 Task: Find connections with filter location Murici with filter topic #technologywith filter profile language English with filter current company Analytics India Magazine with filter school Maharshi Dayanand University Rohtak with filter industry Business Content with filter service category Copywriting with filter keywords title Sociologist
Action: Mouse moved to (615, 122)
Screenshot: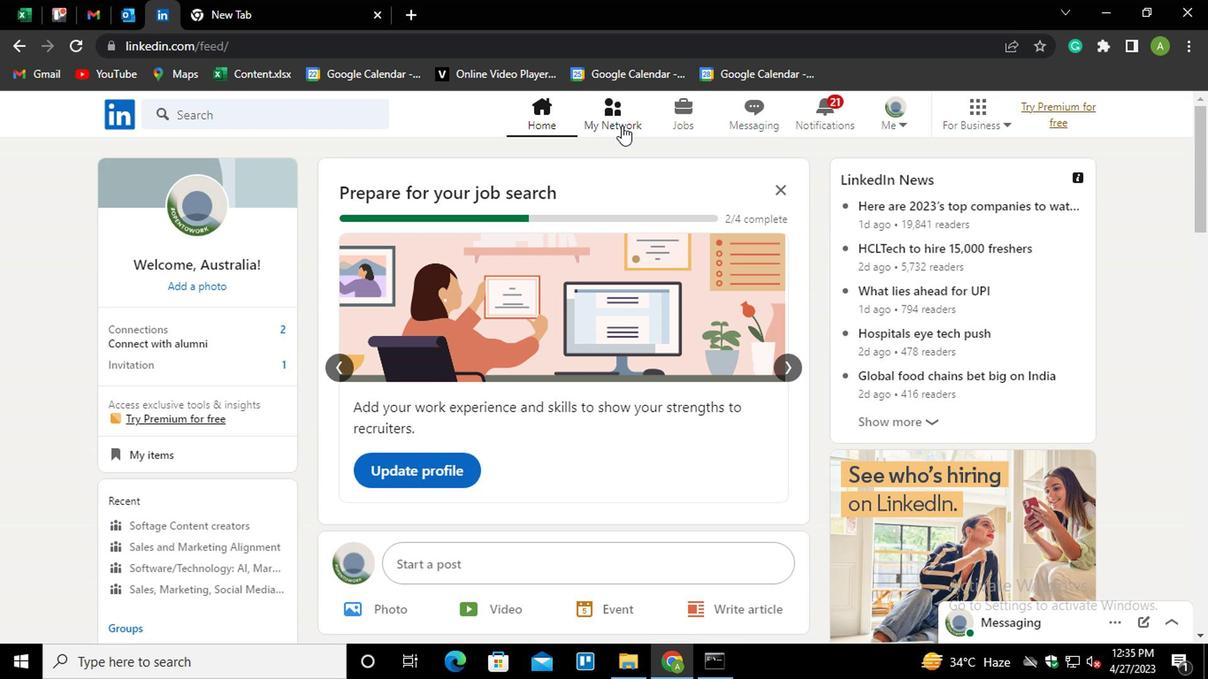 
Action: Mouse pressed left at (615, 122)
Screenshot: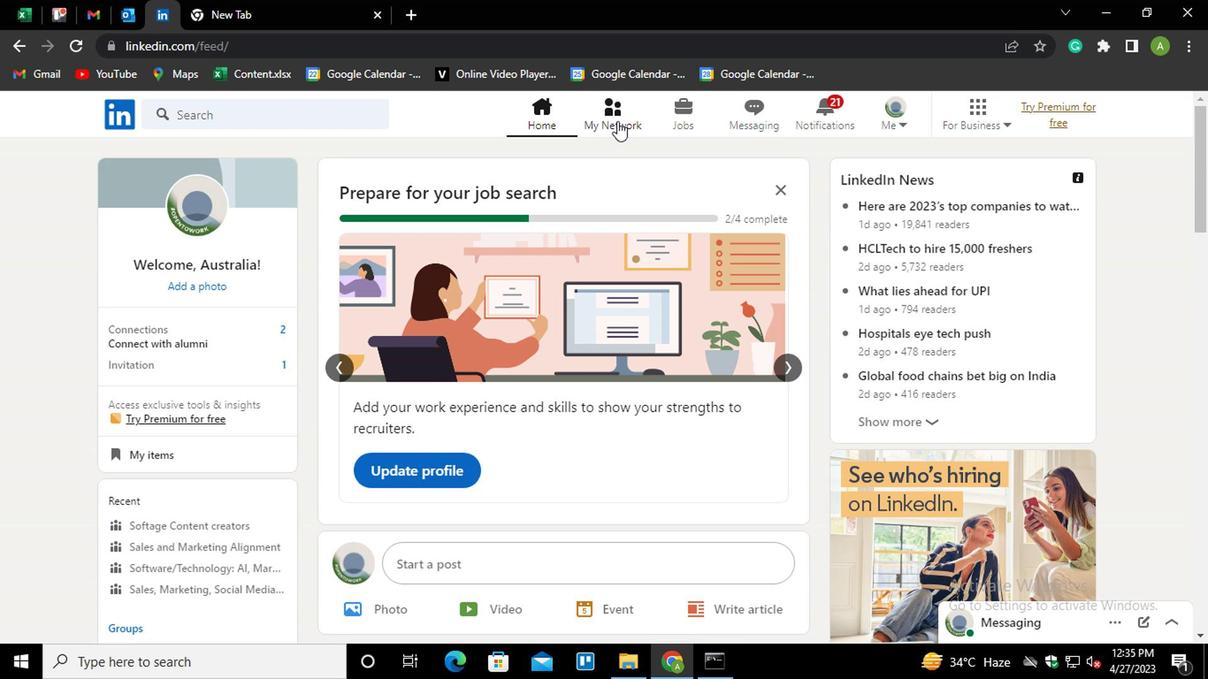 
Action: Mouse moved to (197, 208)
Screenshot: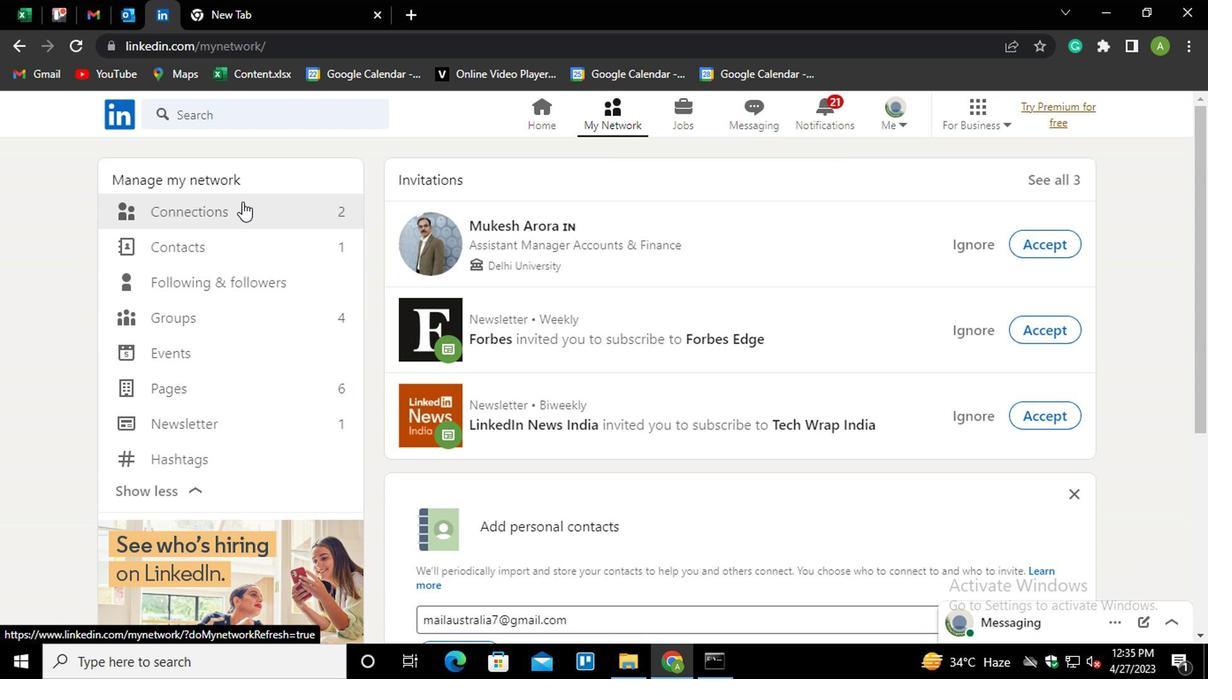 
Action: Mouse pressed left at (197, 208)
Screenshot: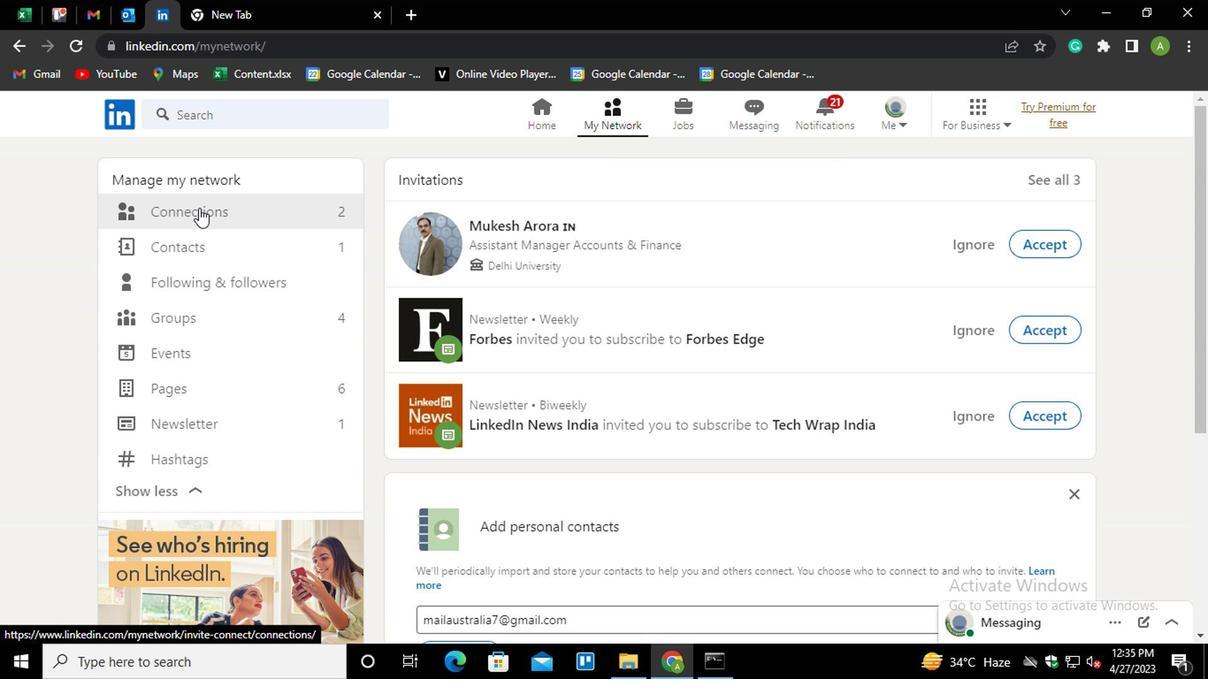
Action: Mouse moved to (701, 214)
Screenshot: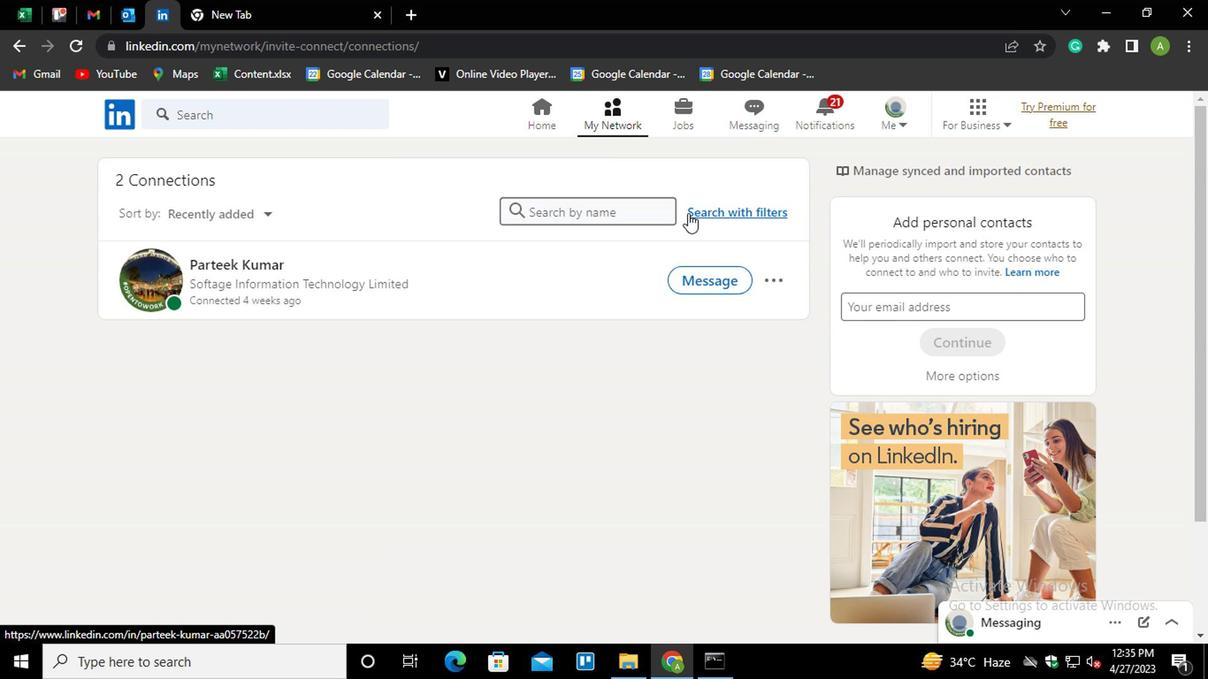 
Action: Mouse pressed left at (701, 214)
Screenshot: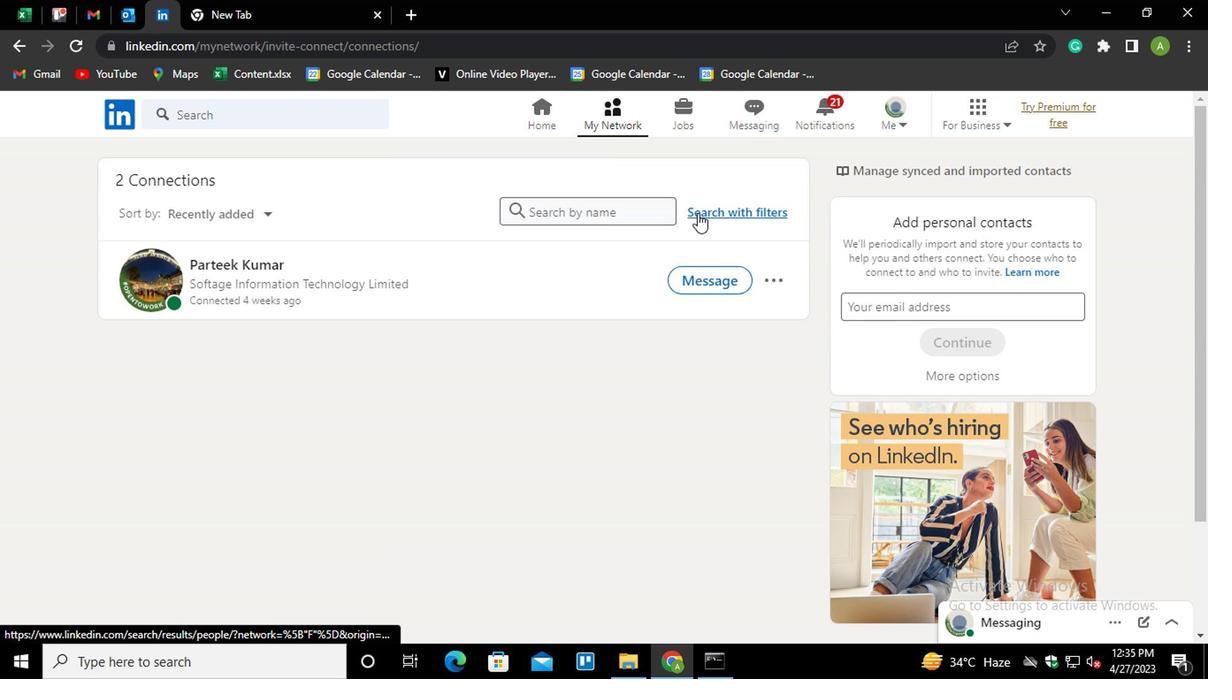 
Action: Mouse moved to (652, 171)
Screenshot: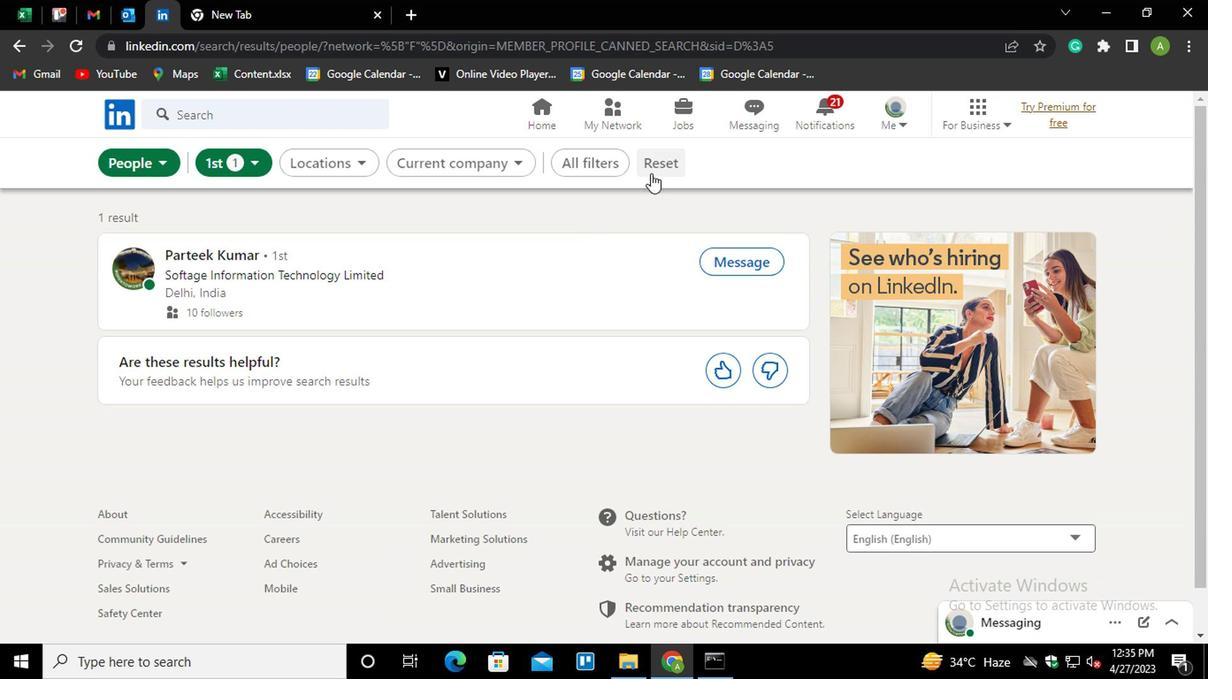 
Action: Mouse pressed left at (652, 171)
Screenshot: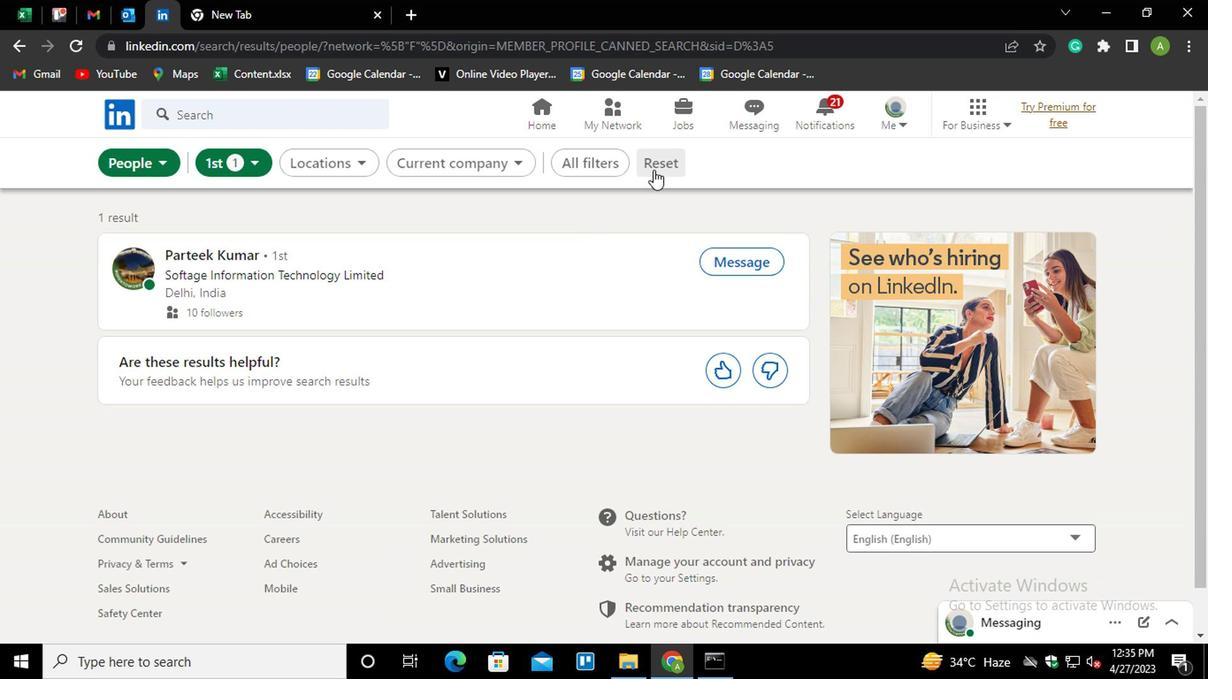 
Action: Mouse moved to (630, 165)
Screenshot: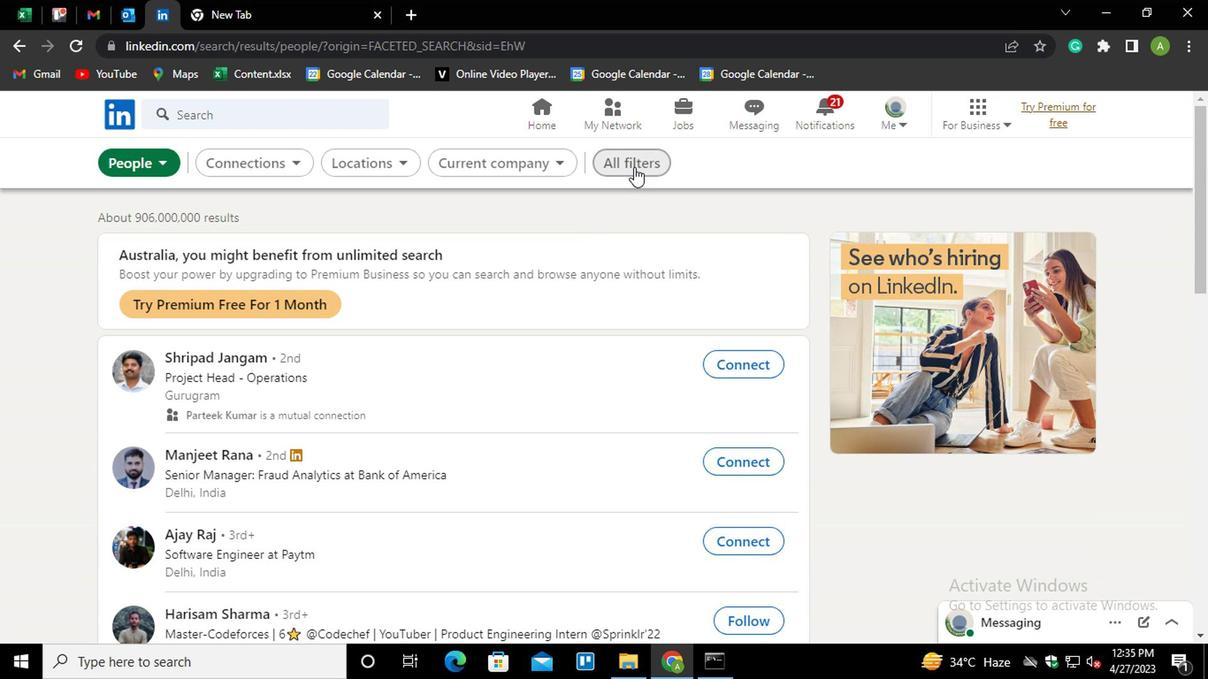 
Action: Mouse pressed left at (630, 165)
Screenshot: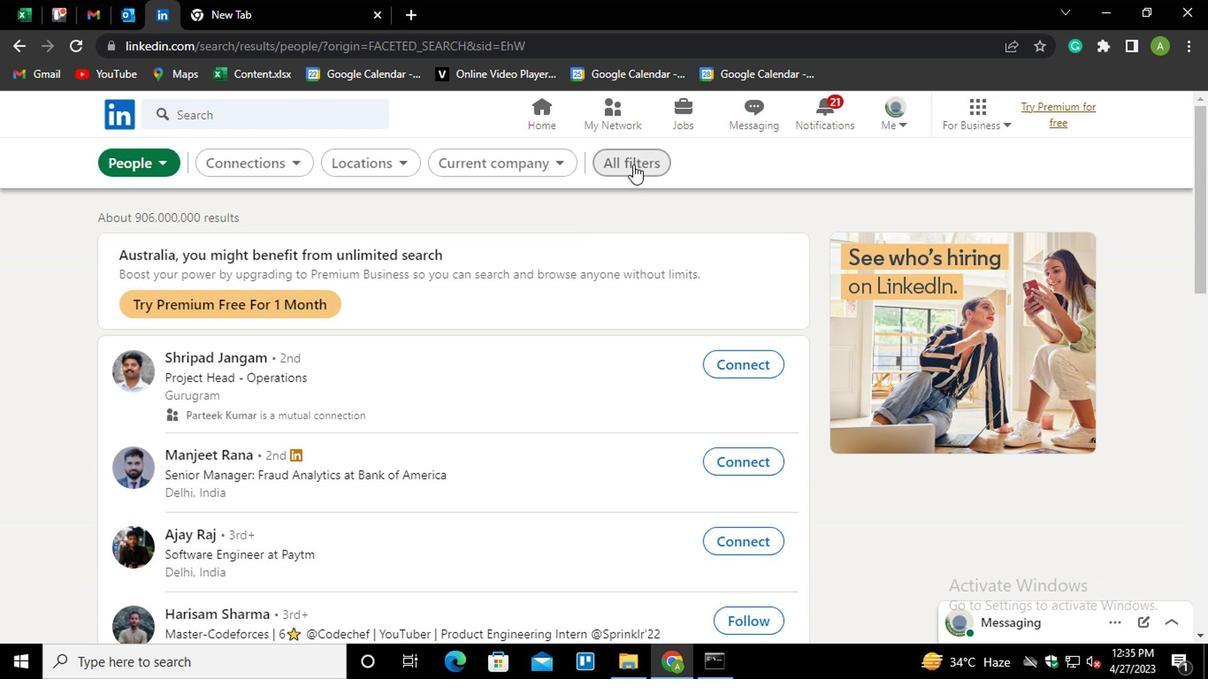 
Action: Mouse moved to (837, 363)
Screenshot: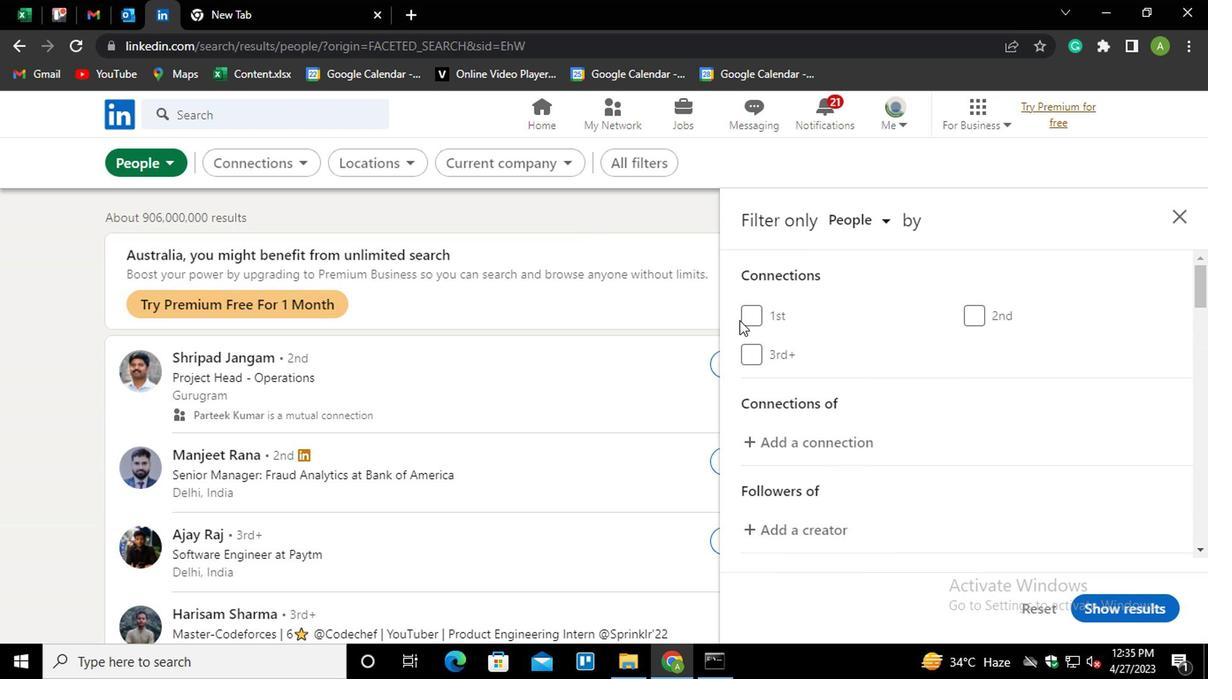 
Action: Mouse scrolled (837, 363) with delta (0, 0)
Screenshot: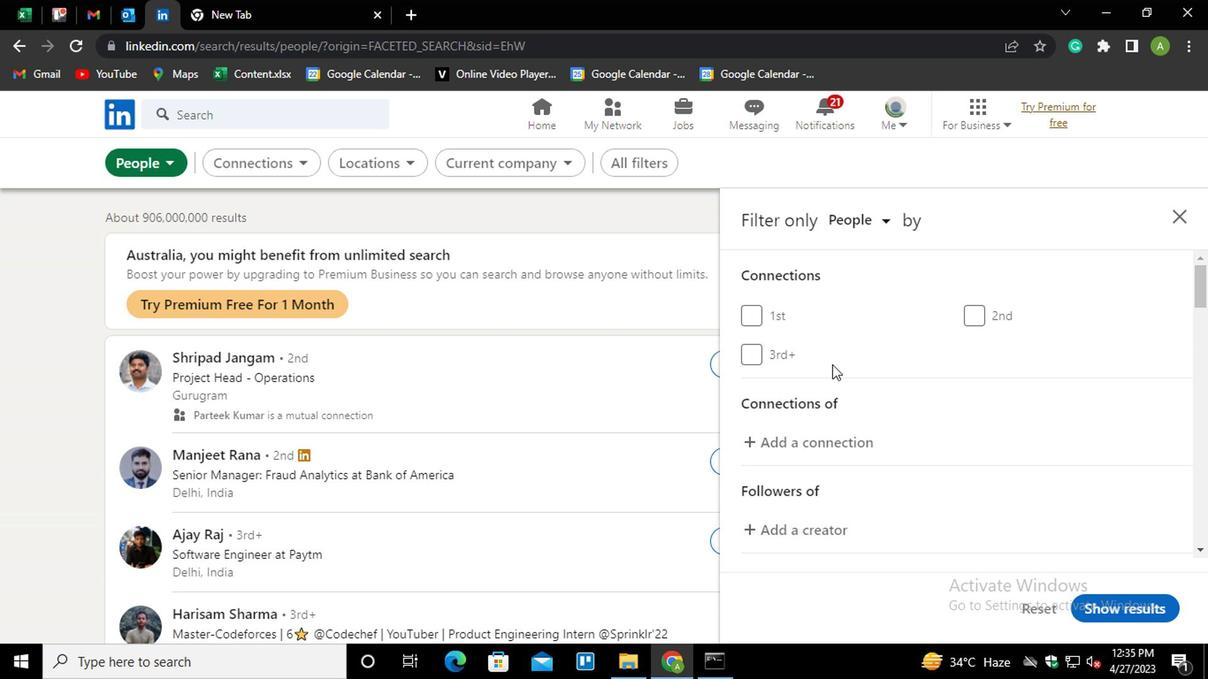 
Action: Mouse scrolled (837, 363) with delta (0, 0)
Screenshot: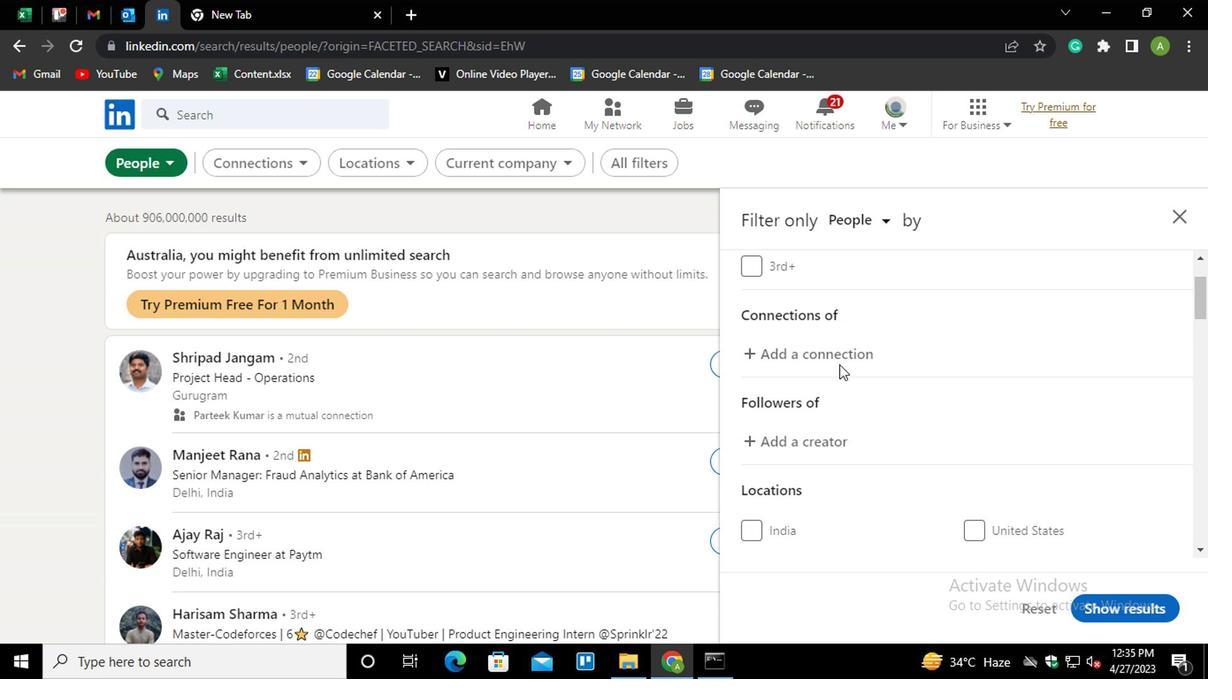 
Action: Mouse scrolled (837, 363) with delta (0, 0)
Screenshot: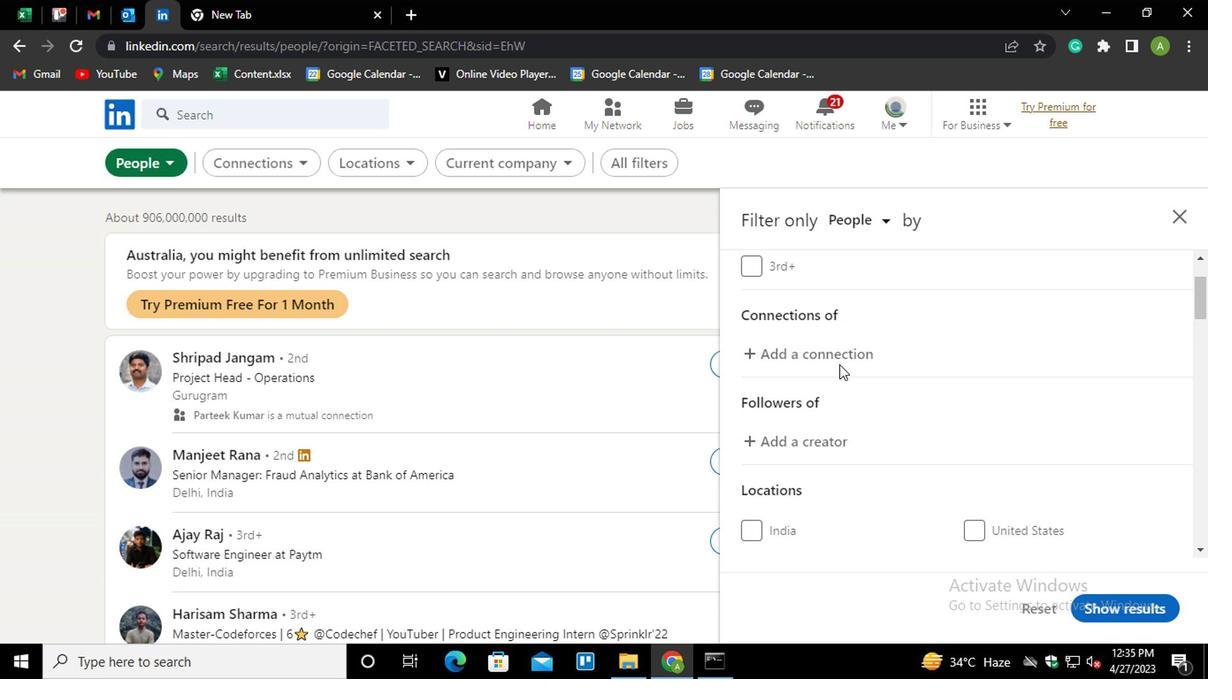 
Action: Mouse scrolled (837, 363) with delta (0, 0)
Screenshot: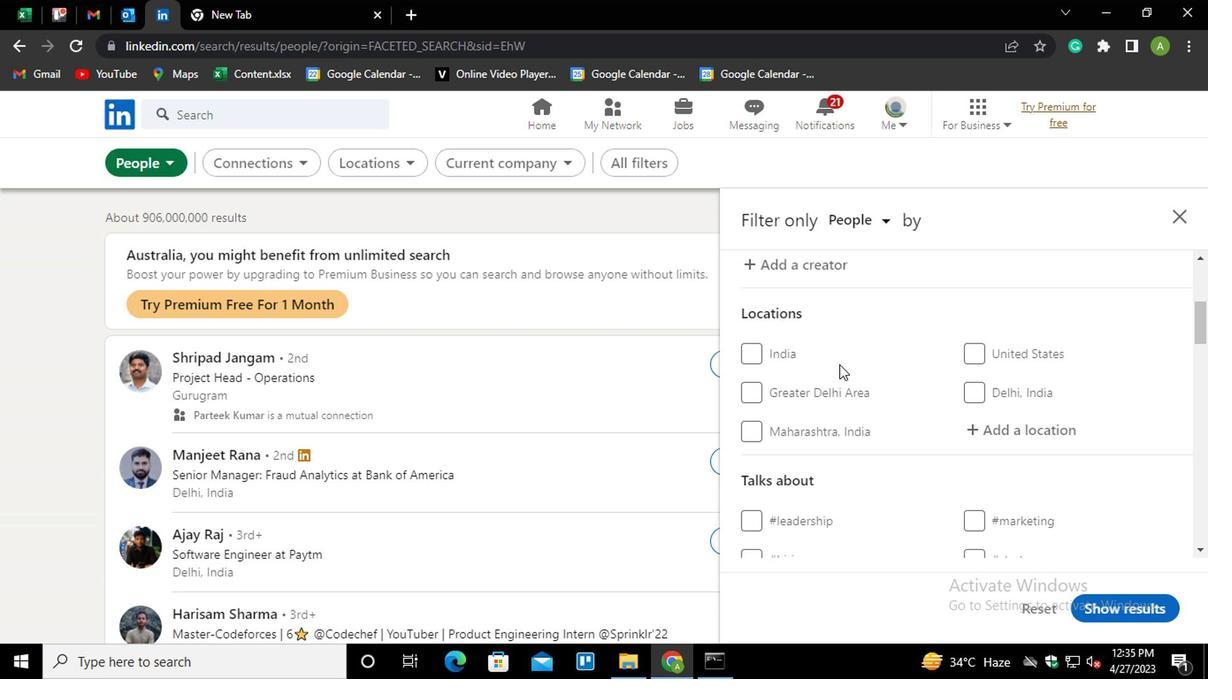 
Action: Mouse moved to (995, 332)
Screenshot: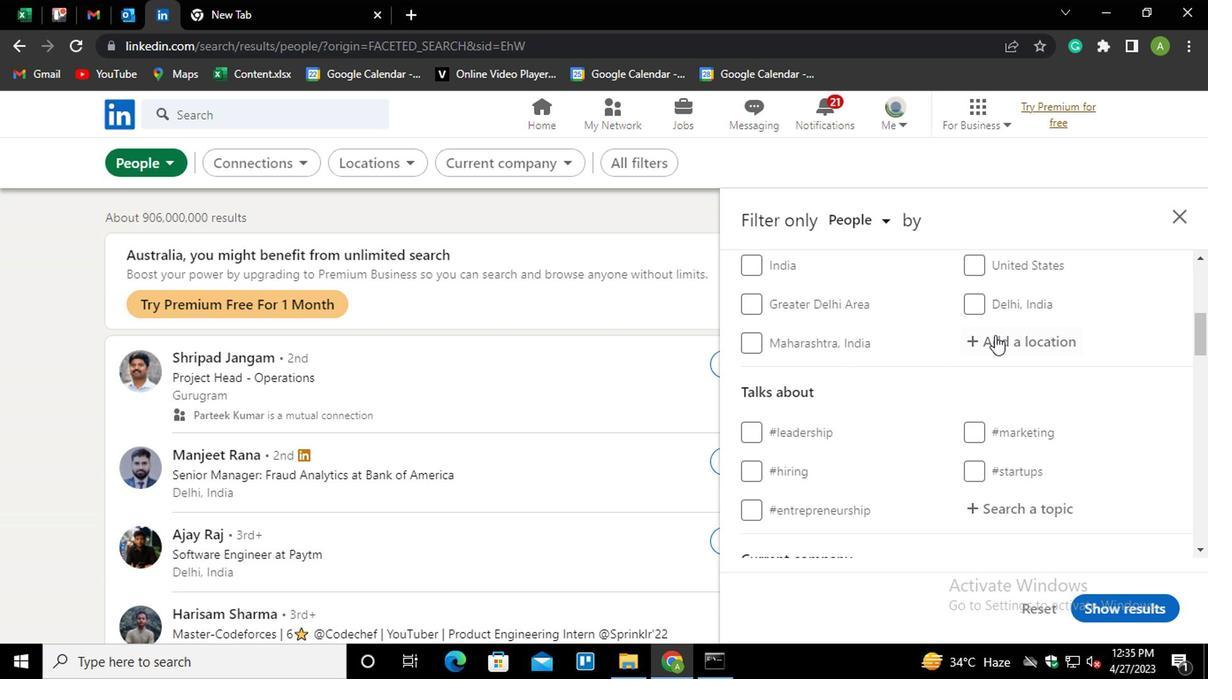 
Action: Mouse pressed left at (995, 332)
Screenshot: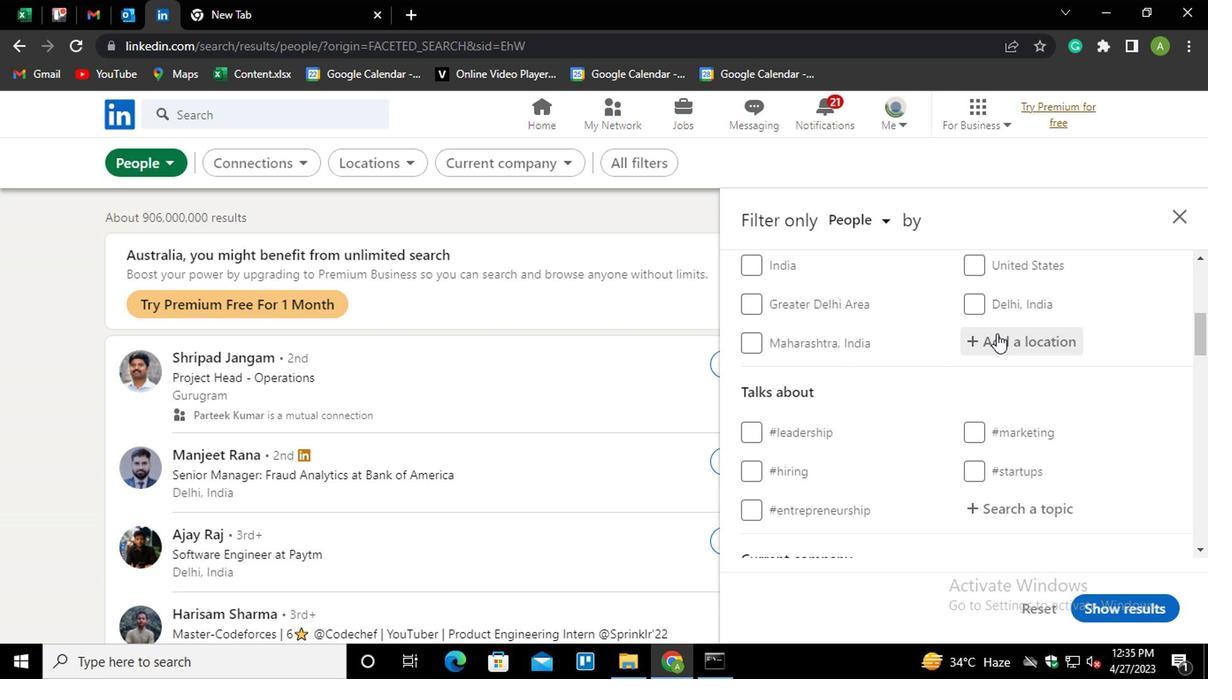 
Action: Mouse moved to (998, 338)
Screenshot: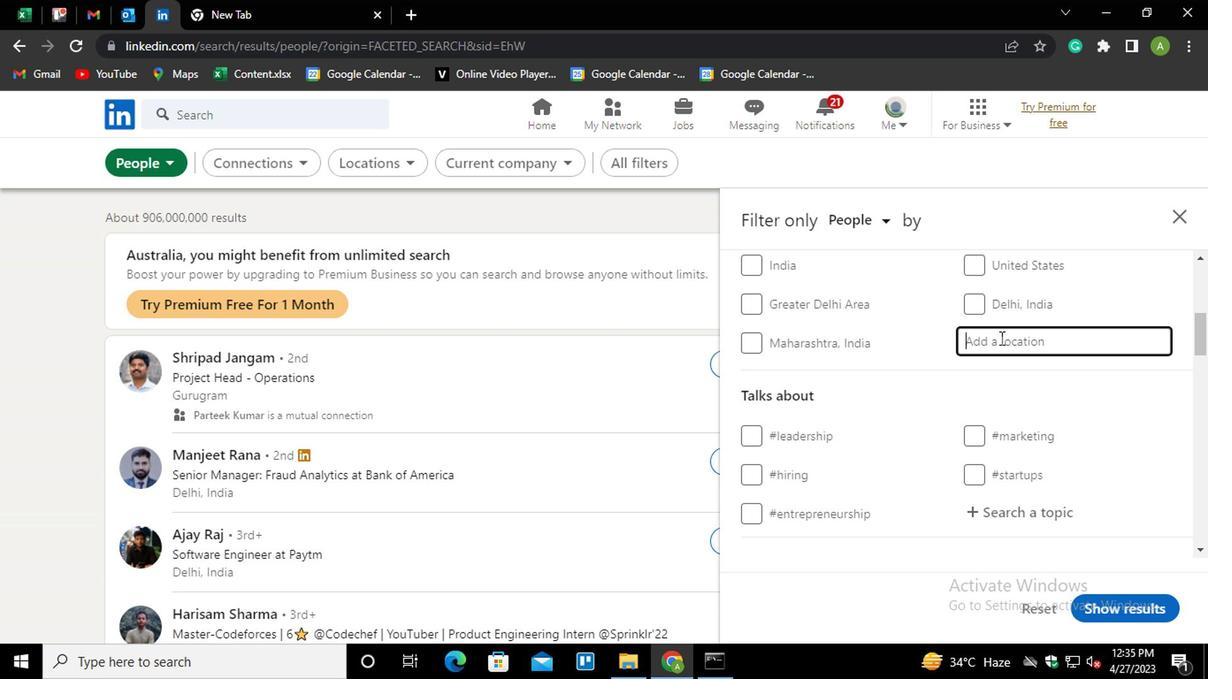 
Action: Mouse pressed left at (998, 338)
Screenshot: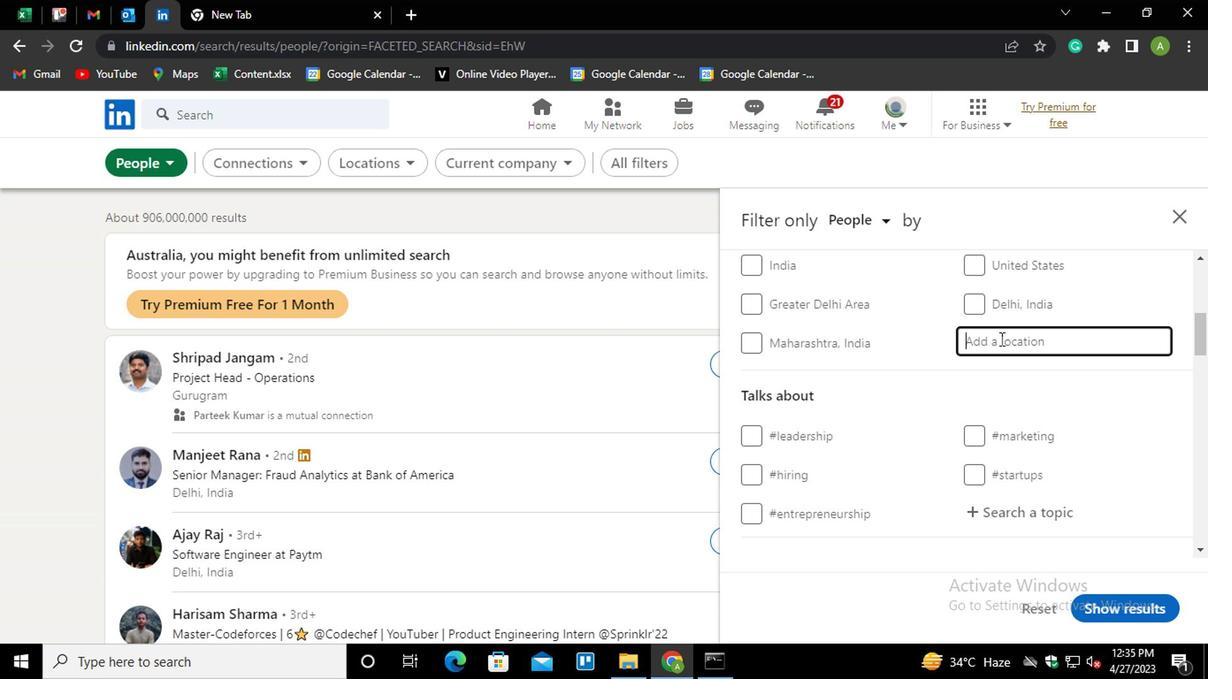 
Action: Key pressed <Key.shift>MURICI<Key.down><Key.enter>
Screenshot: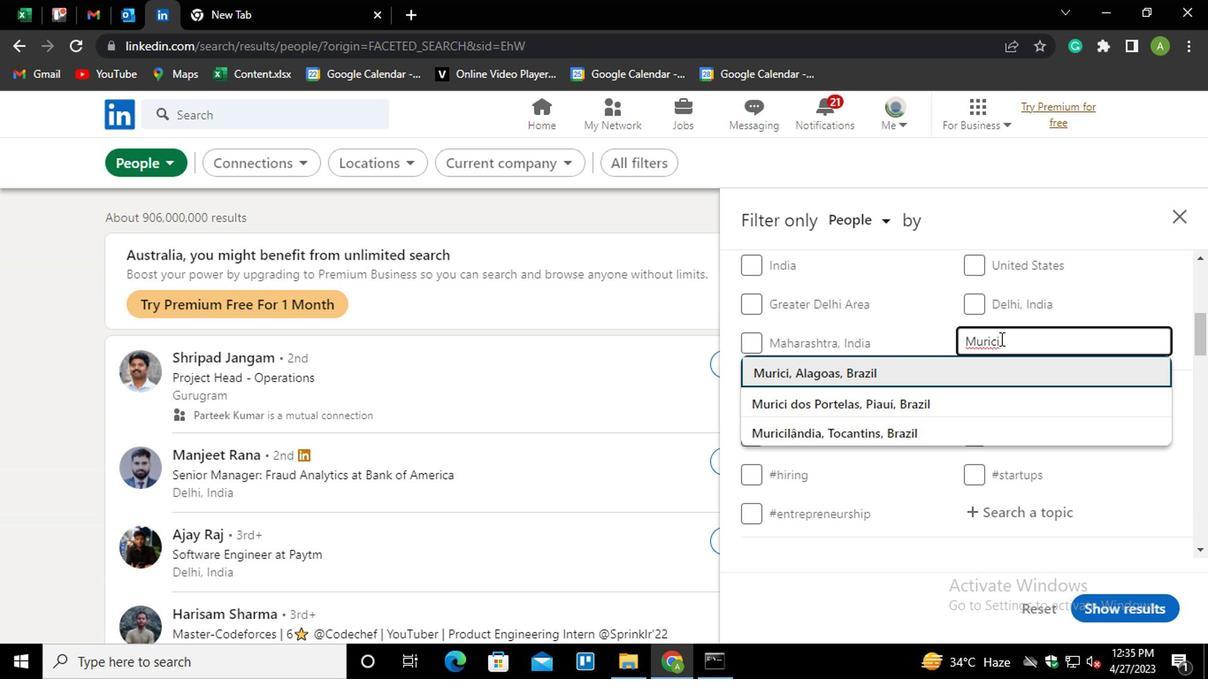 
Action: Mouse scrolled (998, 337) with delta (0, -1)
Screenshot: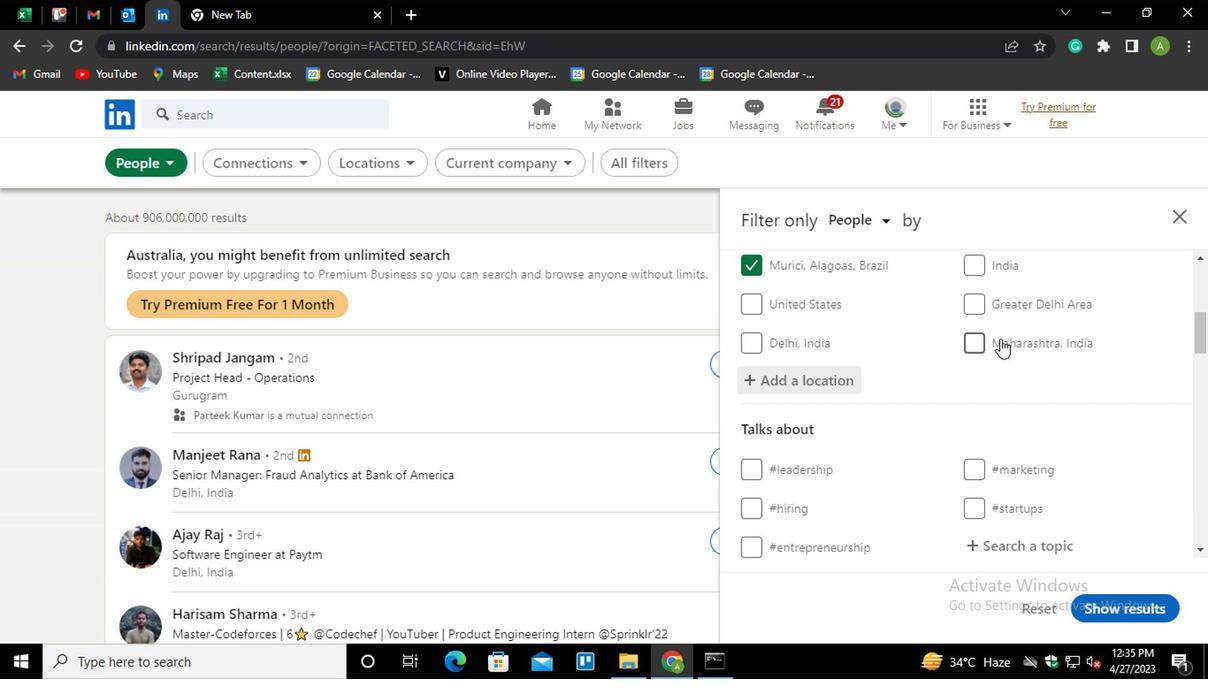 
Action: Mouse scrolled (998, 337) with delta (0, -1)
Screenshot: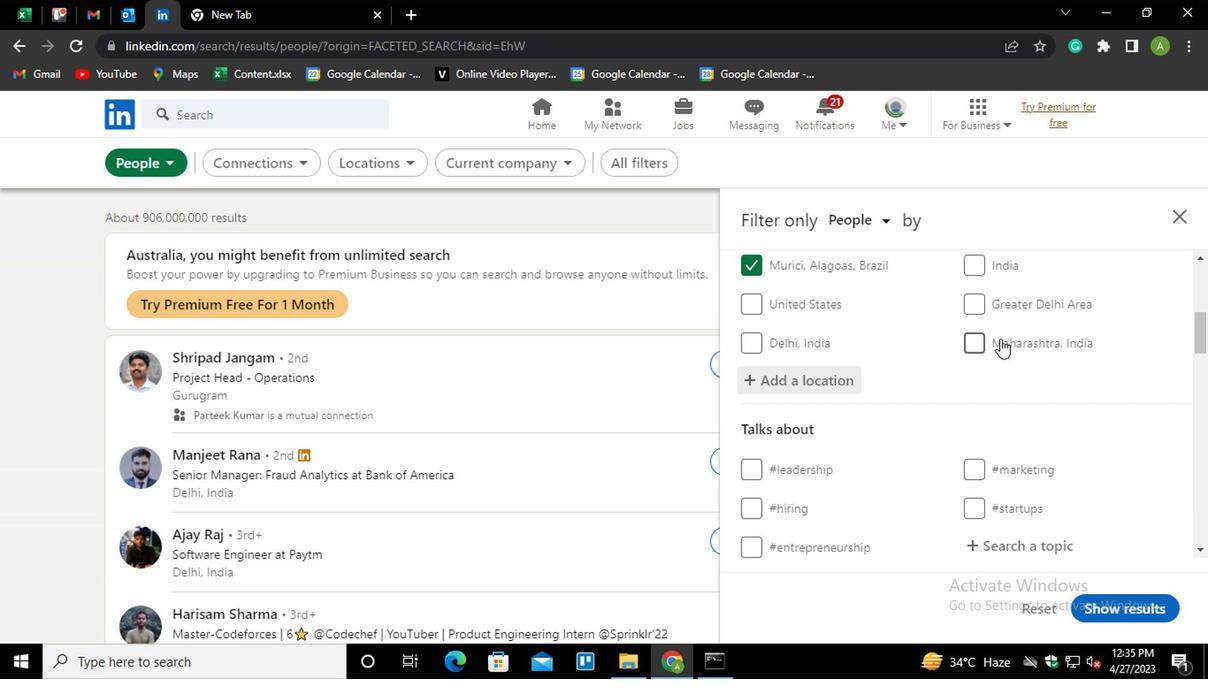 
Action: Mouse moved to (979, 365)
Screenshot: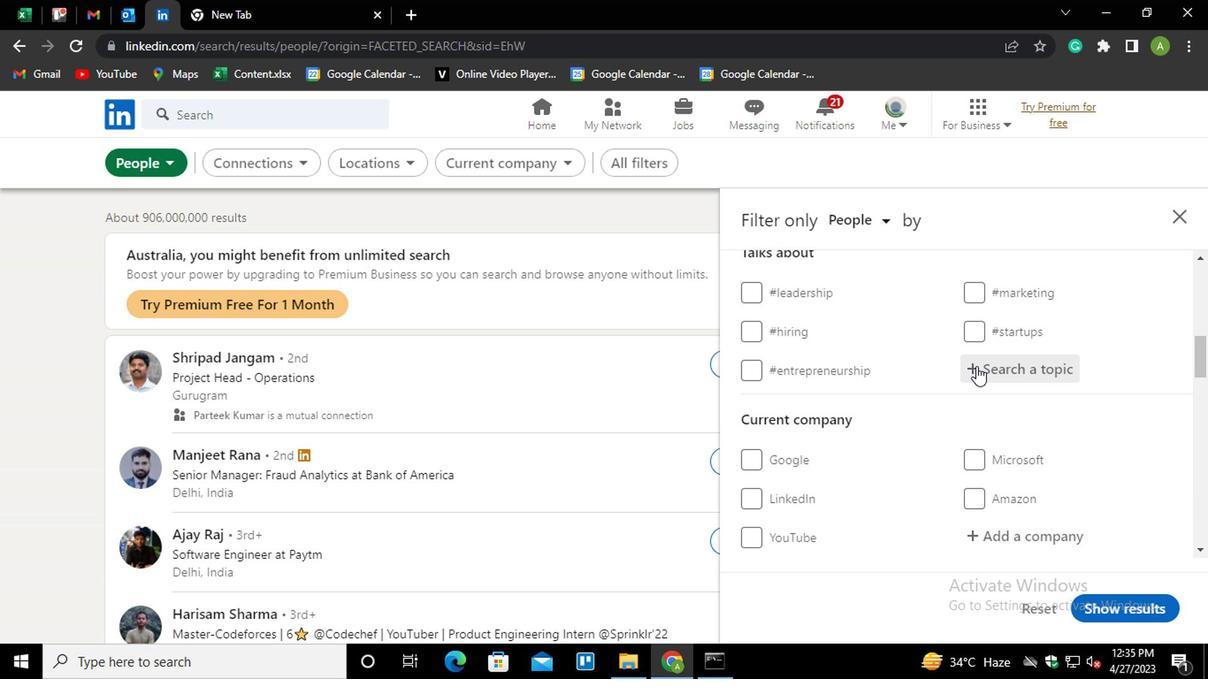 
Action: Mouse pressed left at (979, 365)
Screenshot: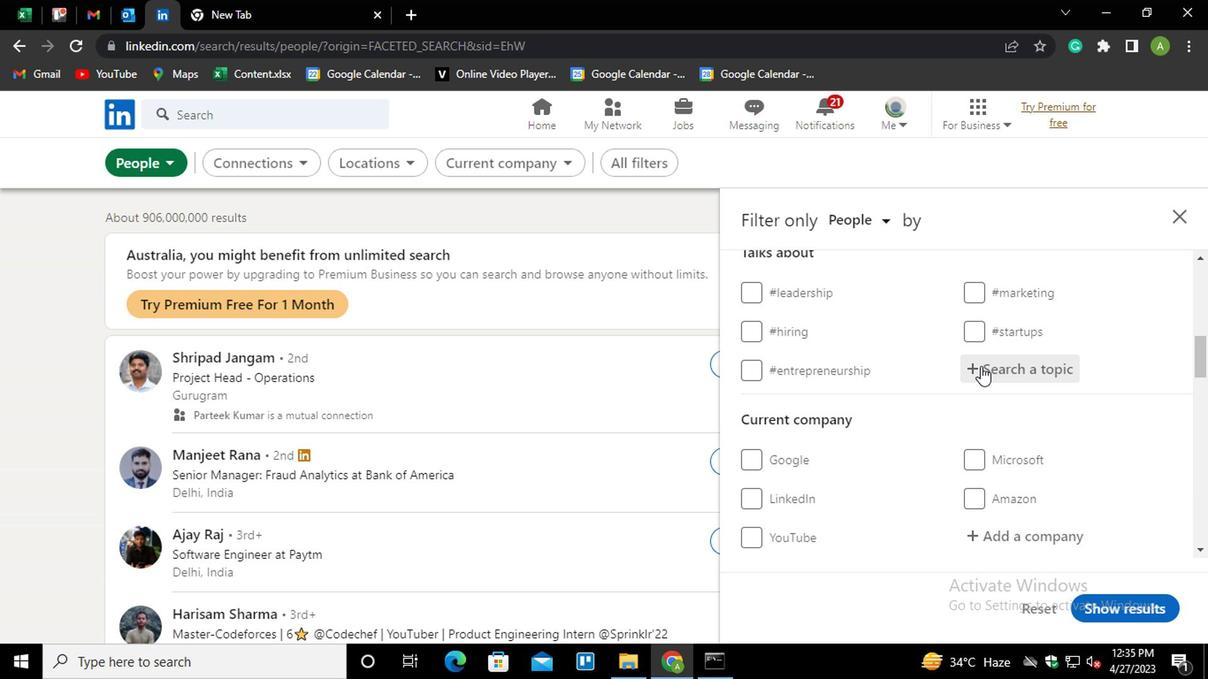 
Action: Key pressed <Key.shift>#TECHNOLOGY
Screenshot: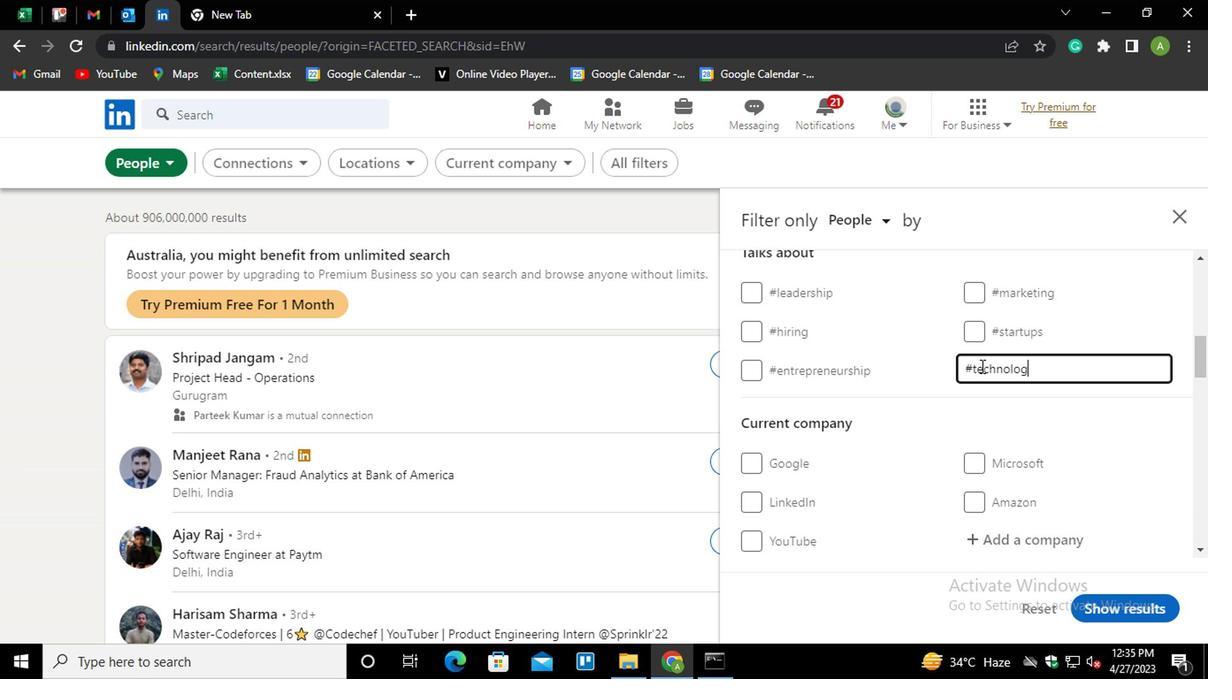 
Action: Mouse moved to (929, 368)
Screenshot: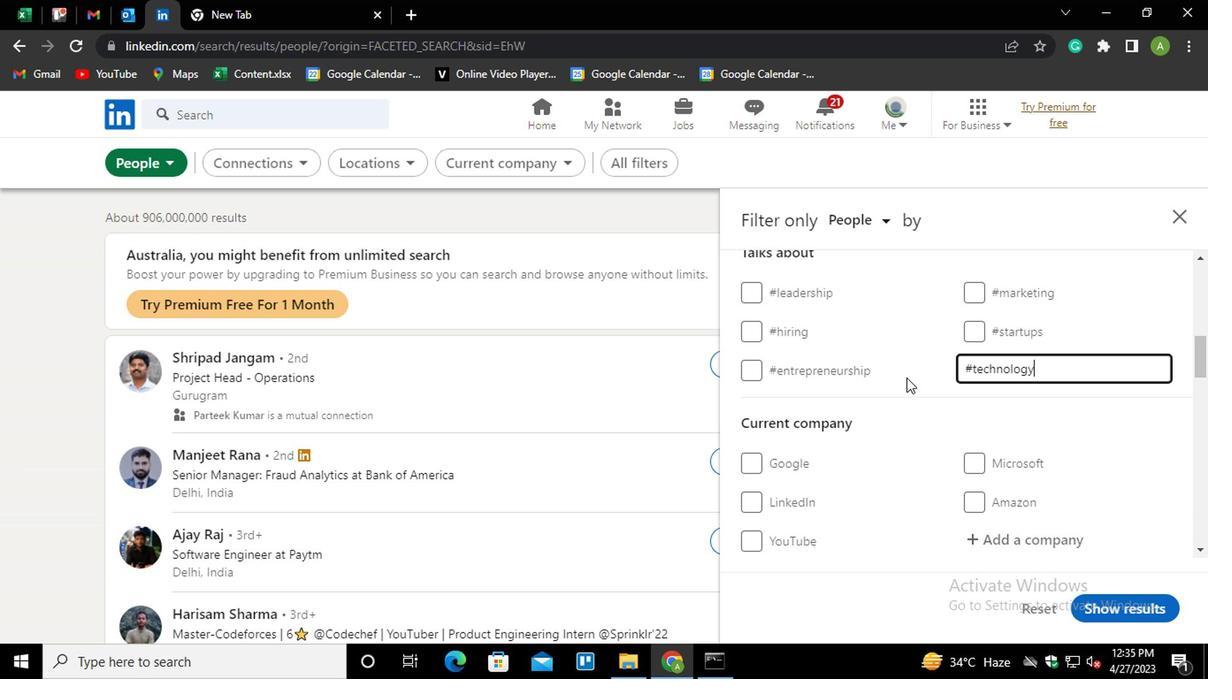 
Action: Mouse pressed left at (929, 368)
Screenshot: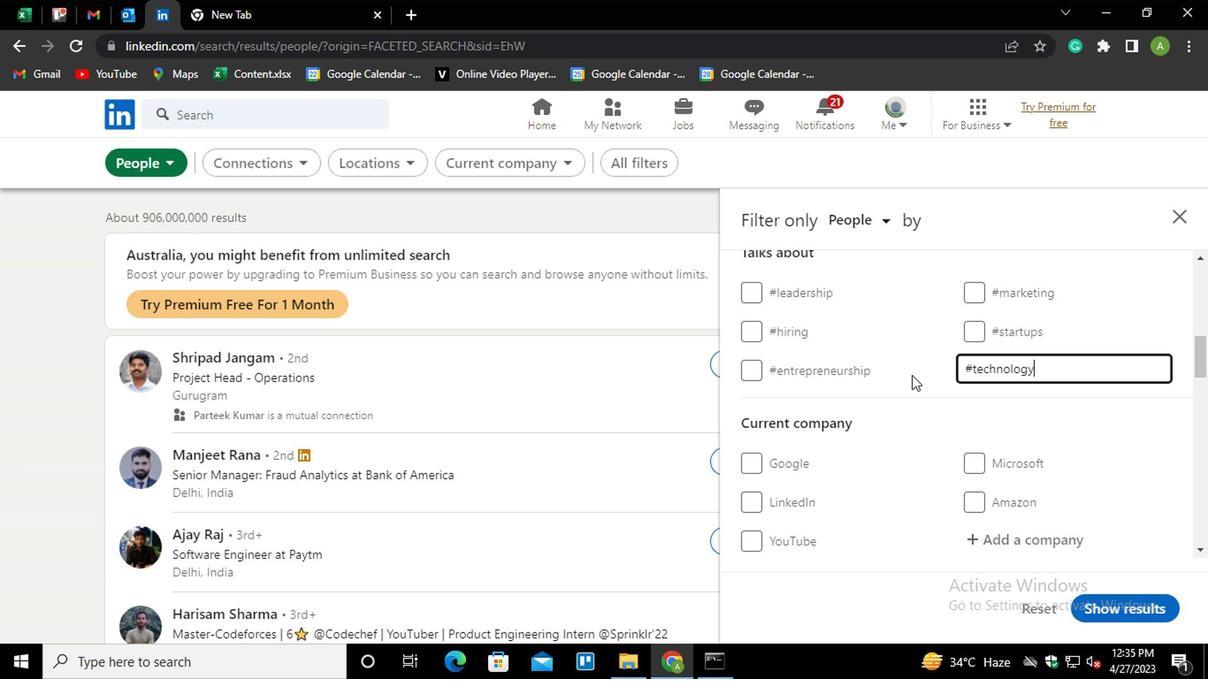 
Action: Mouse moved to (996, 374)
Screenshot: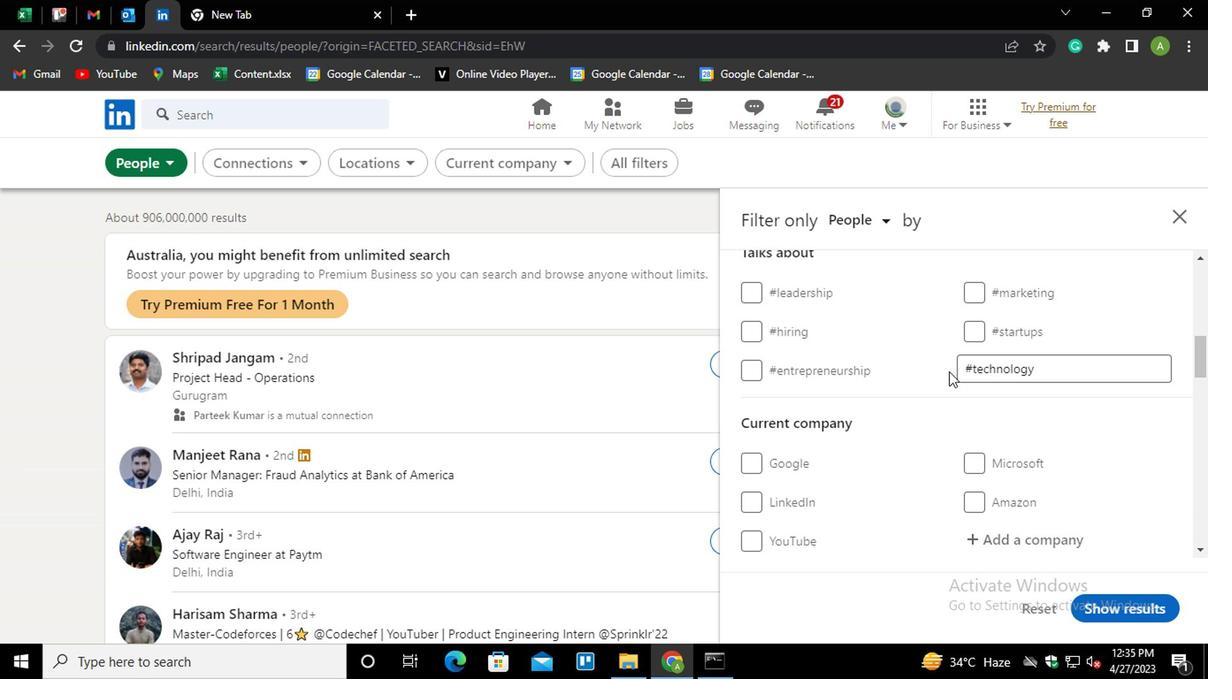 
Action: Mouse scrolled (996, 373) with delta (0, -1)
Screenshot: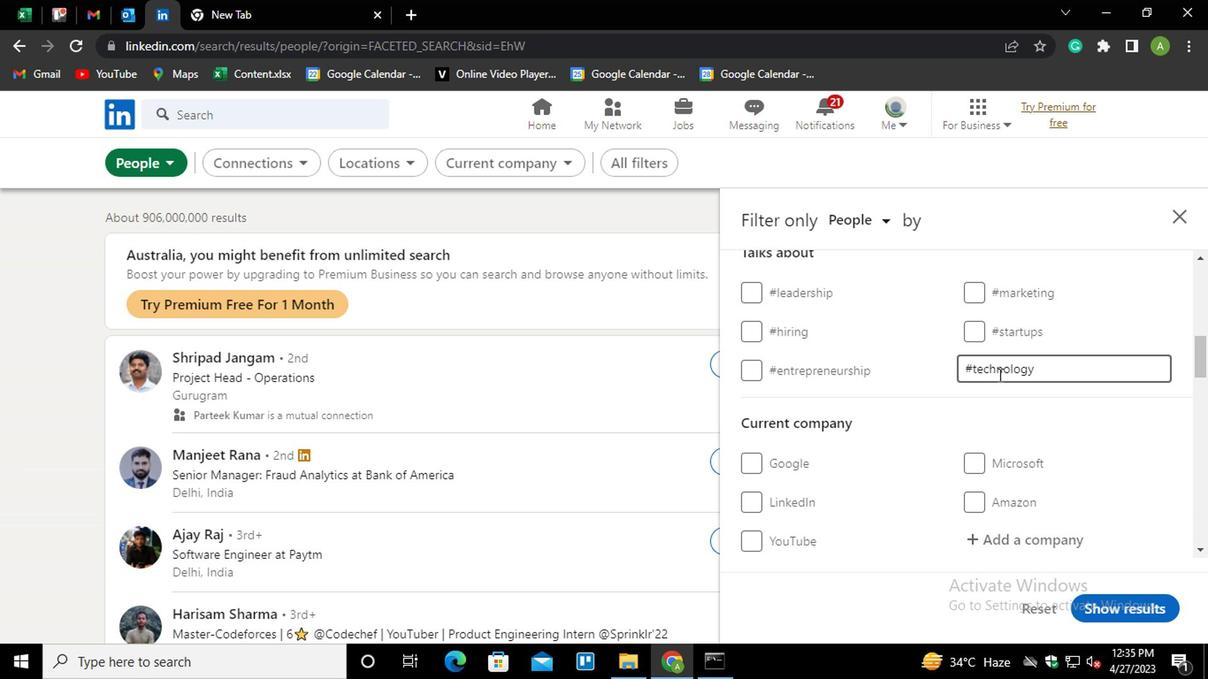 
Action: Mouse scrolled (996, 373) with delta (0, -1)
Screenshot: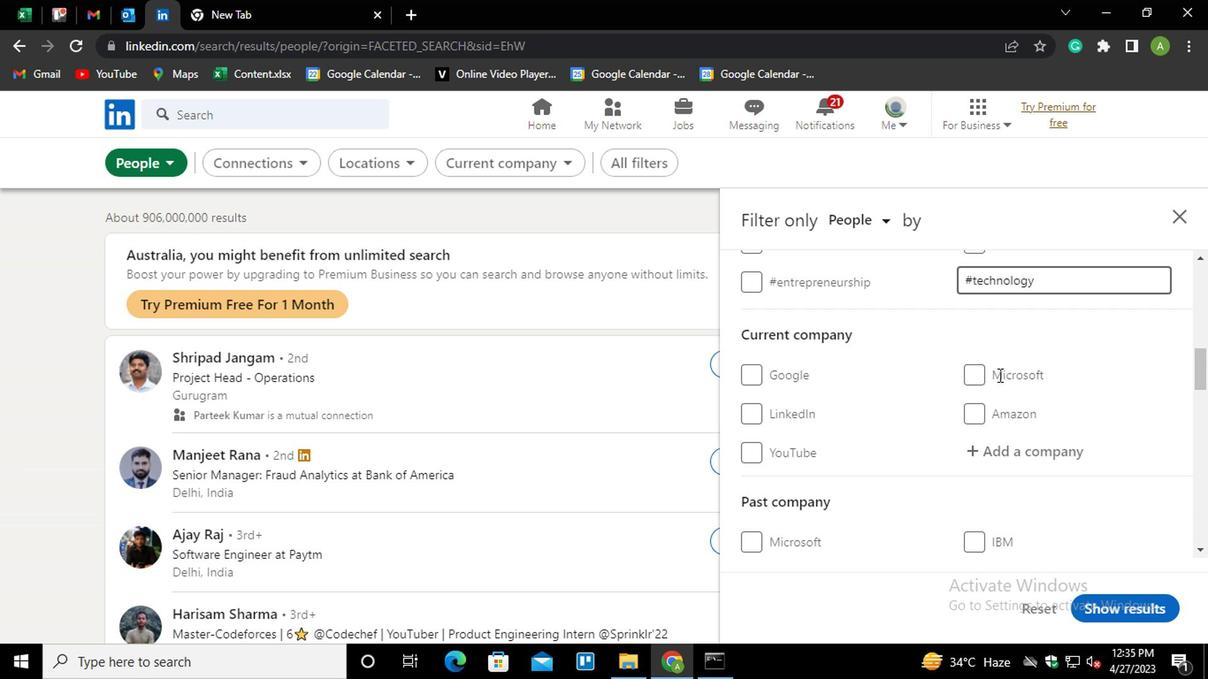 
Action: Mouse scrolled (996, 373) with delta (0, -1)
Screenshot: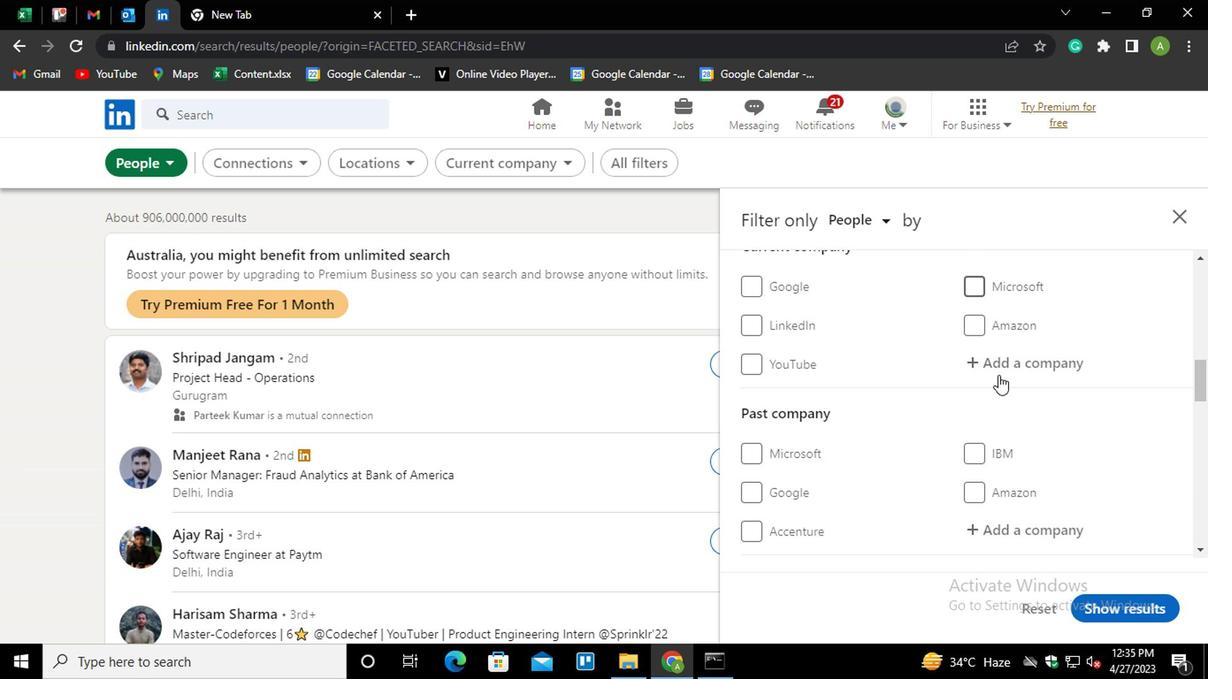 
Action: Mouse scrolled (996, 373) with delta (0, -1)
Screenshot: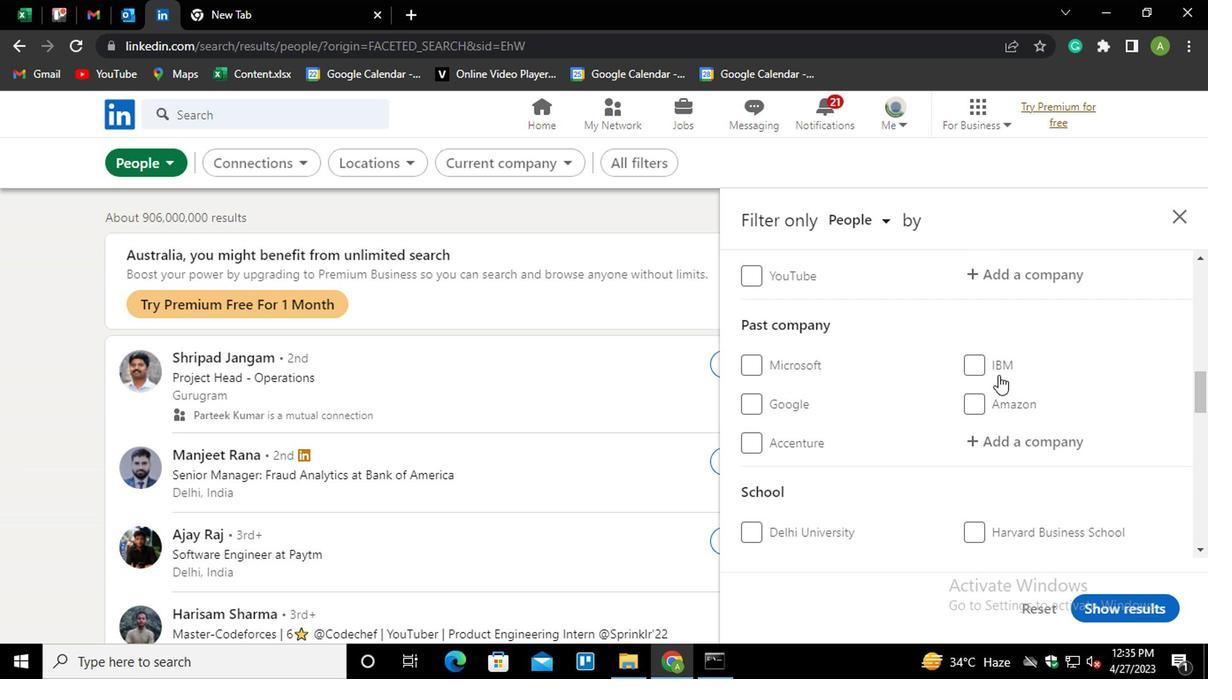 
Action: Mouse scrolled (996, 373) with delta (0, -1)
Screenshot: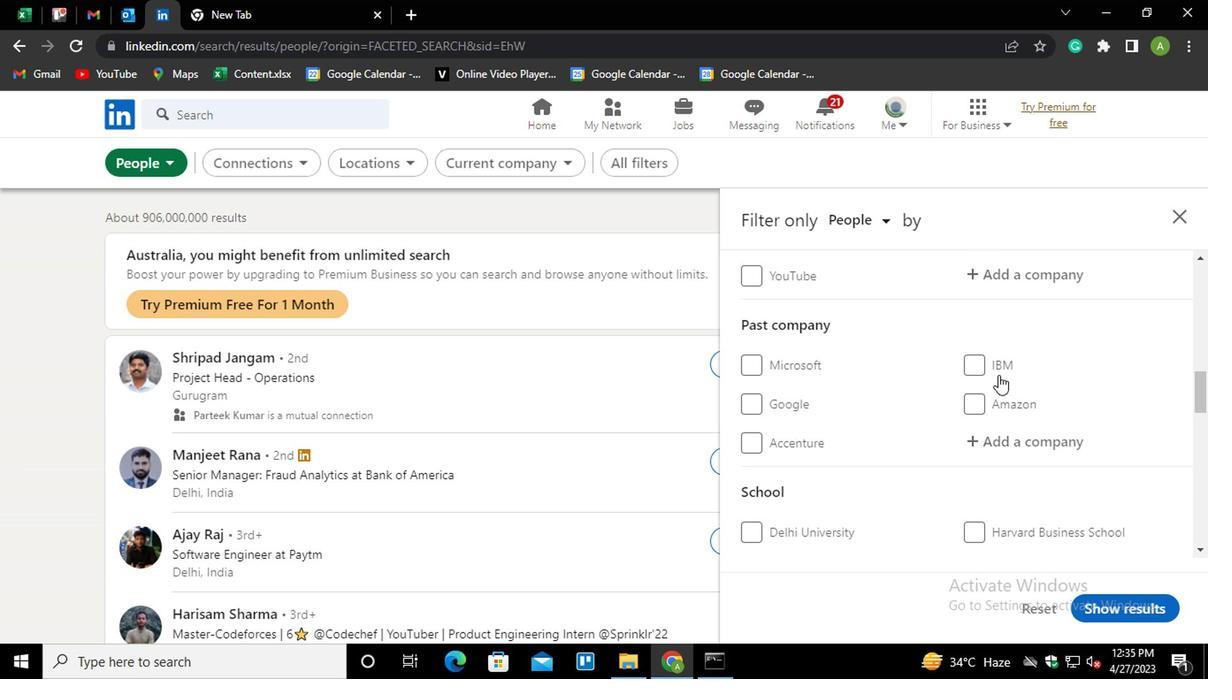 
Action: Mouse scrolled (996, 373) with delta (0, -1)
Screenshot: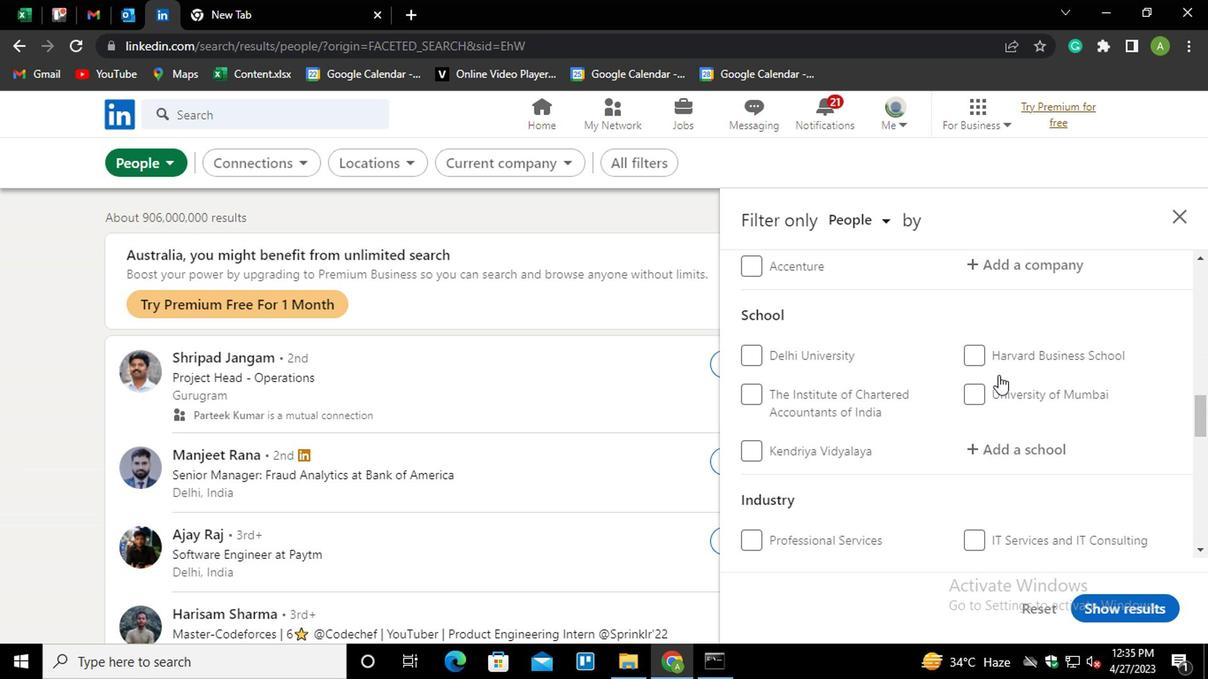 
Action: Mouse scrolled (996, 373) with delta (0, -1)
Screenshot: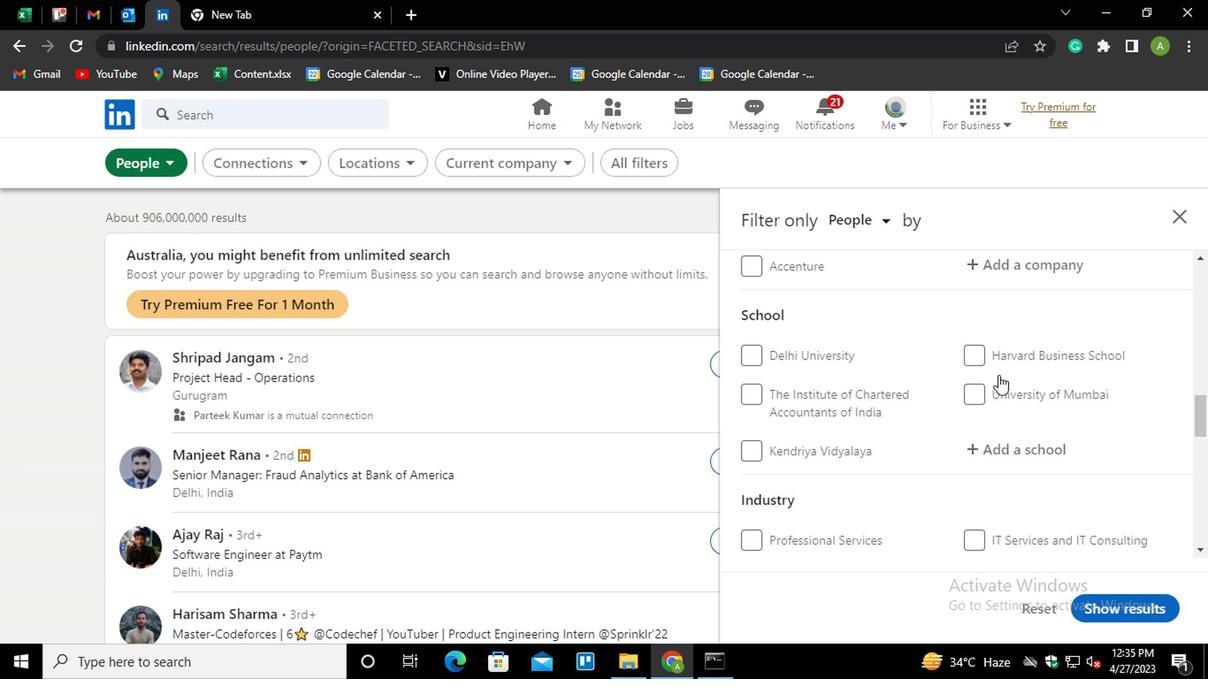 
Action: Mouse scrolled (996, 373) with delta (0, -1)
Screenshot: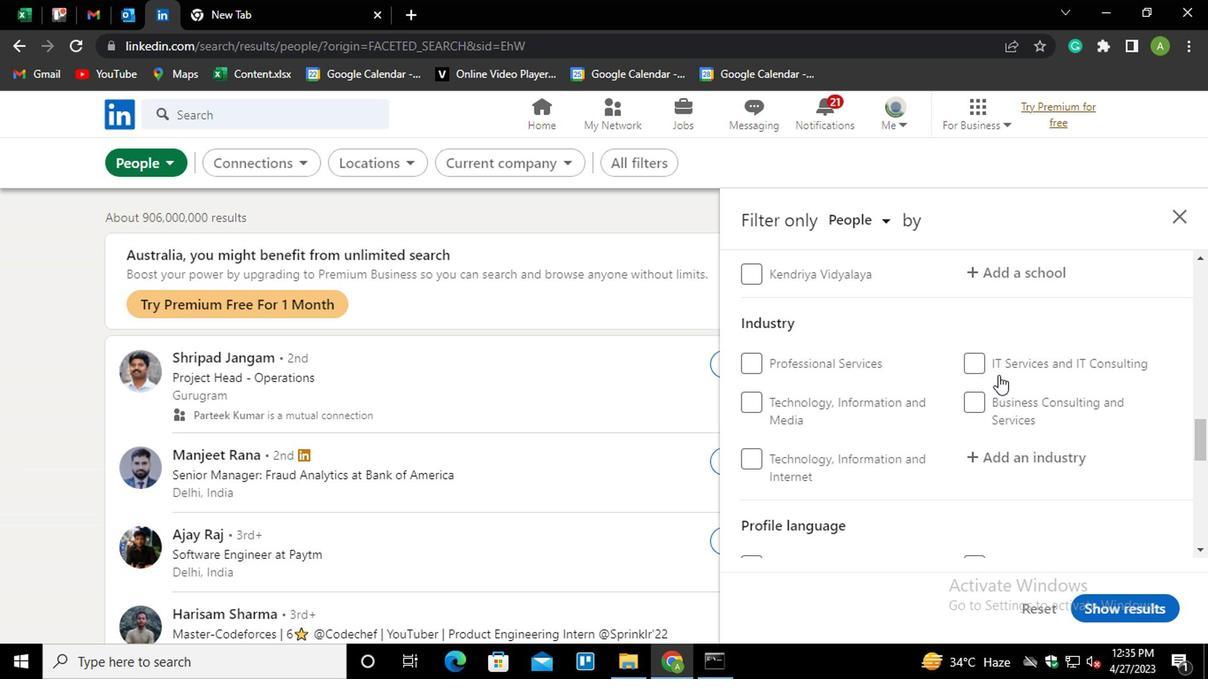 
Action: Mouse scrolled (996, 373) with delta (0, -1)
Screenshot: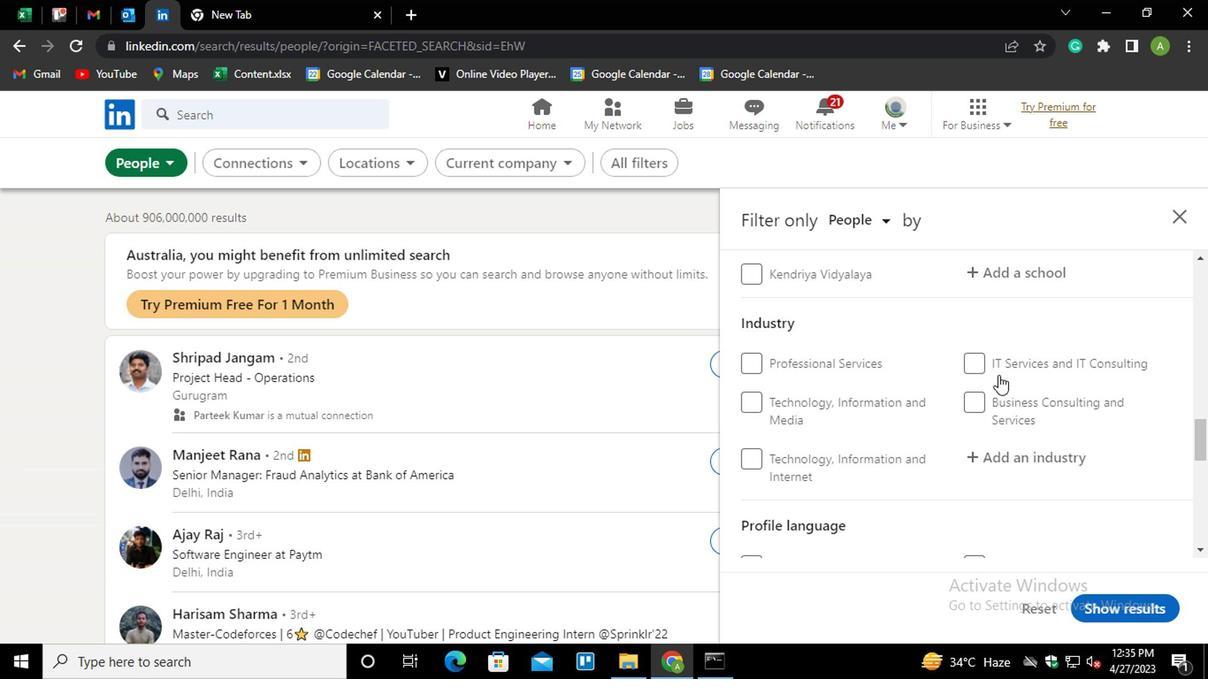 
Action: Mouse moved to (767, 385)
Screenshot: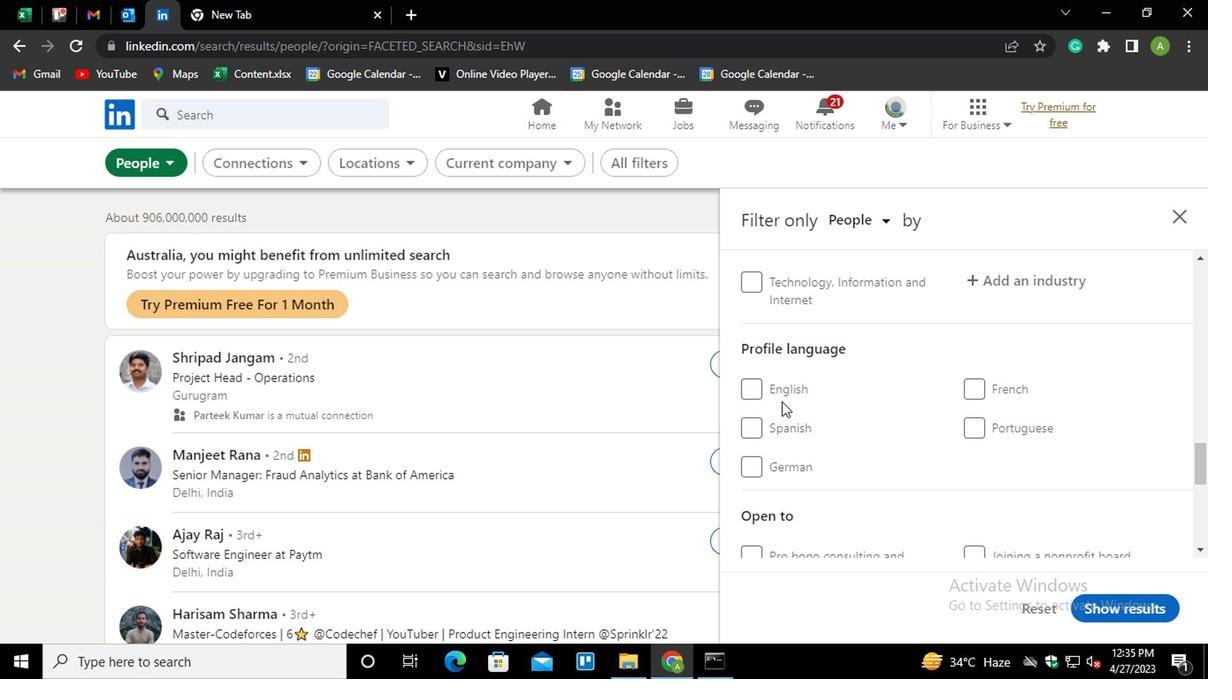 
Action: Mouse pressed left at (767, 385)
Screenshot: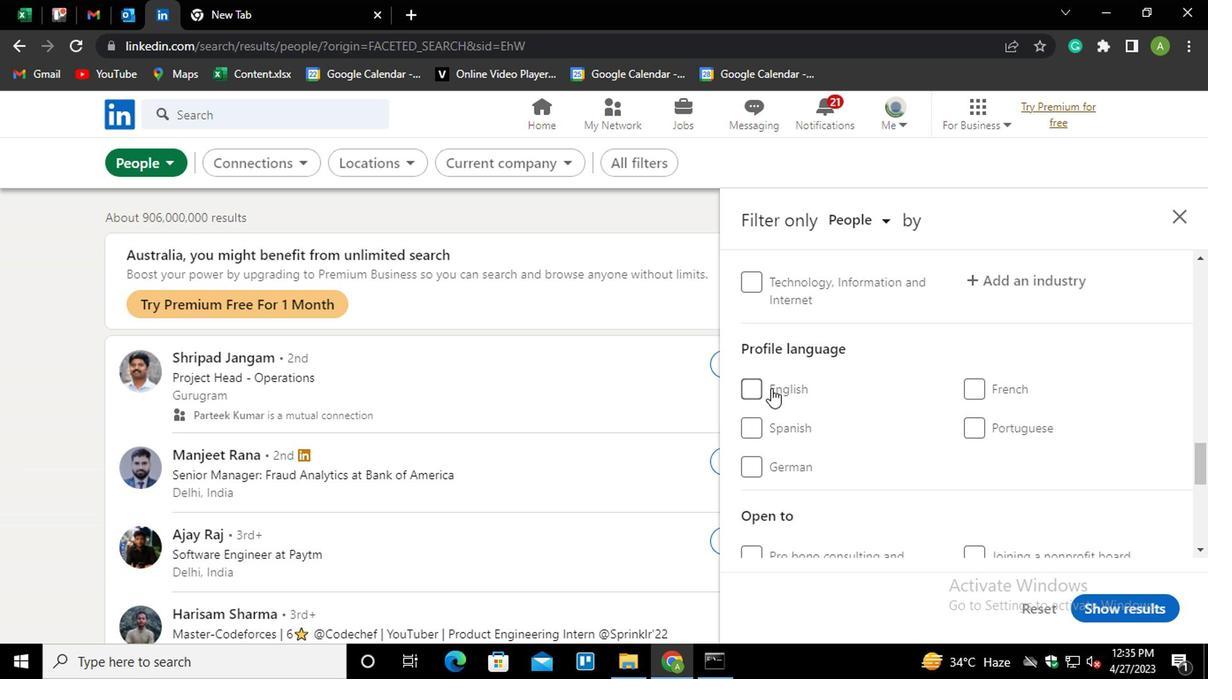
Action: Mouse moved to (917, 429)
Screenshot: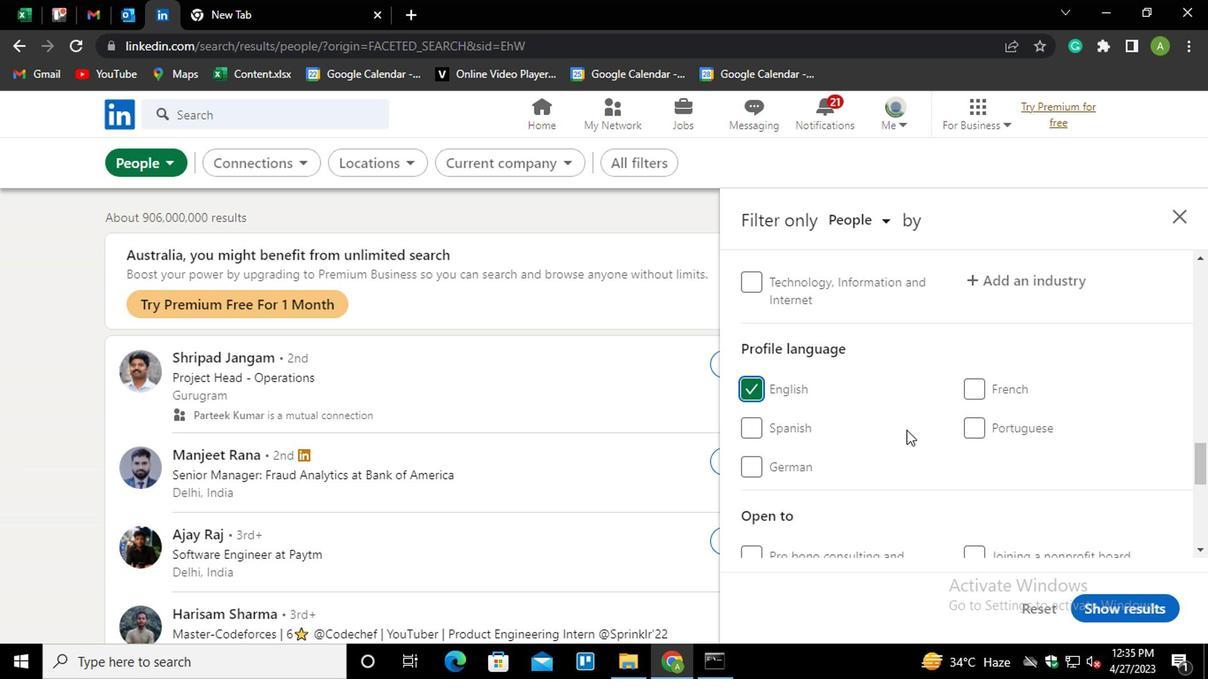 
Action: Mouse scrolled (917, 430) with delta (0, 1)
Screenshot: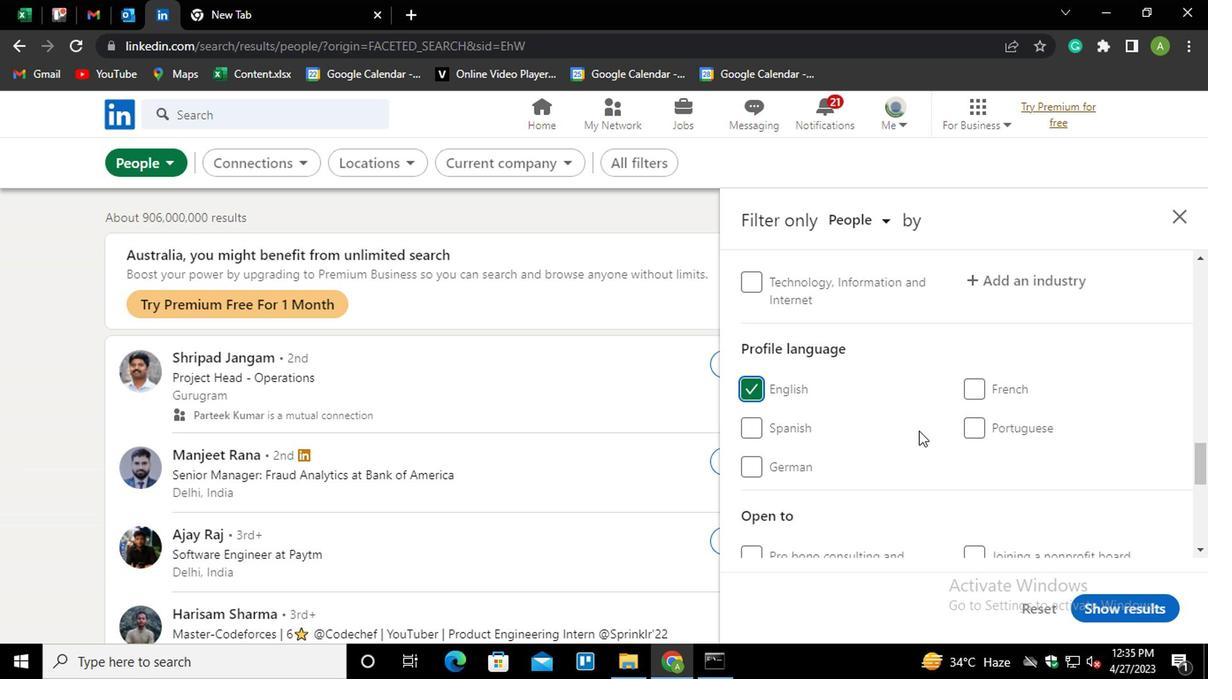 
Action: Mouse scrolled (917, 430) with delta (0, 1)
Screenshot: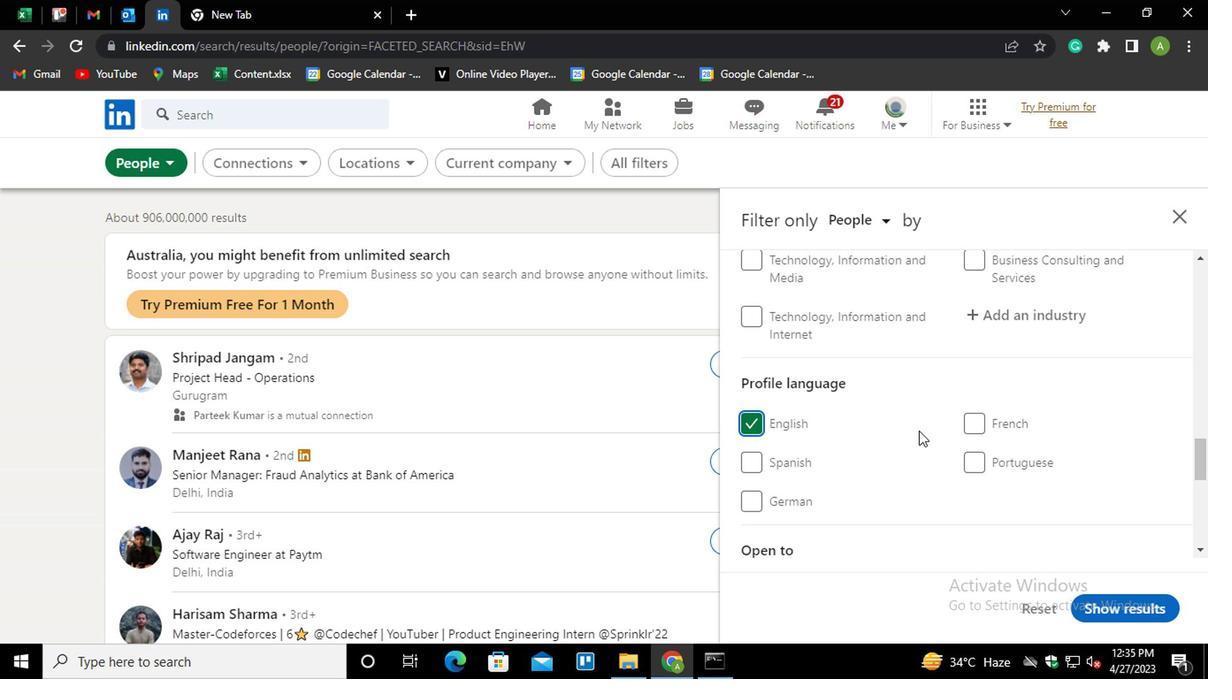 
Action: Mouse moved to (918, 429)
Screenshot: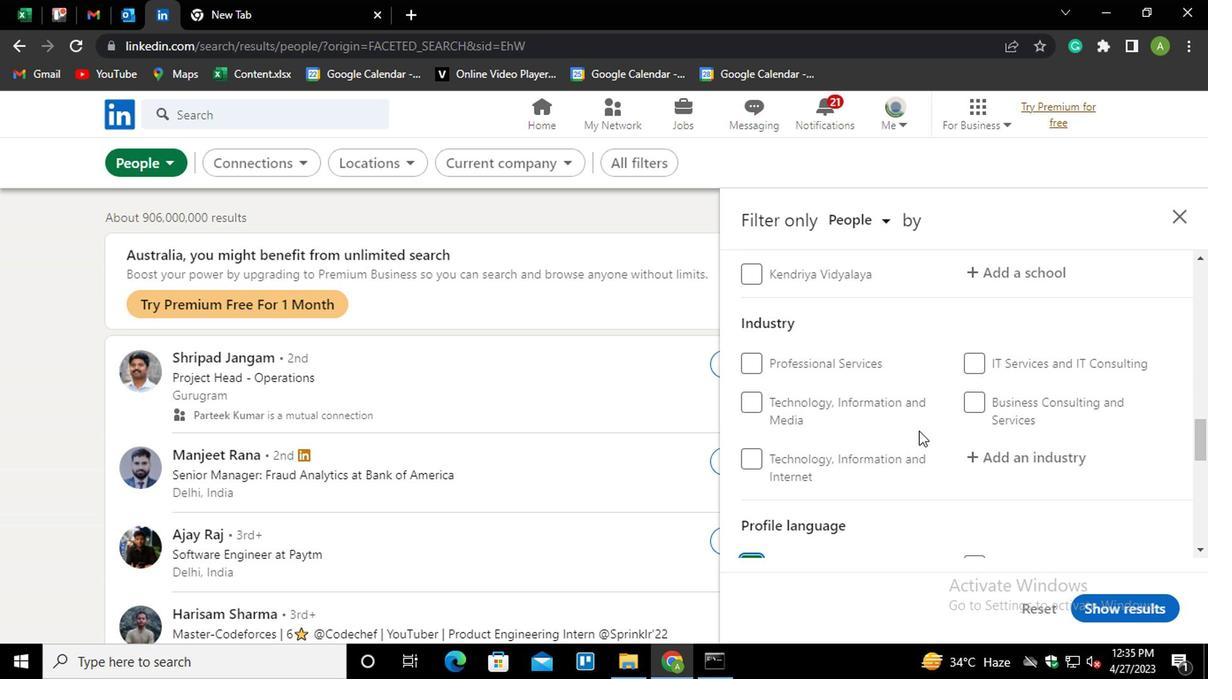 
Action: Mouse scrolled (918, 430) with delta (0, 1)
Screenshot: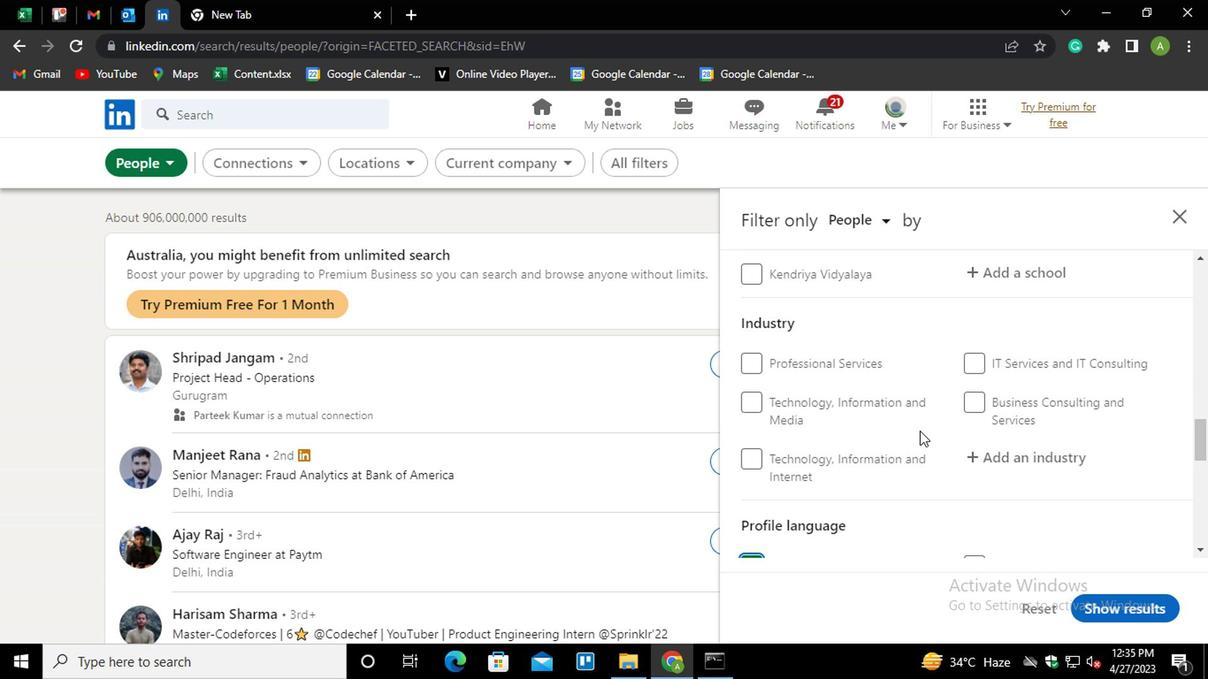 
Action: Mouse scrolled (918, 430) with delta (0, 1)
Screenshot: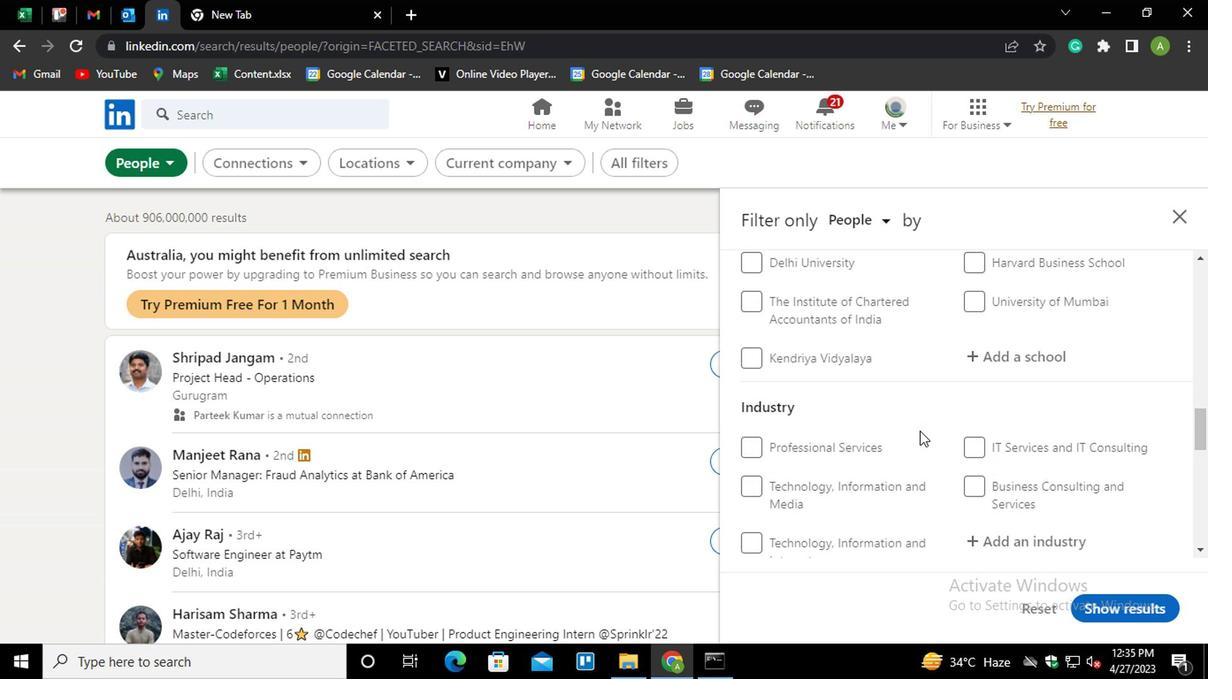 
Action: Mouse scrolled (918, 430) with delta (0, 1)
Screenshot: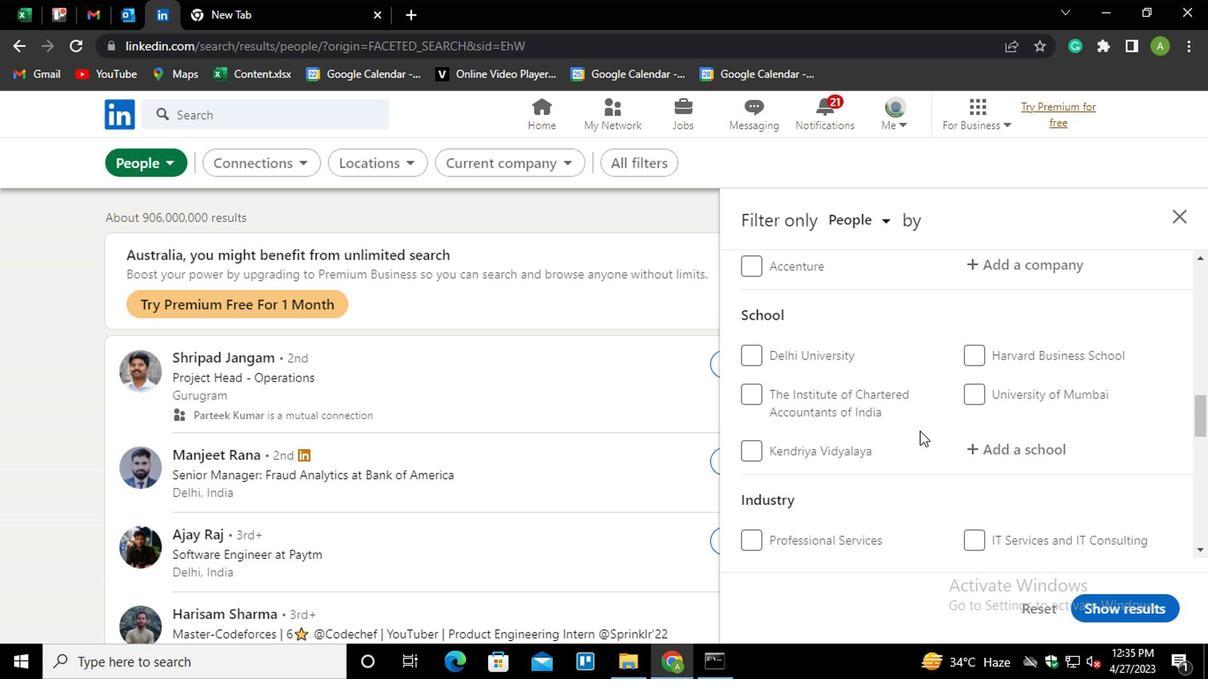 
Action: Mouse scrolled (918, 430) with delta (0, 1)
Screenshot: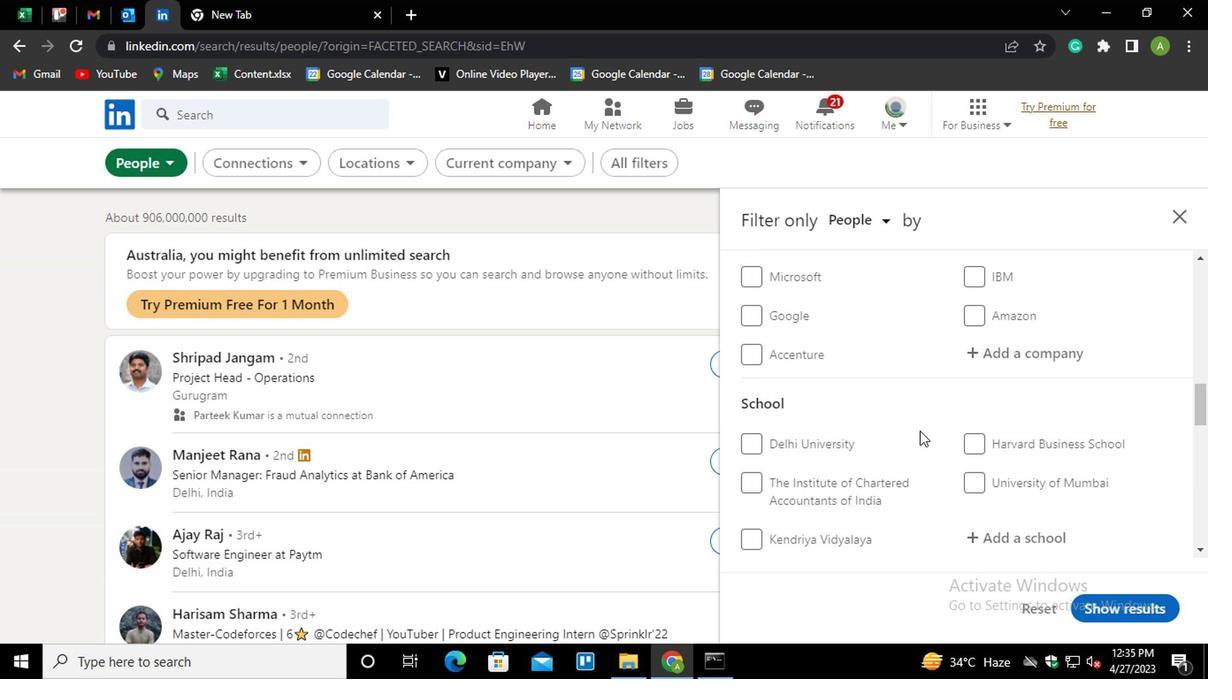 
Action: Mouse scrolled (918, 430) with delta (0, 1)
Screenshot: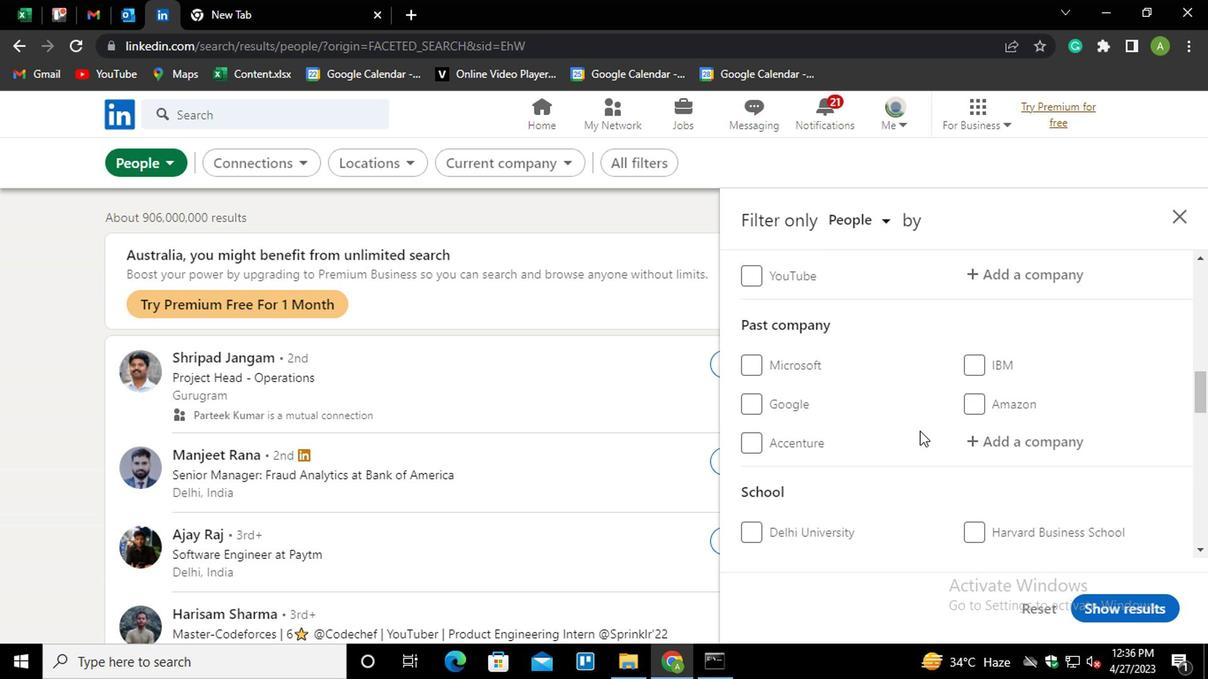 
Action: Mouse moved to (1016, 373)
Screenshot: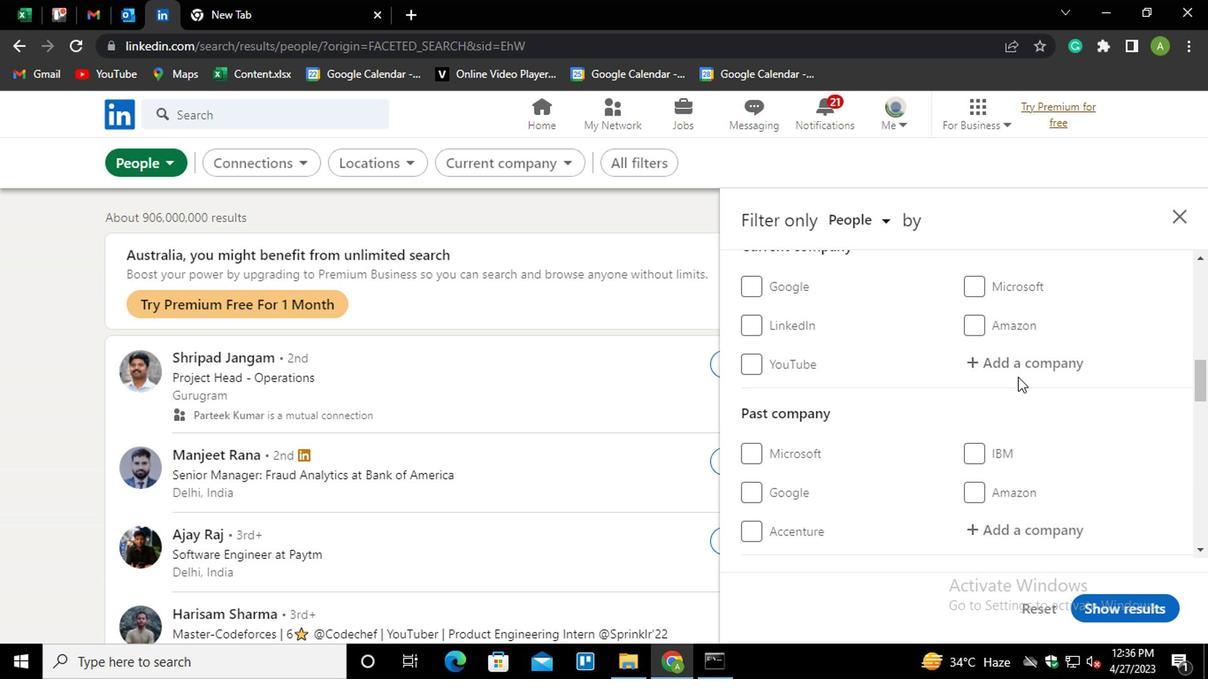 
Action: Mouse pressed left at (1016, 373)
Screenshot: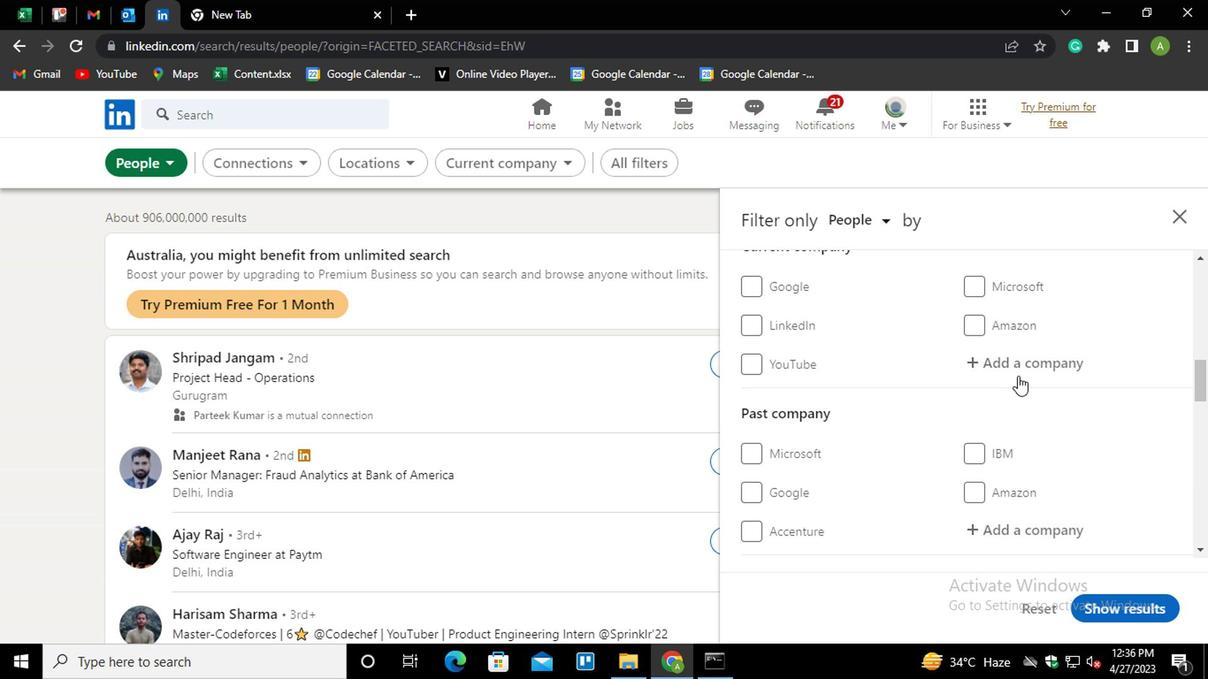 
Action: Key pressed <Key.shift>ANALYTICA<Key.space><Key.shift>INDIA<Key.space><Key.shift><Key.shift><Key.shift><Key.shift><Key.shift><Key.shift><Key.shift>MASA<Key.backspace><Key.backspace><Key.left><Key.left><Key.left><Key.left><Key.left><Key.left><Key.left><Key.left><Key.left><Key.backspace>S<Key.end><Key.down><Key.enter>
Screenshot: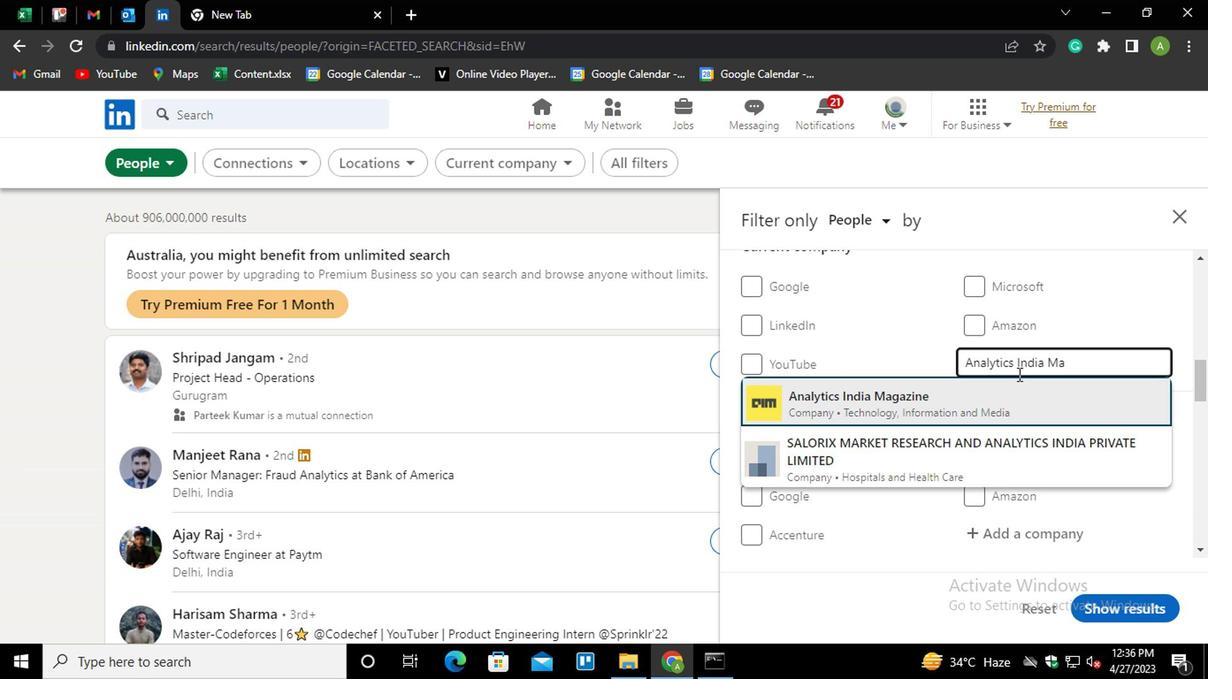 
Action: Mouse moved to (1020, 373)
Screenshot: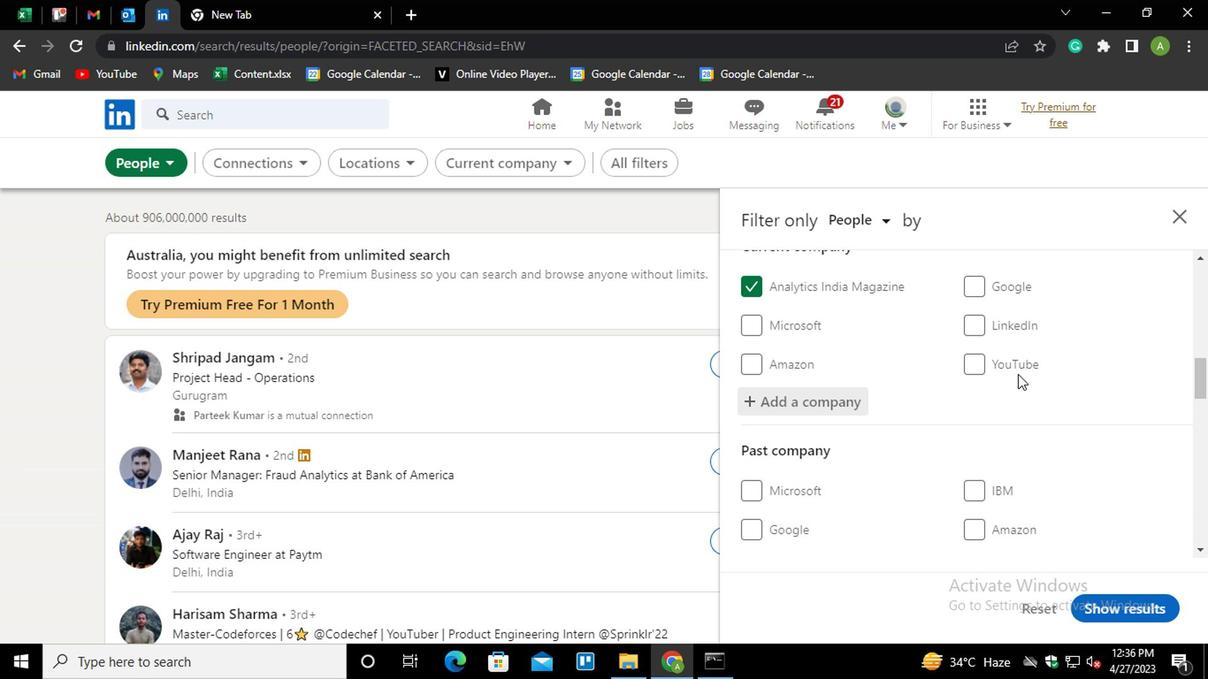 
Action: Mouse scrolled (1020, 372) with delta (0, 0)
Screenshot: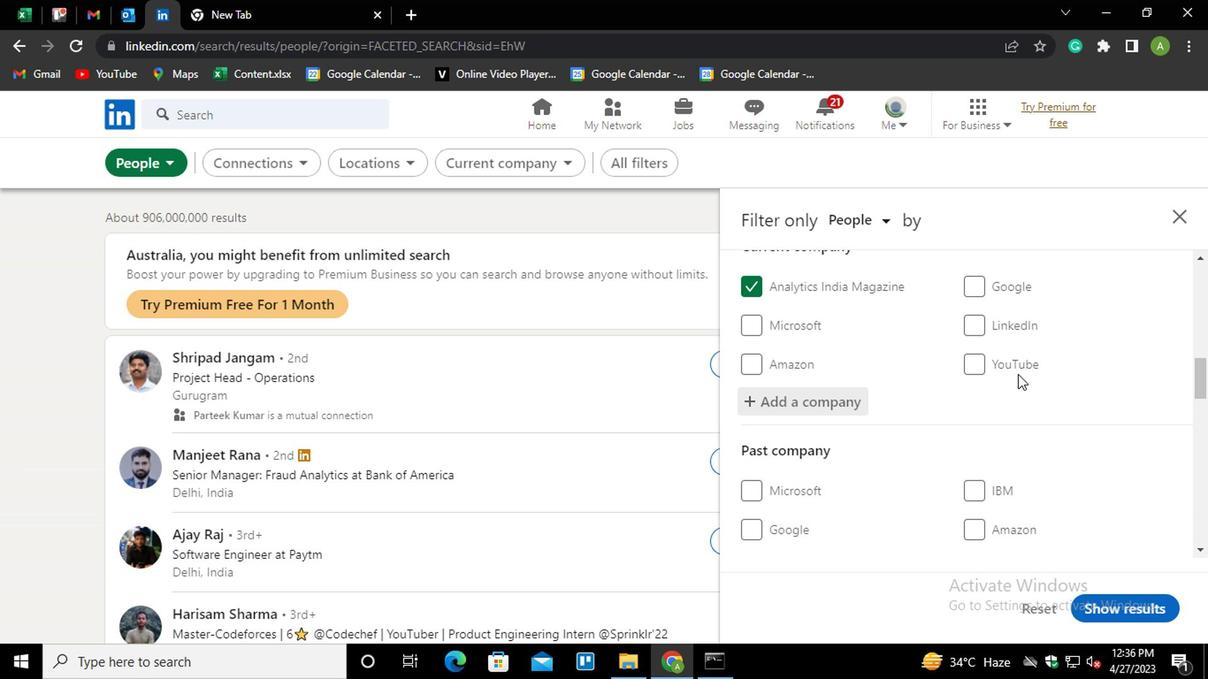 
Action: Mouse scrolled (1020, 372) with delta (0, 0)
Screenshot: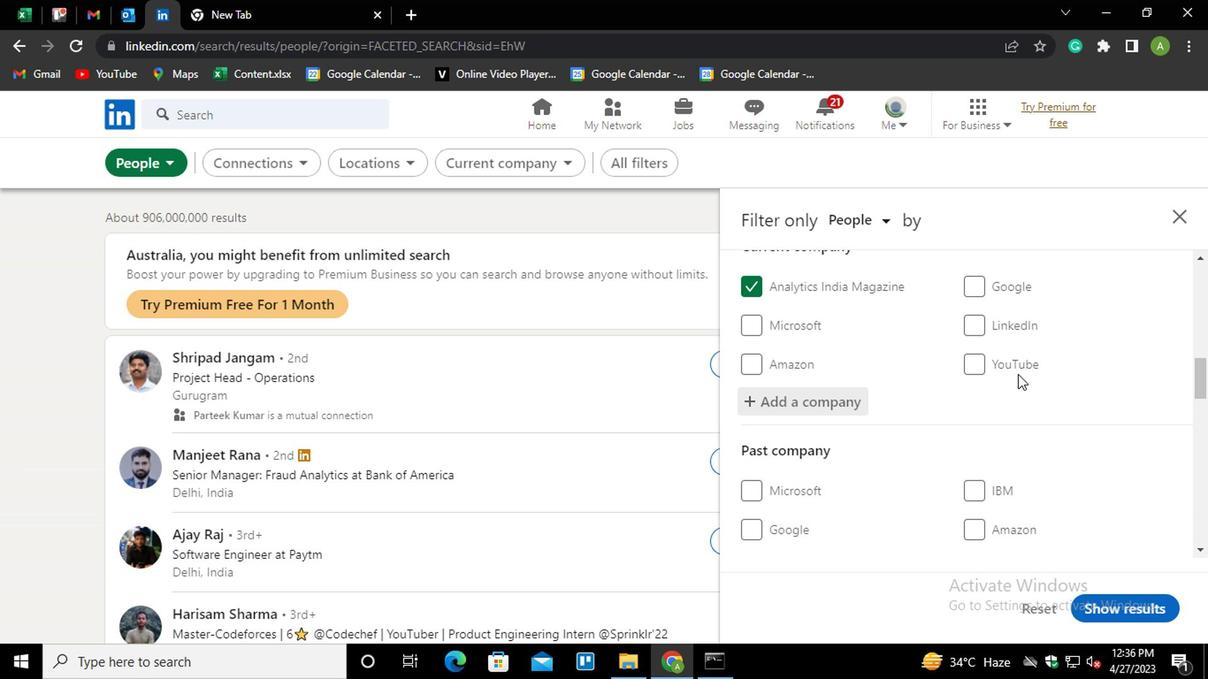 
Action: Mouse scrolled (1020, 372) with delta (0, 0)
Screenshot: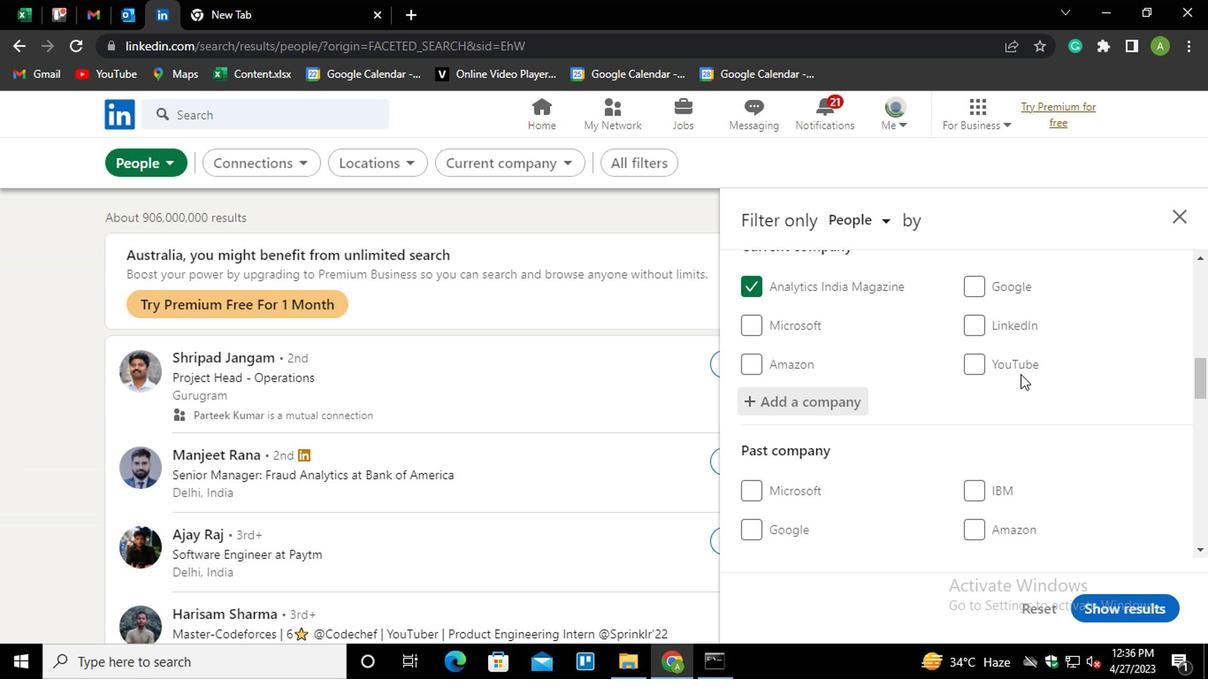 
Action: Mouse moved to (1020, 374)
Screenshot: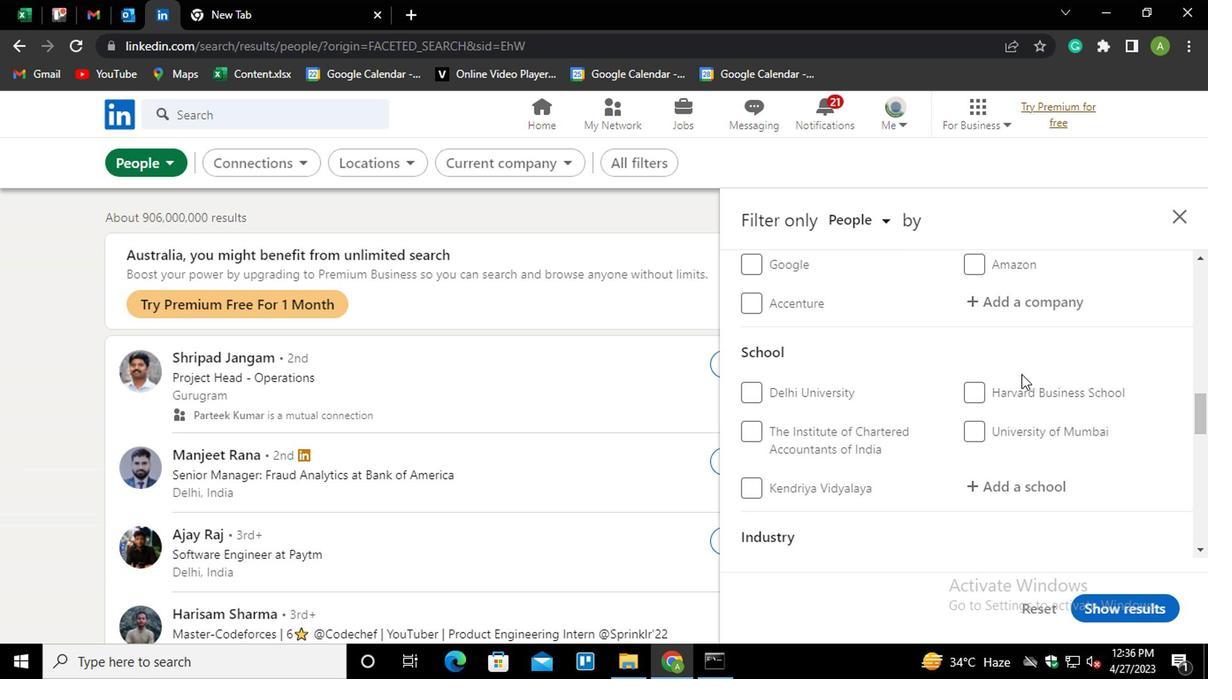 
Action: Mouse scrolled (1020, 373) with delta (0, -1)
Screenshot: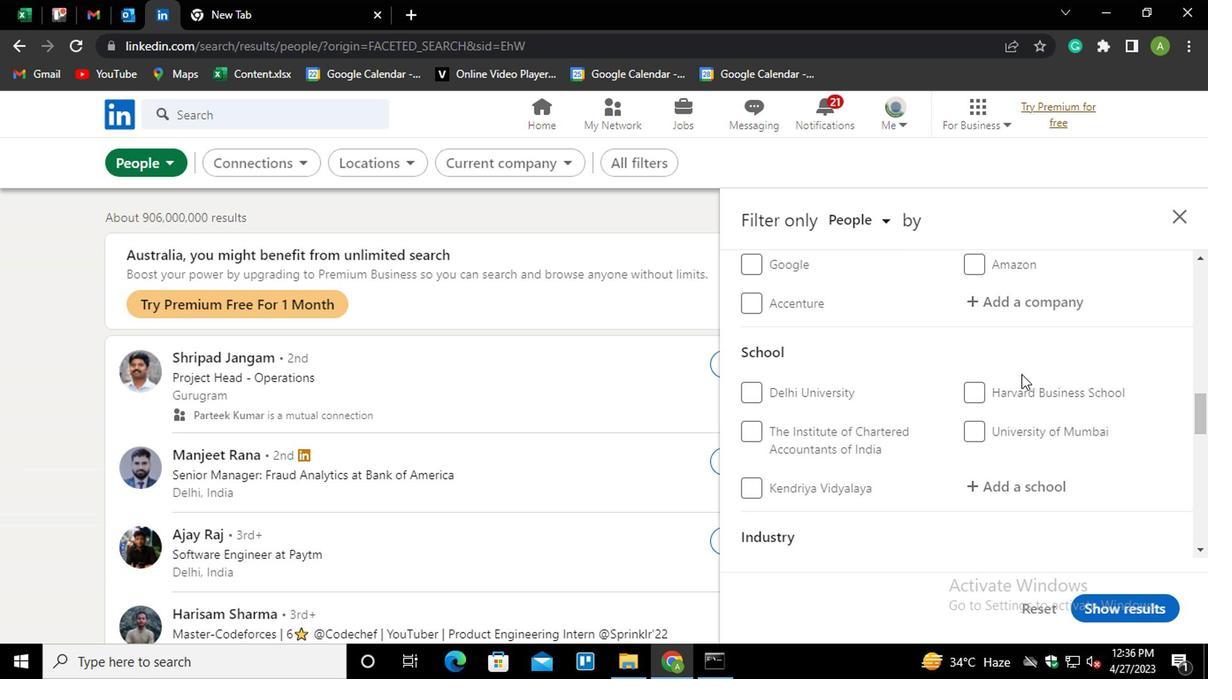 
Action: Mouse moved to (1014, 399)
Screenshot: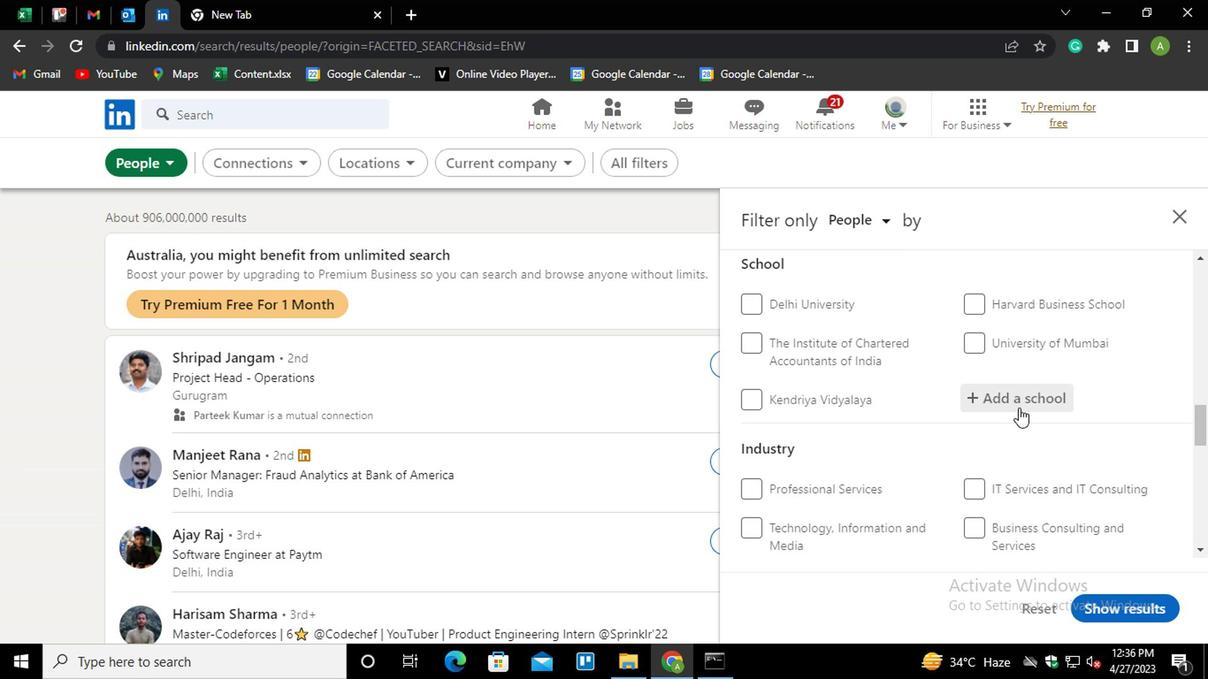 
Action: Mouse pressed left at (1014, 399)
Screenshot: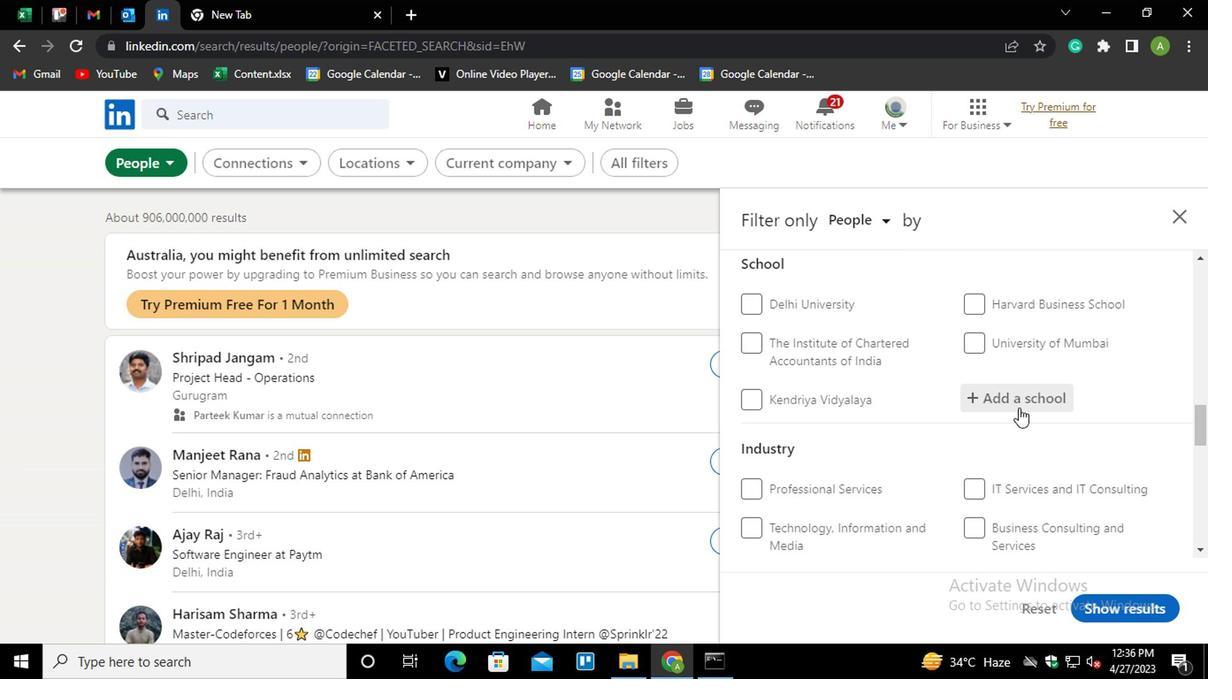 
Action: Mouse moved to (1014, 397)
Screenshot: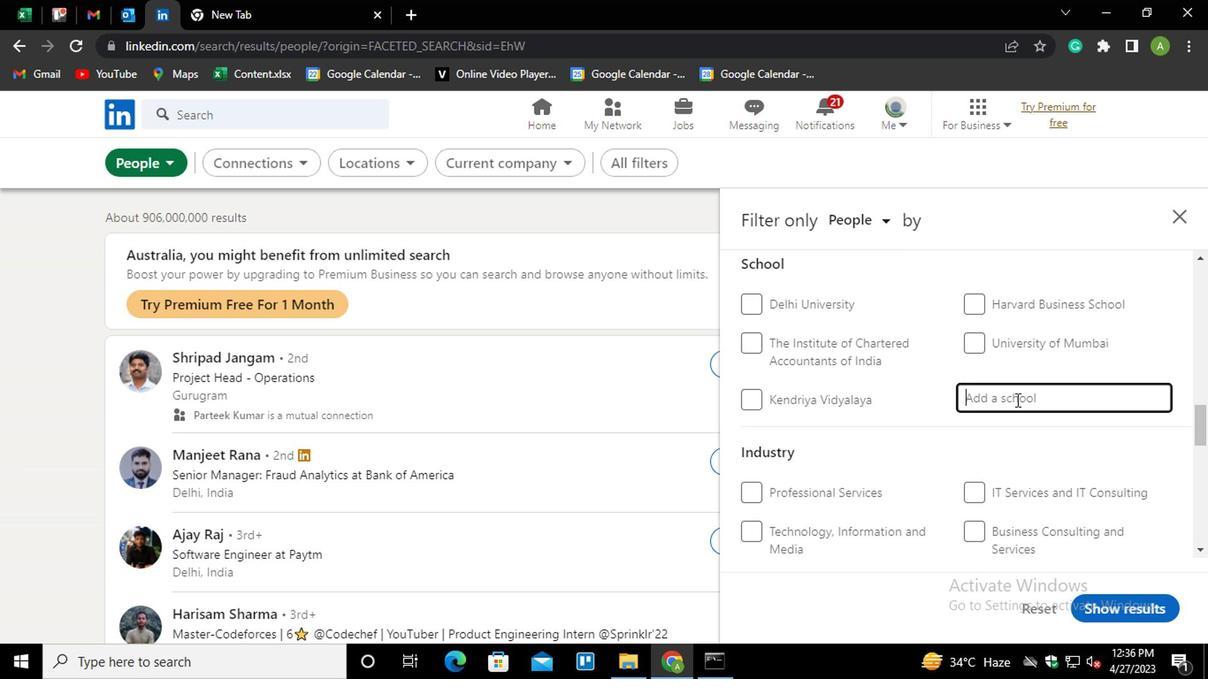 
Action: Mouse pressed left at (1014, 397)
Screenshot: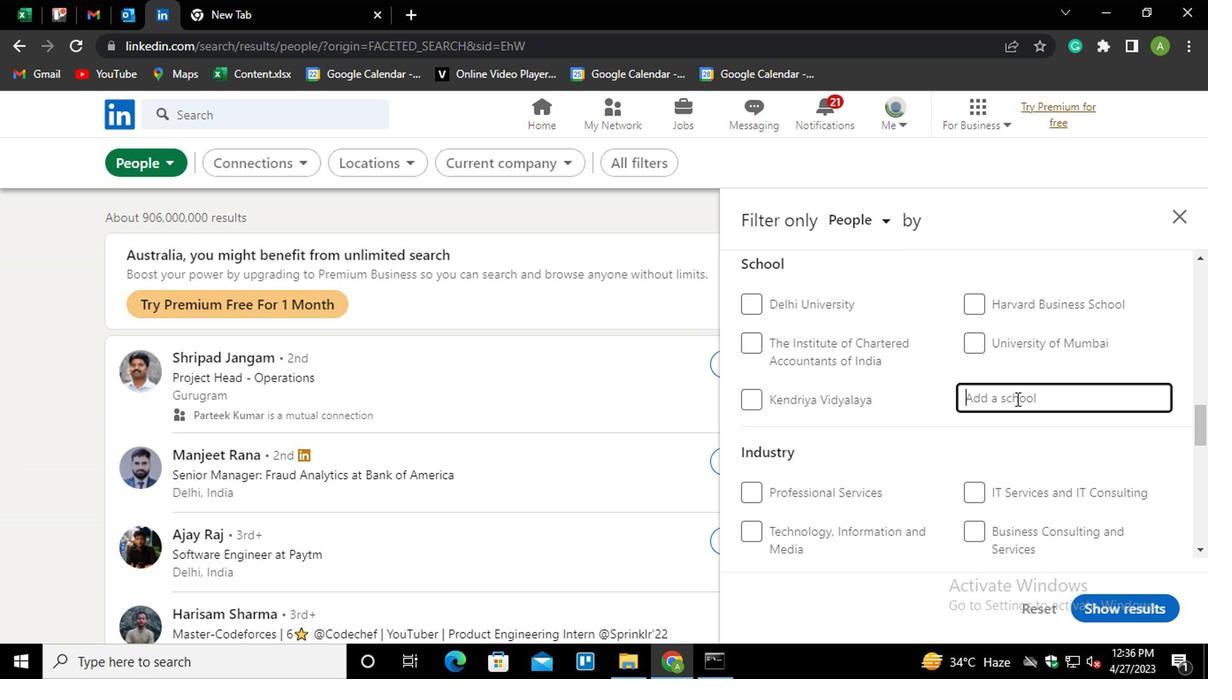 
Action: Key pressed <Key.shift>MAHARASI<Key.backspace><Key.backspace><Key.backspace>SHI<Key.down><Key.down><Key.enter>
Screenshot: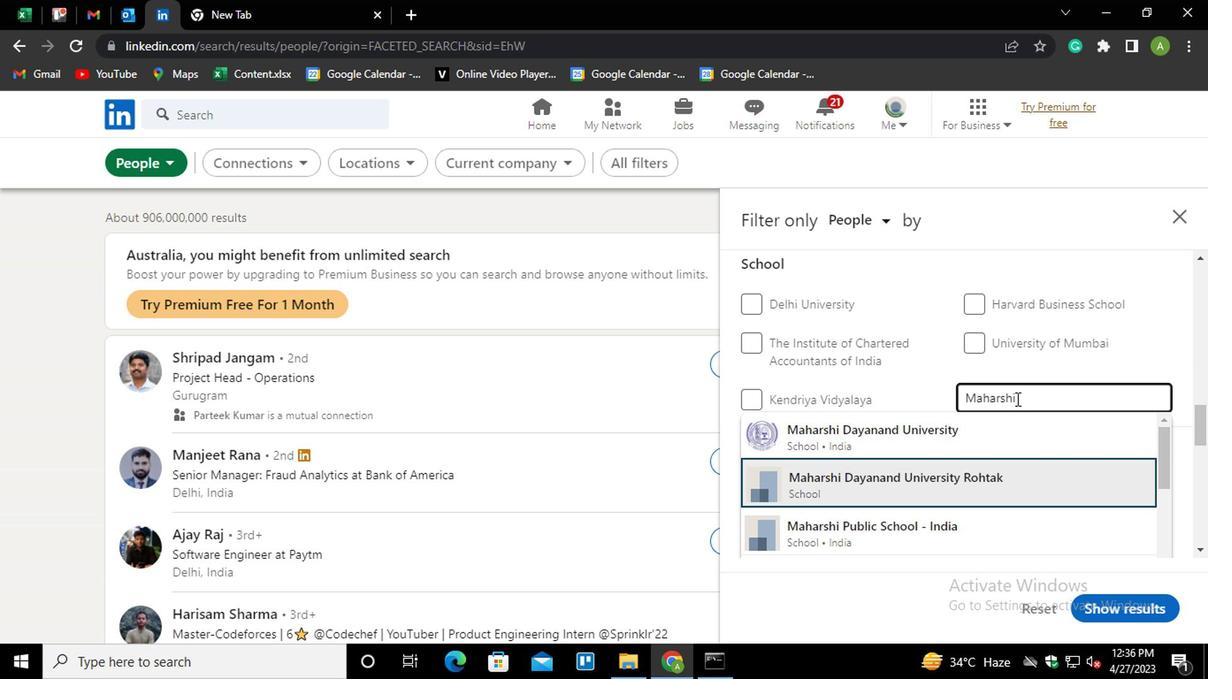 
Action: Mouse moved to (1024, 404)
Screenshot: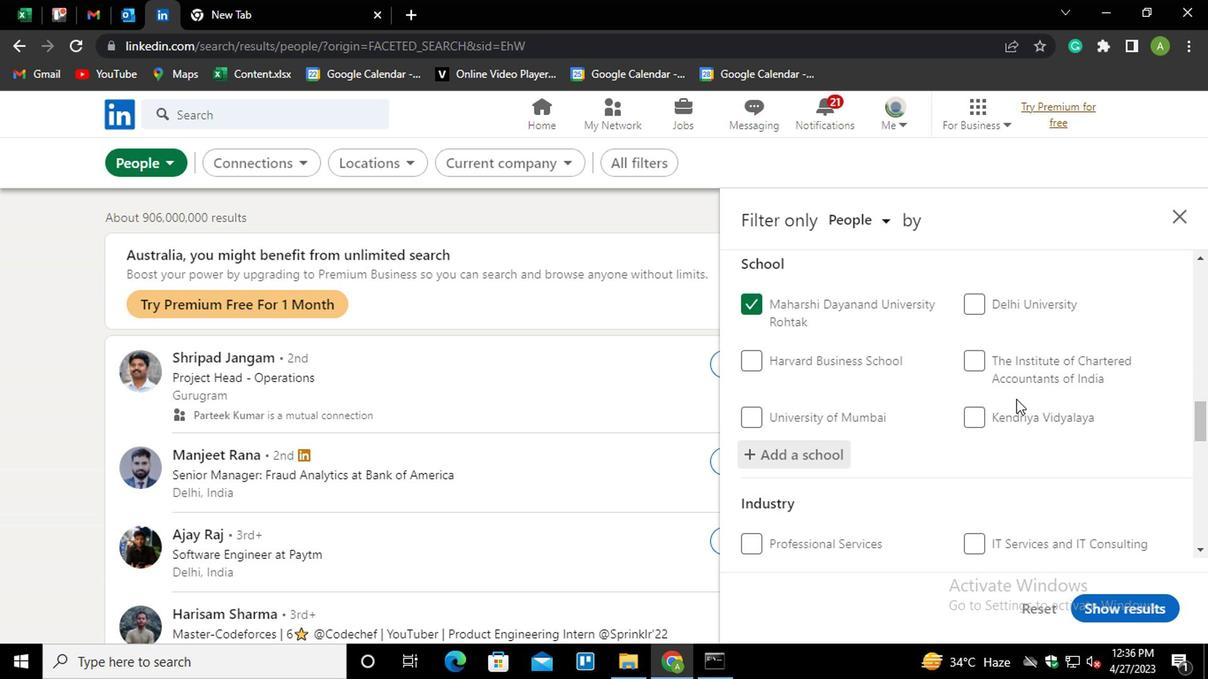 
Action: Mouse scrolled (1024, 404) with delta (0, 0)
Screenshot: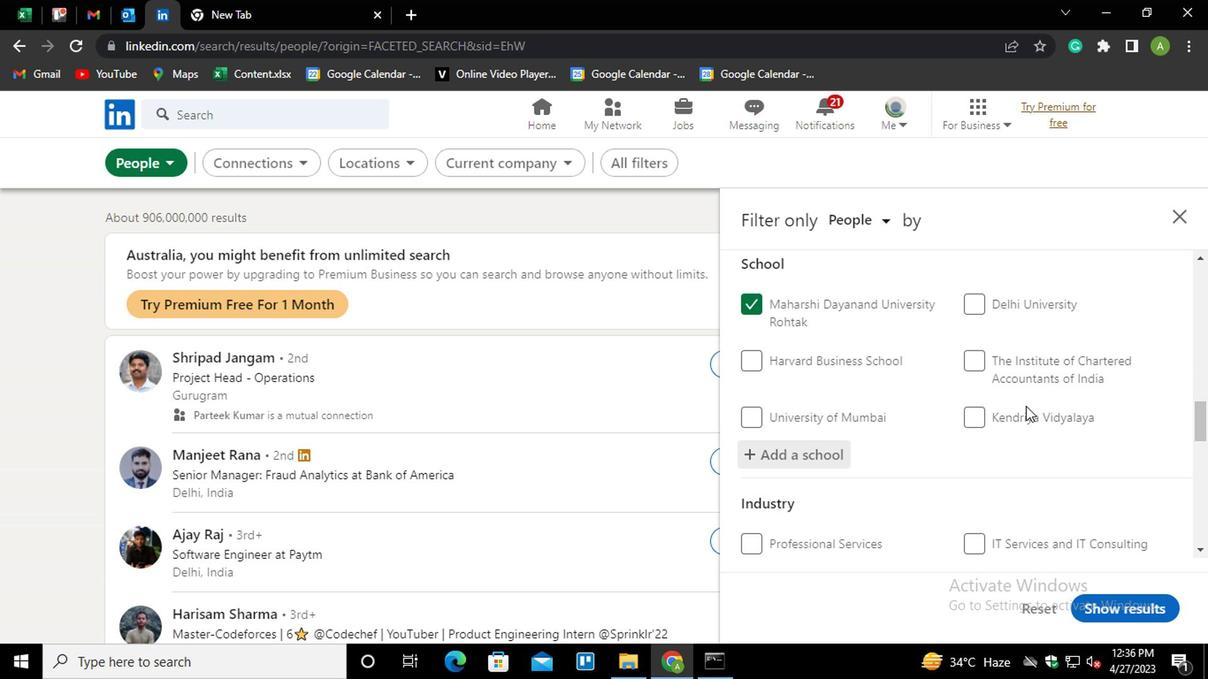 
Action: Mouse scrolled (1024, 404) with delta (0, 0)
Screenshot: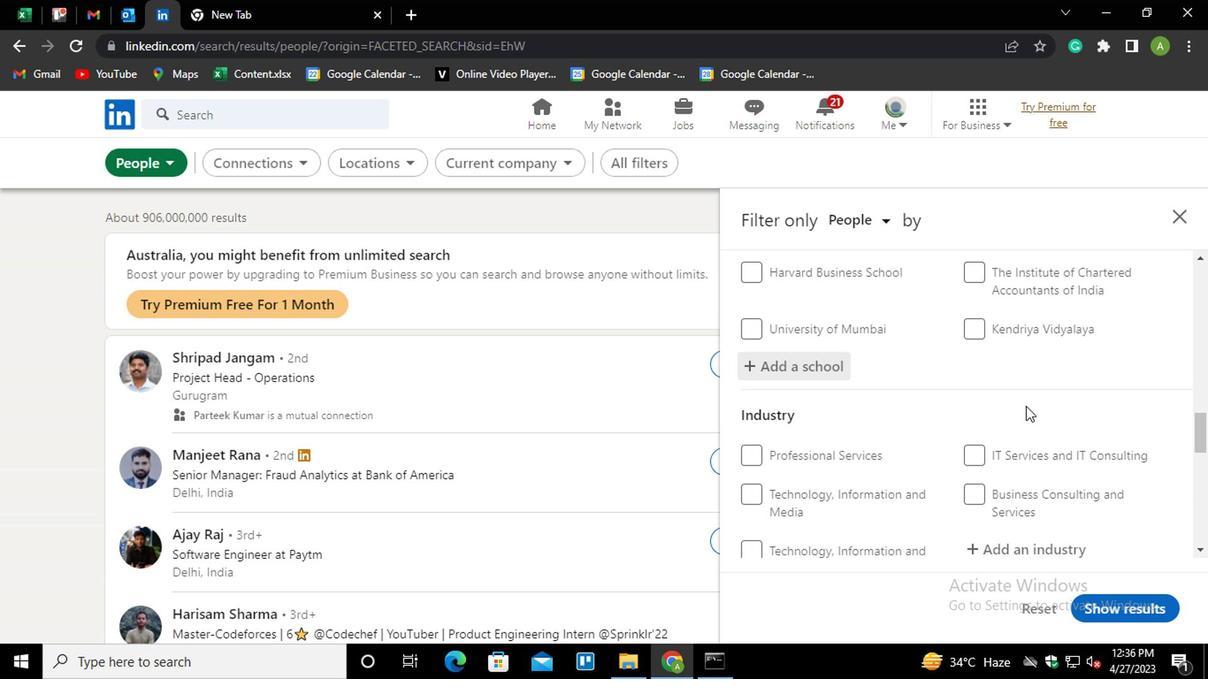 
Action: Mouse moved to (1030, 448)
Screenshot: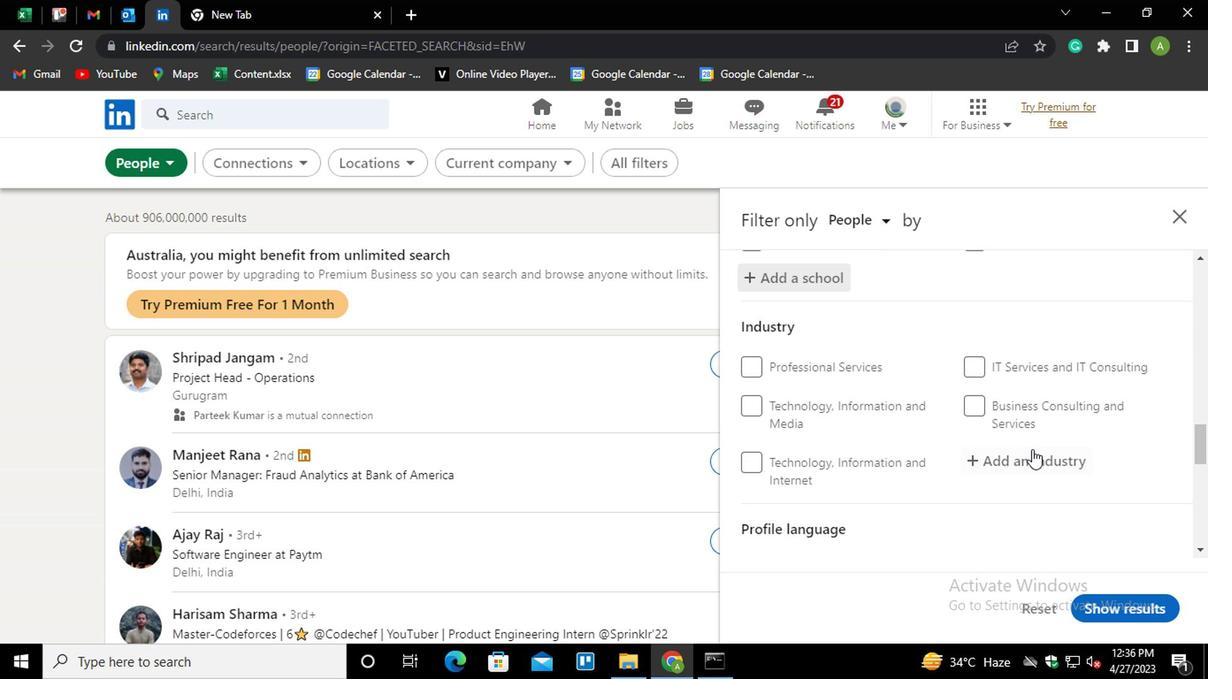 
Action: Mouse pressed left at (1030, 448)
Screenshot: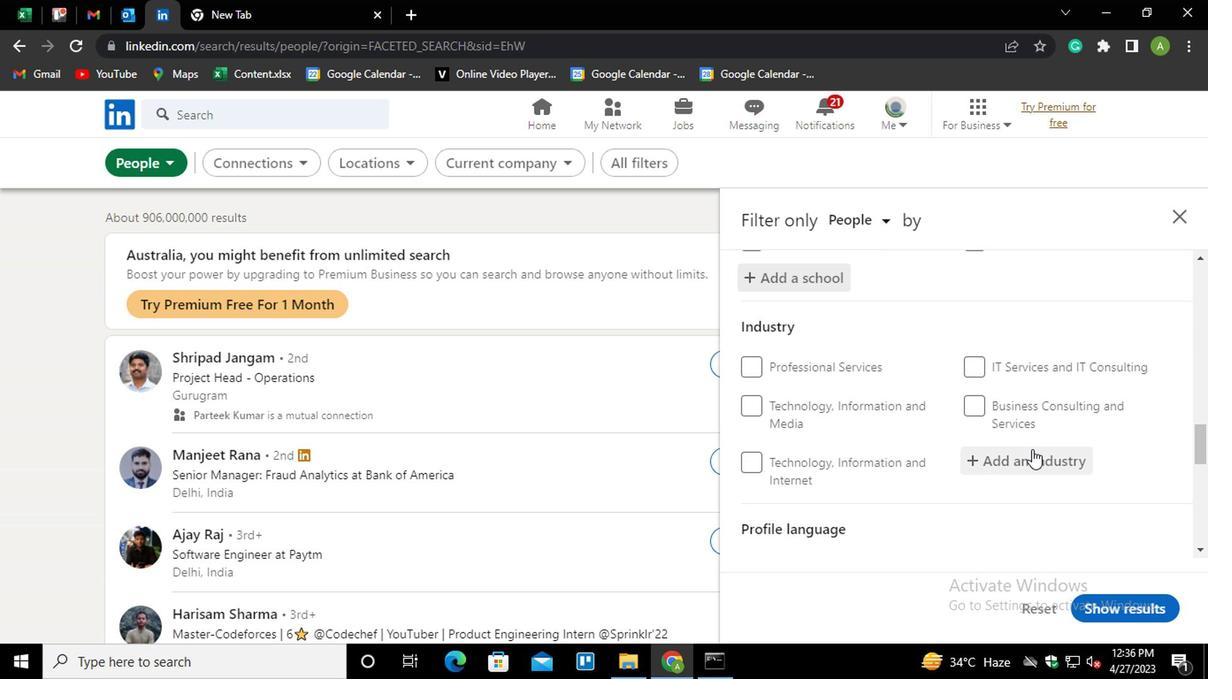 
Action: Mouse moved to (1022, 453)
Screenshot: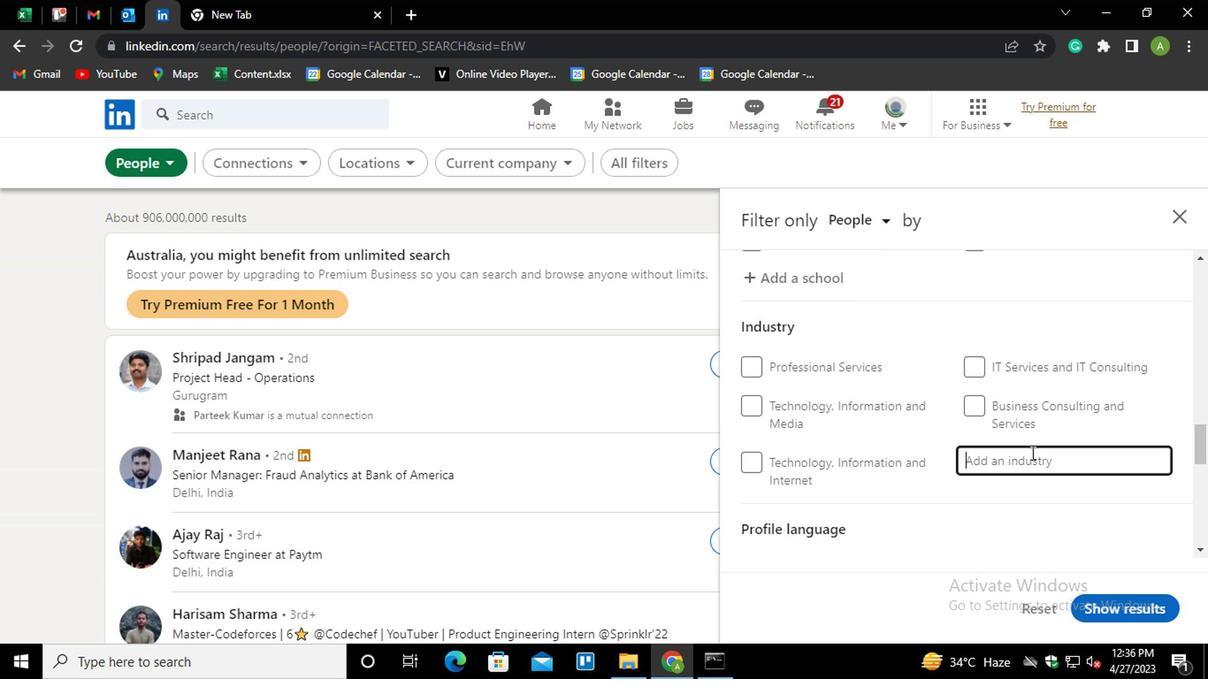 
Action: Key pressed <Key.shift>BUSINESS<Key.space><Key.down><Key.down><Key.enter>
Screenshot: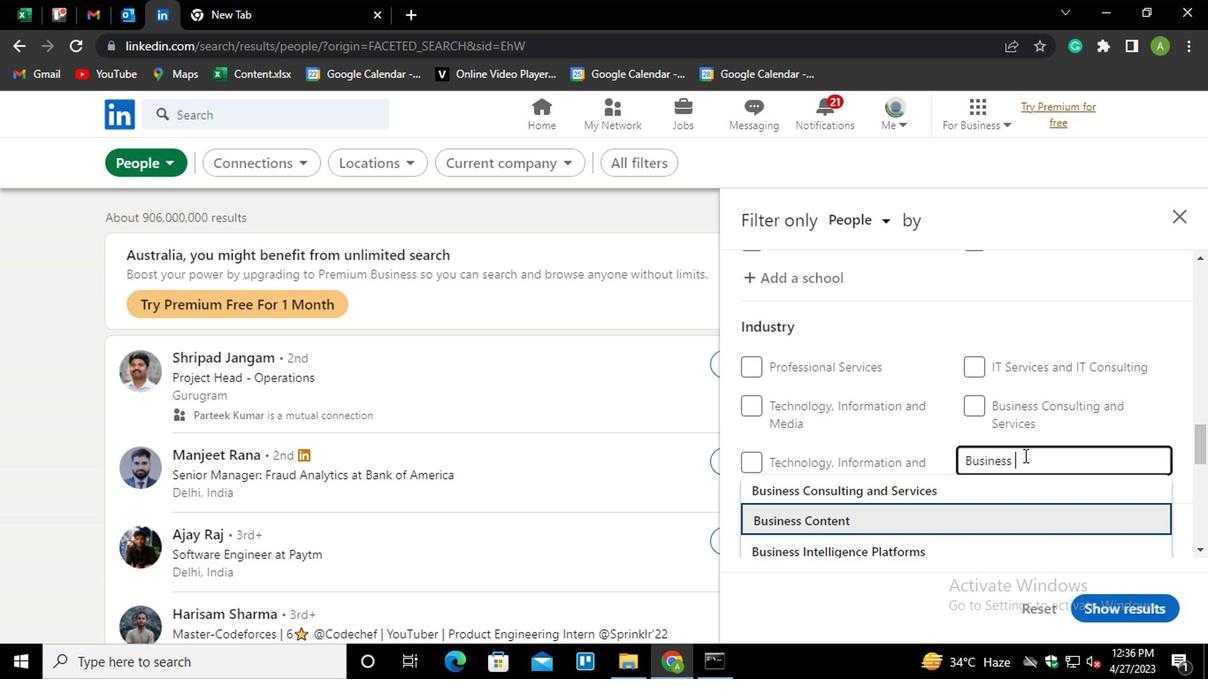 
Action: Mouse scrolled (1022, 453) with delta (0, 0)
Screenshot: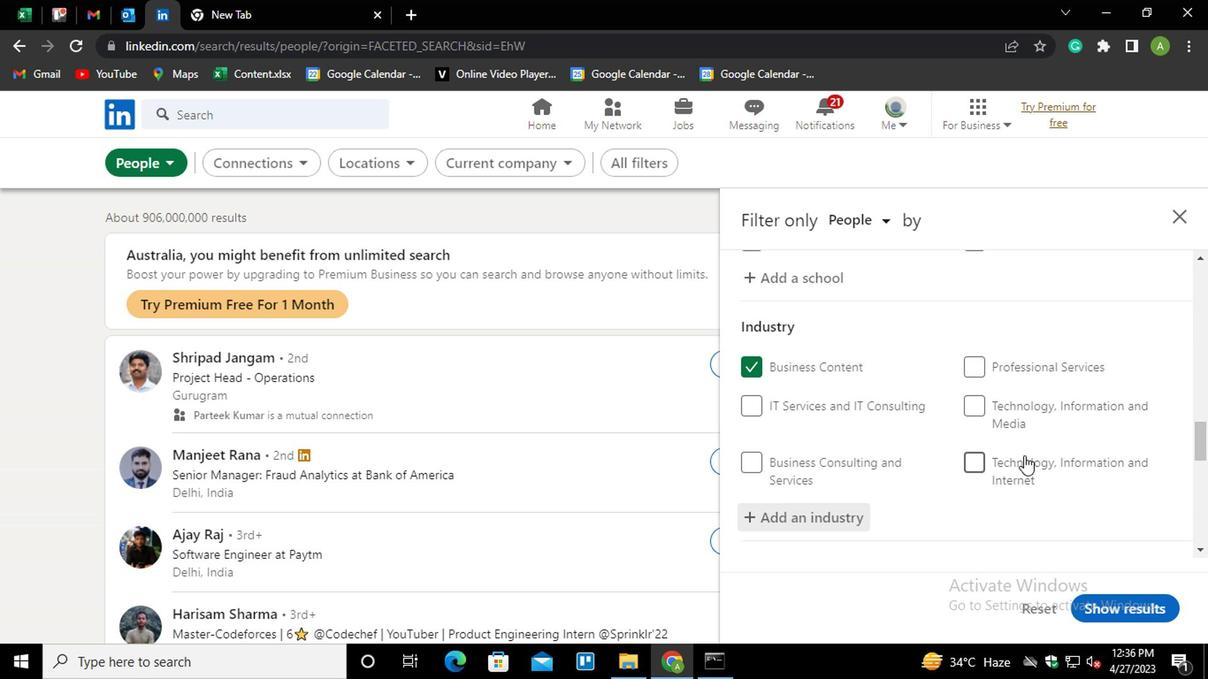 
Action: Mouse scrolled (1022, 453) with delta (0, 0)
Screenshot: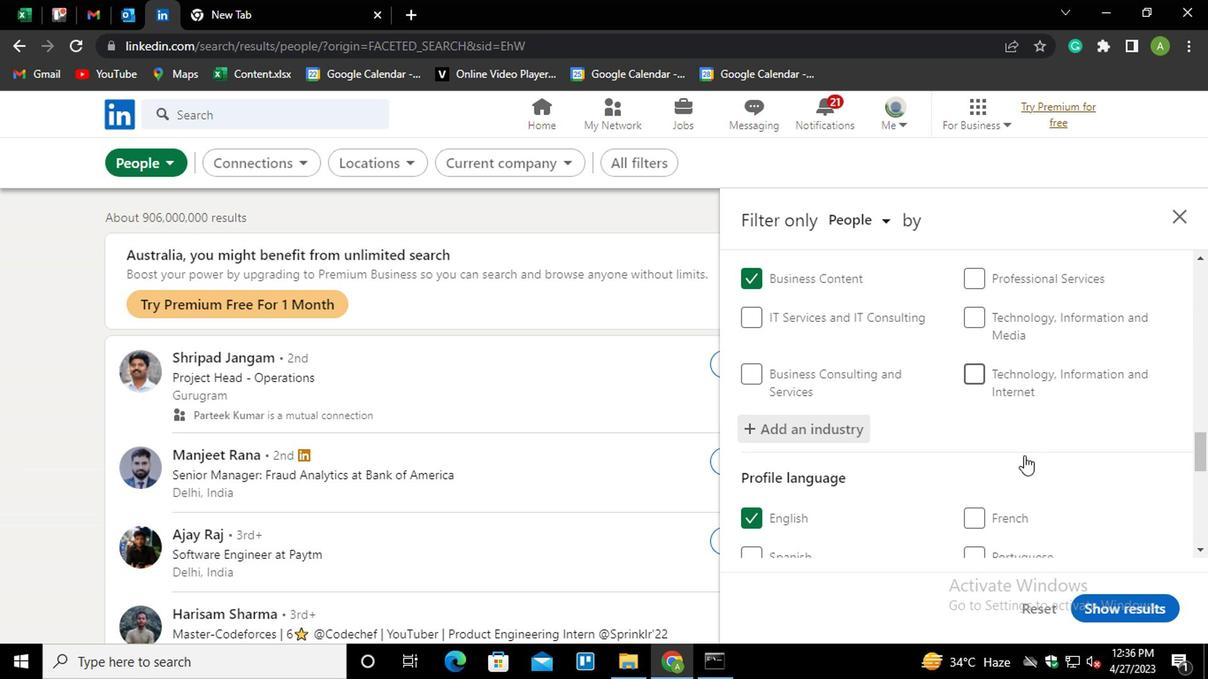 
Action: Mouse scrolled (1022, 453) with delta (0, 0)
Screenshot: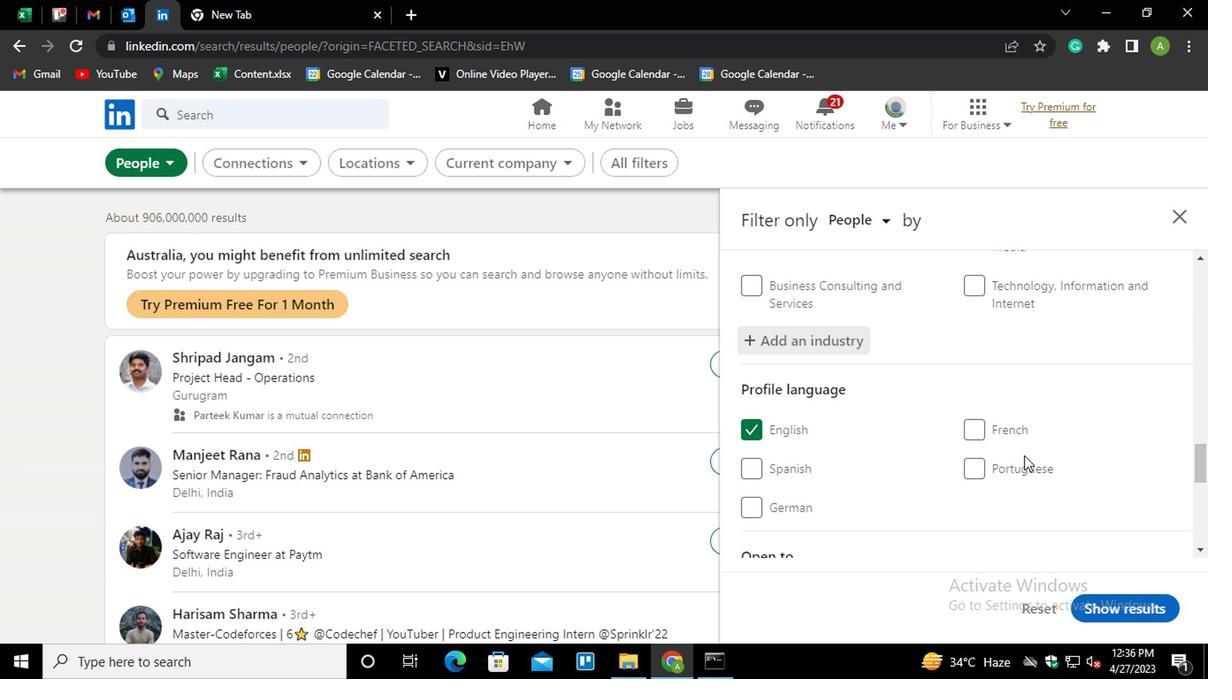 
Action: Mouse scrolled (1022, 453) with delta (0, 0)
Screenshot: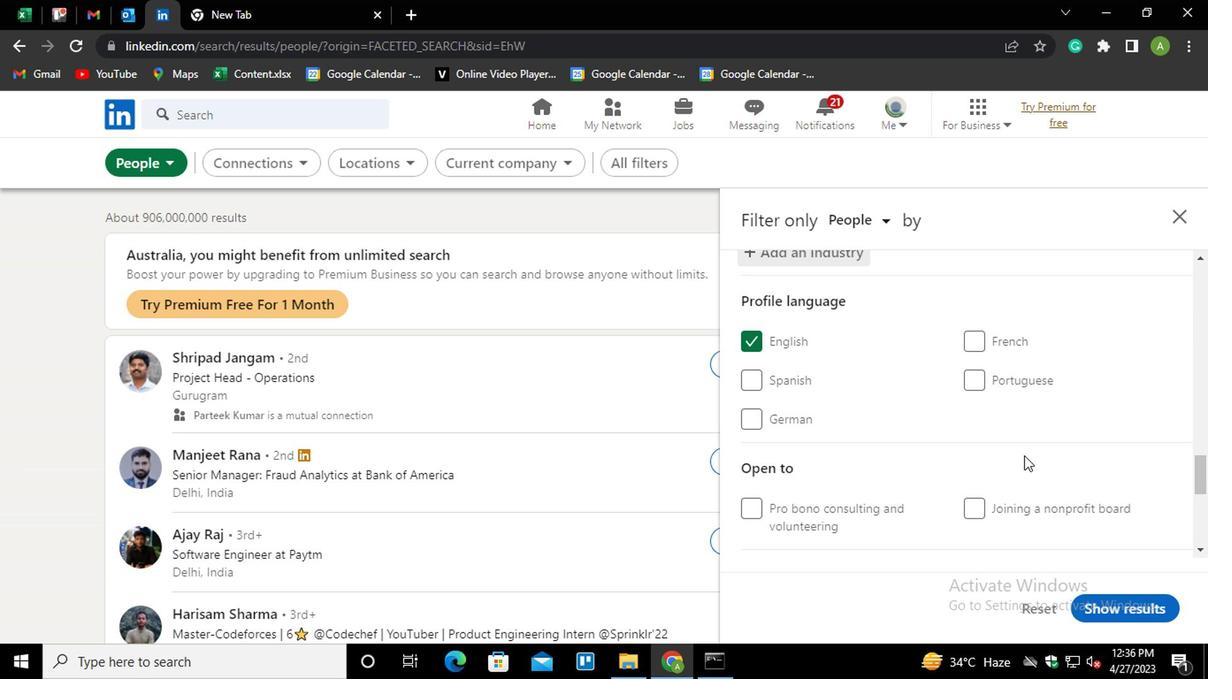 
Action: Mouse scrolled (1022, 453) with delta (0, 0)
Screenshot: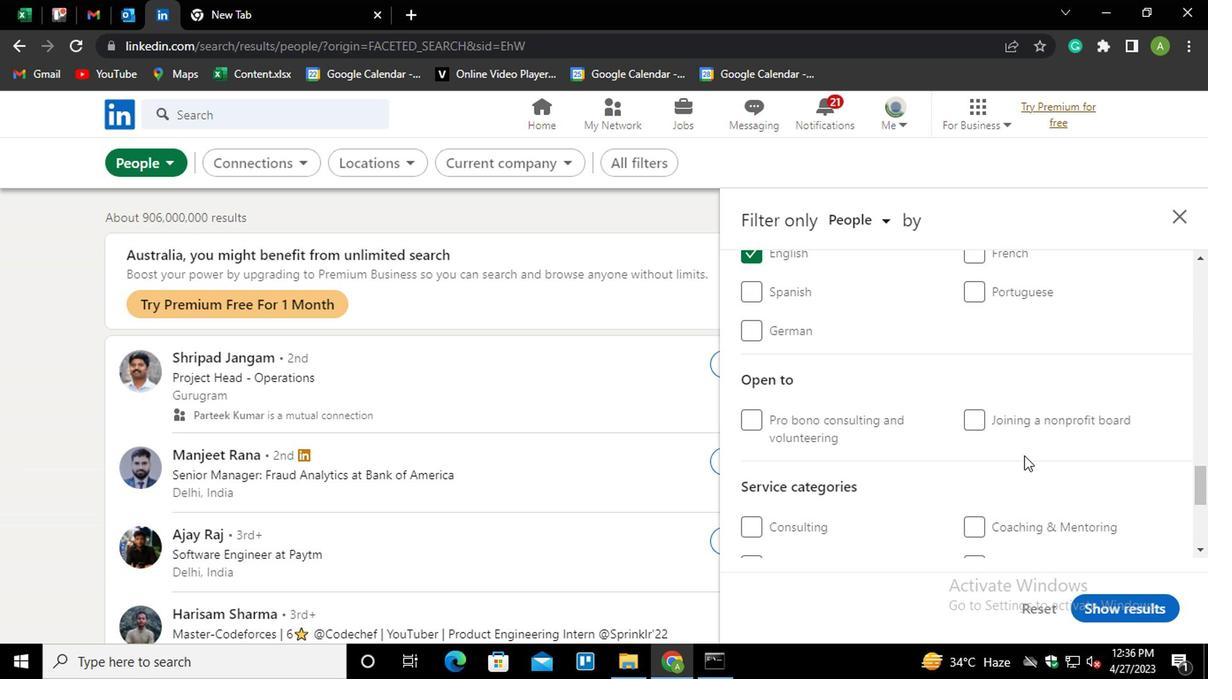 
Action: Mouse scrolled (1022, 453) with delta (0, 0)
Screenshot: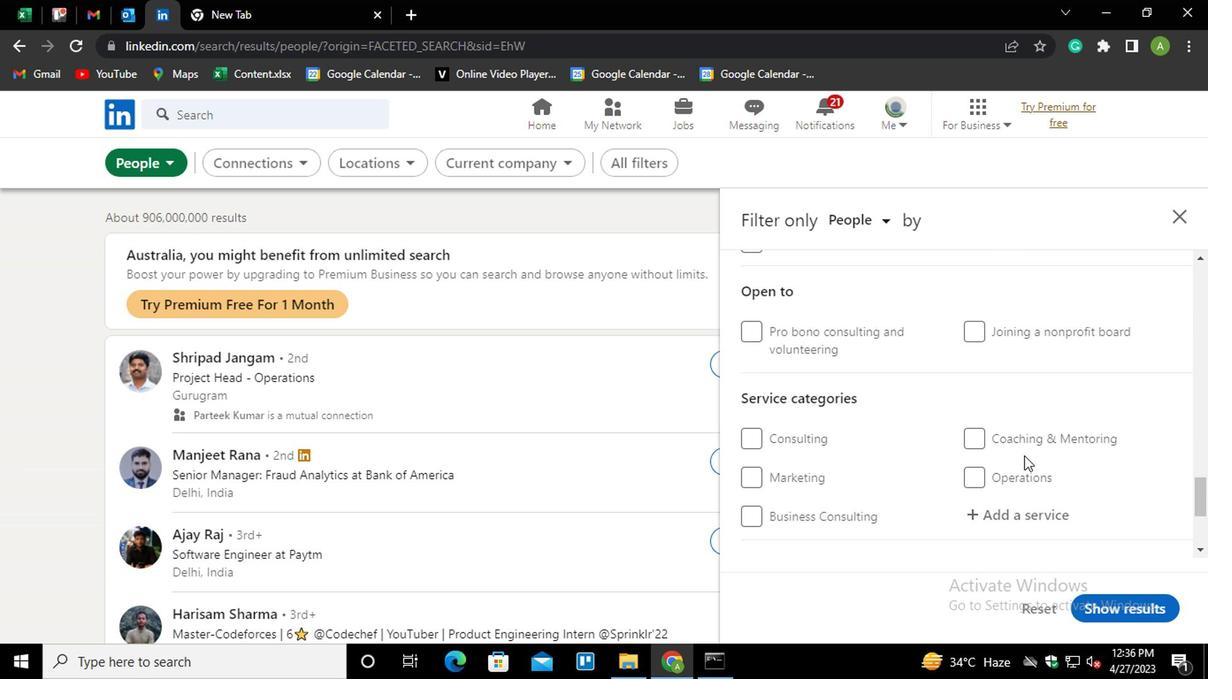 
Action: Mouse scrolled (1022, 453) with delta (0, 0)
Screenshot: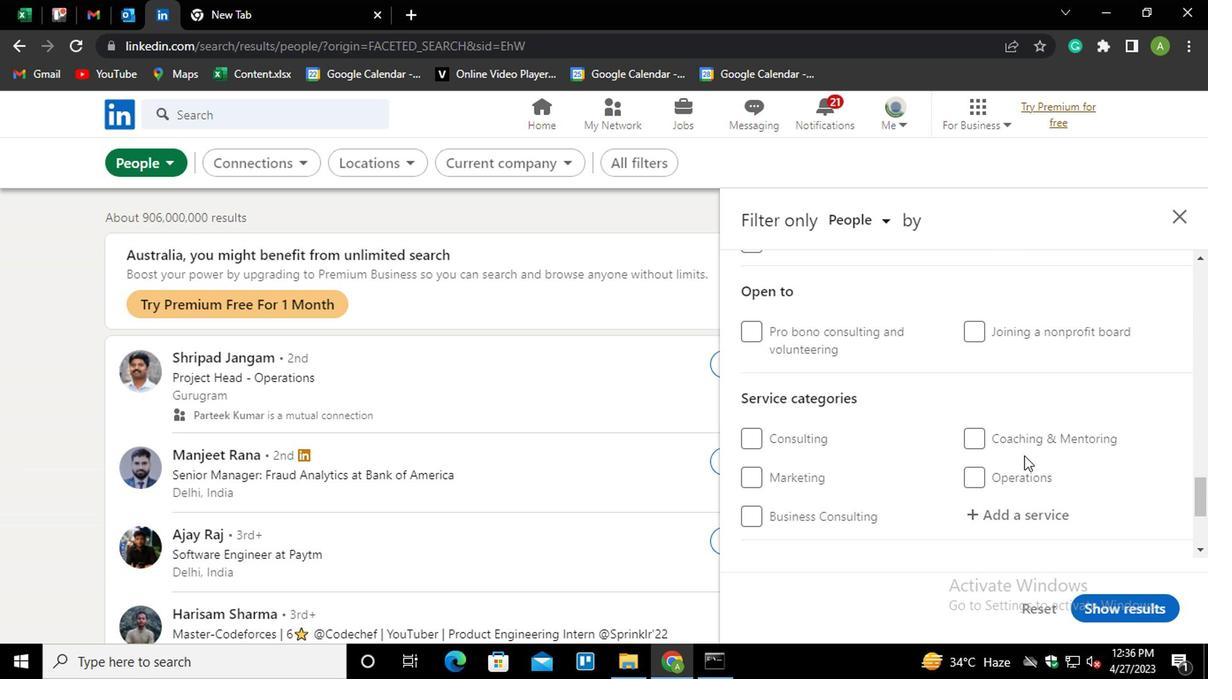 
Action: Mouse moved to (1002, 323)
Screenshot: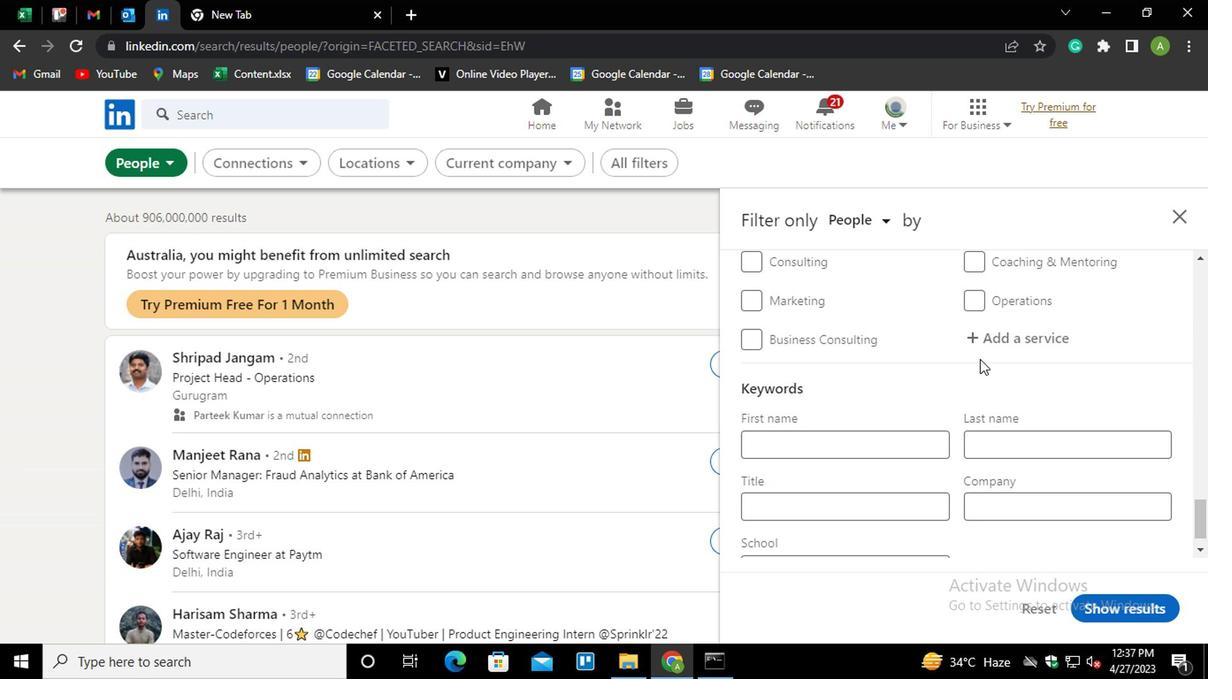 
Action: Mouse pressed left at (1002, 323)
Screenshot: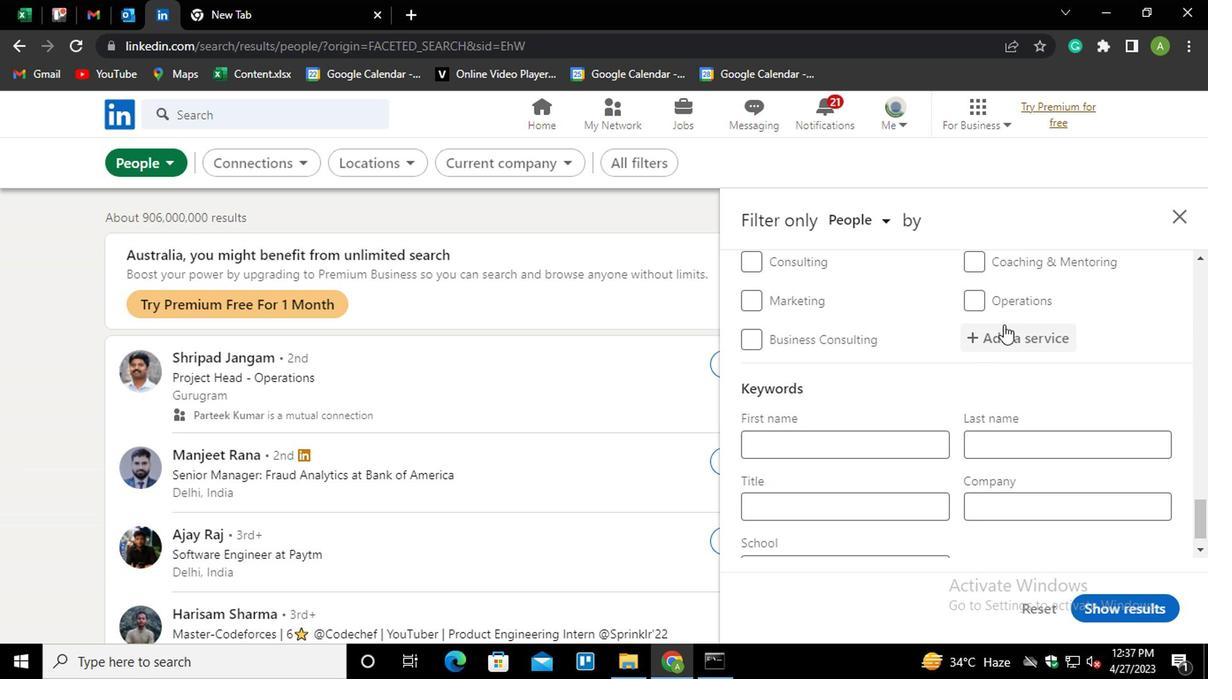 
Action: Key pressed <Key.shift>
Screenshot: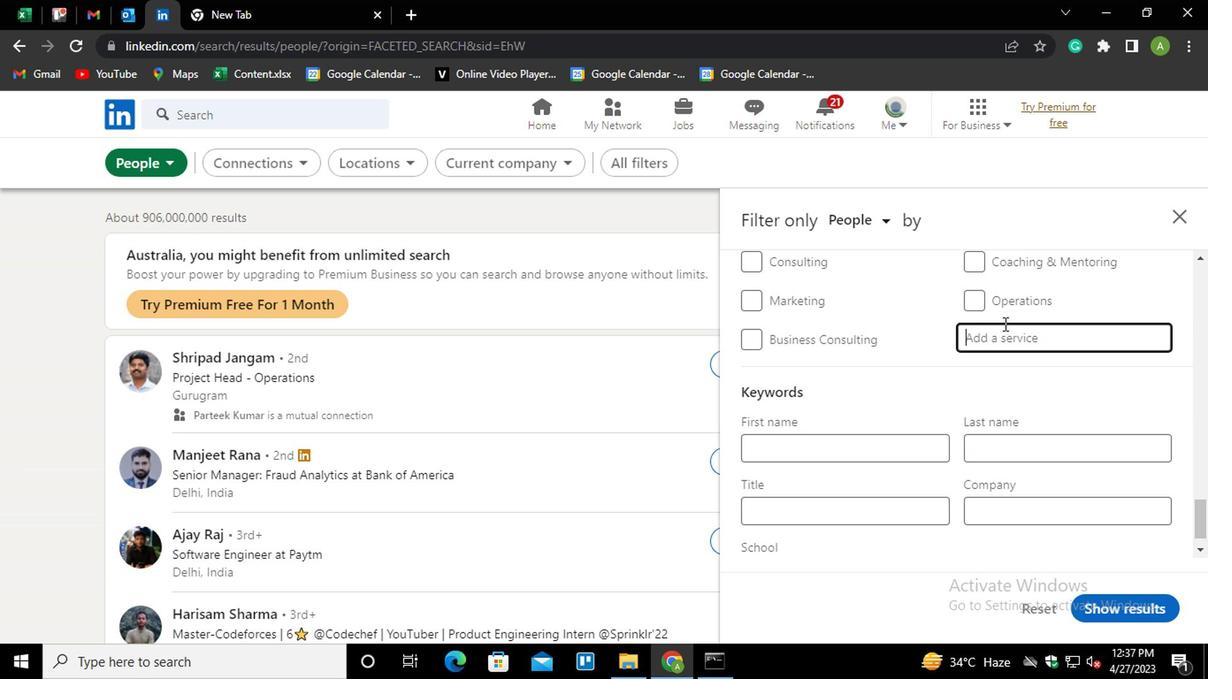 
Action: Mouse moved to (997, 331)
Screenshot: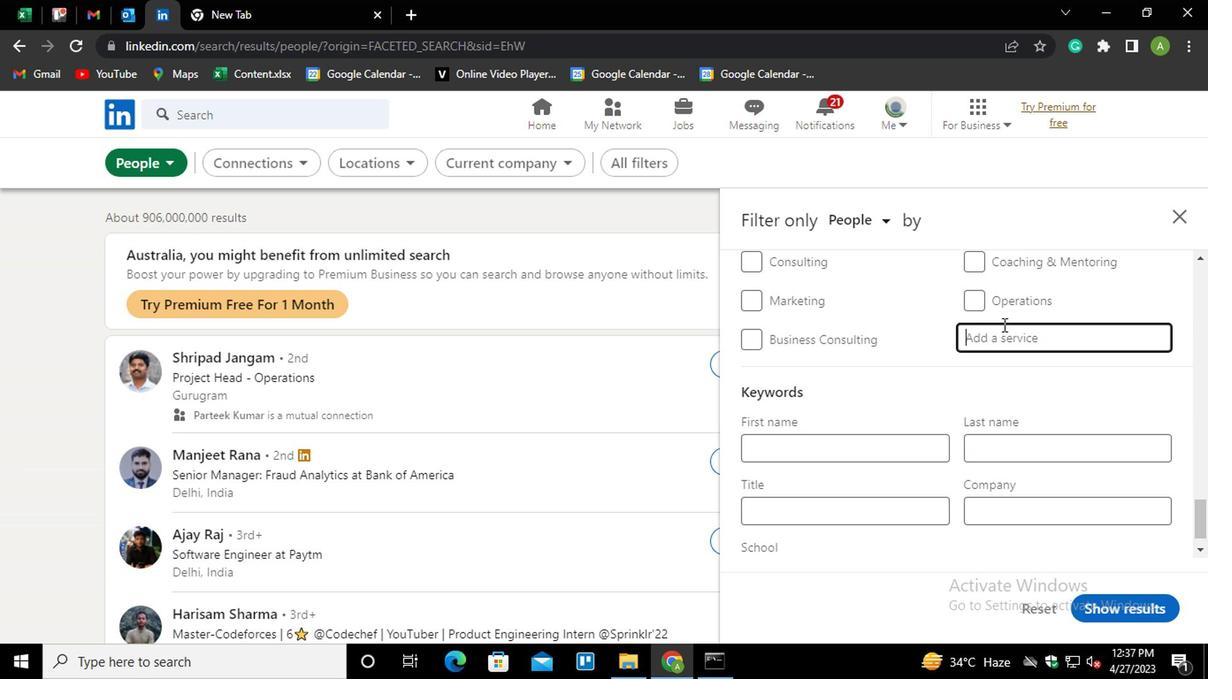 
Action: Key pressed COPY<Key.down><Key.enter>
Screenshot: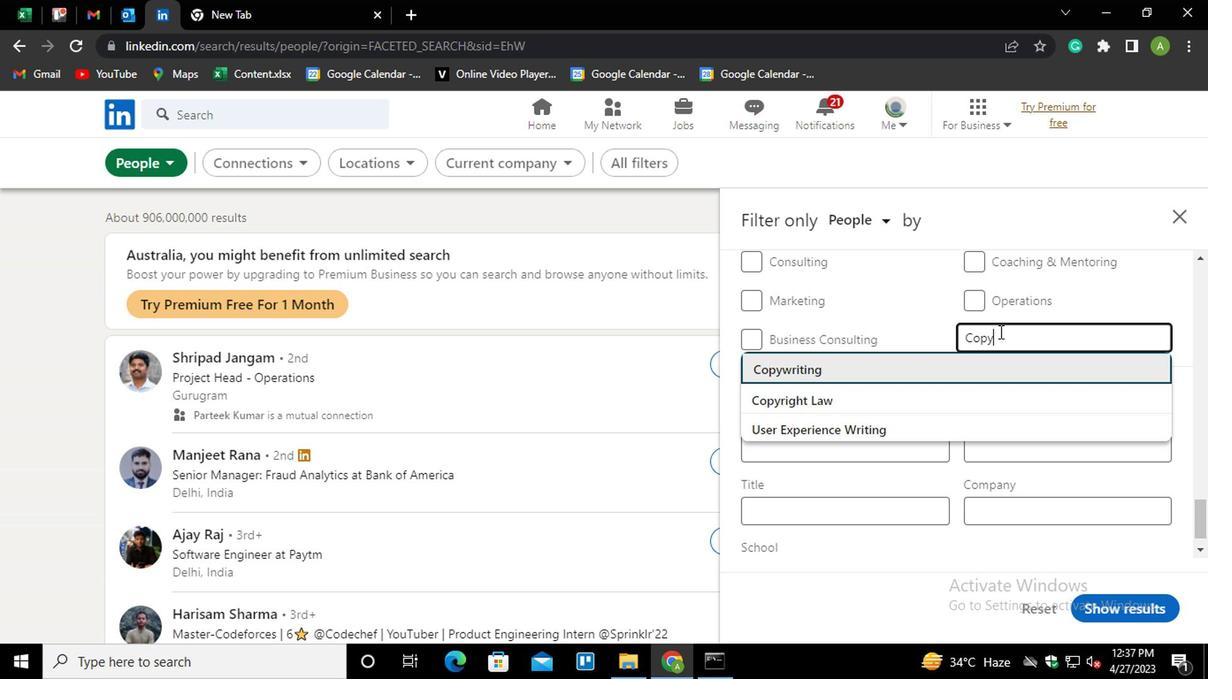 
Action: Mouse scrolled (997, 330) with delta (0, -1)
Screenshot: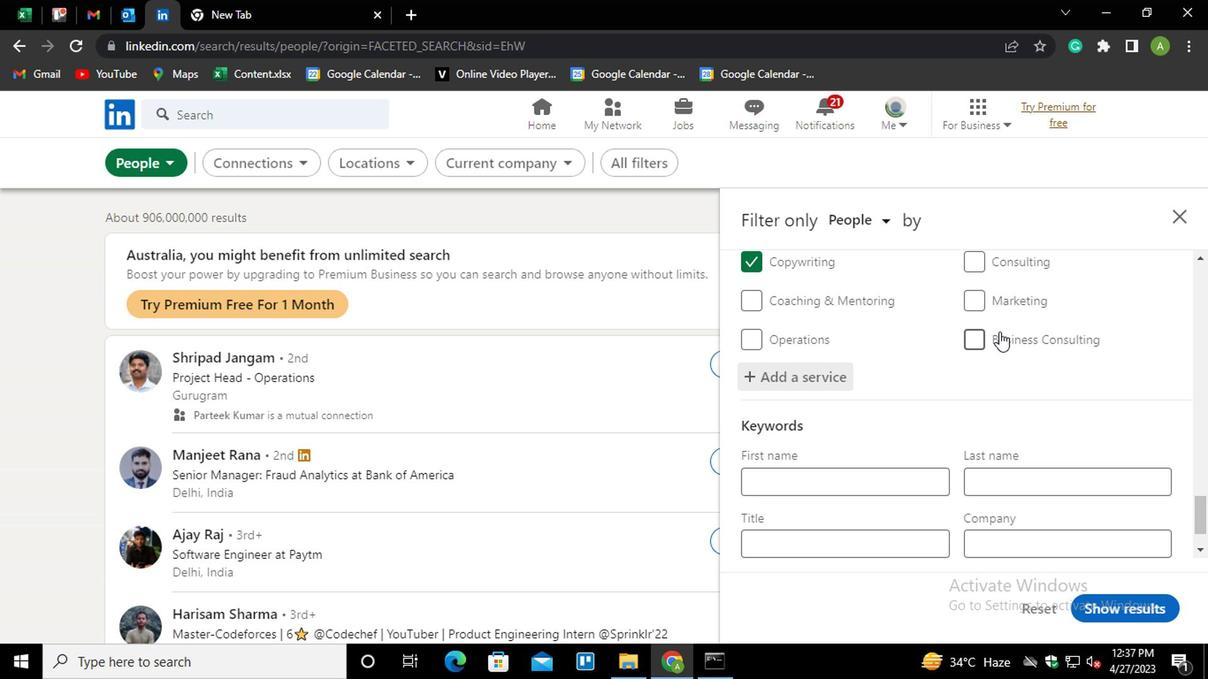 
Action: Mouse scrolled (997, 330) with delta (0, -1)
Screenshot: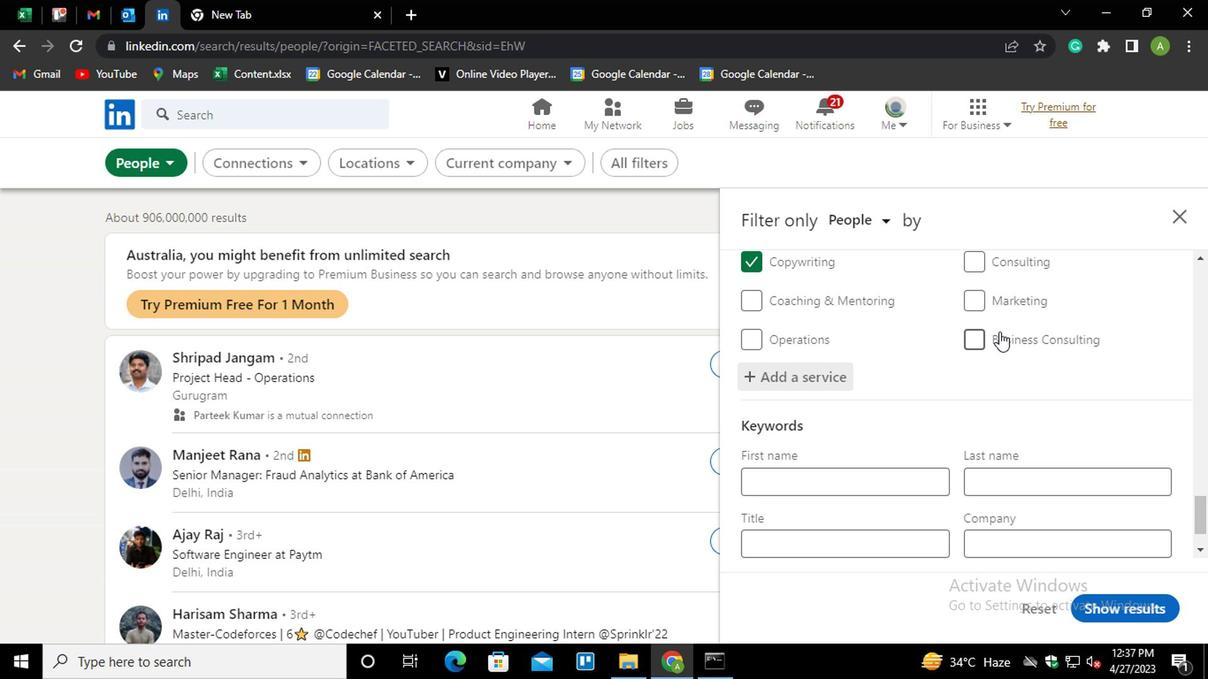 
Action: Mouse moved to (804, 476)
Screenshot: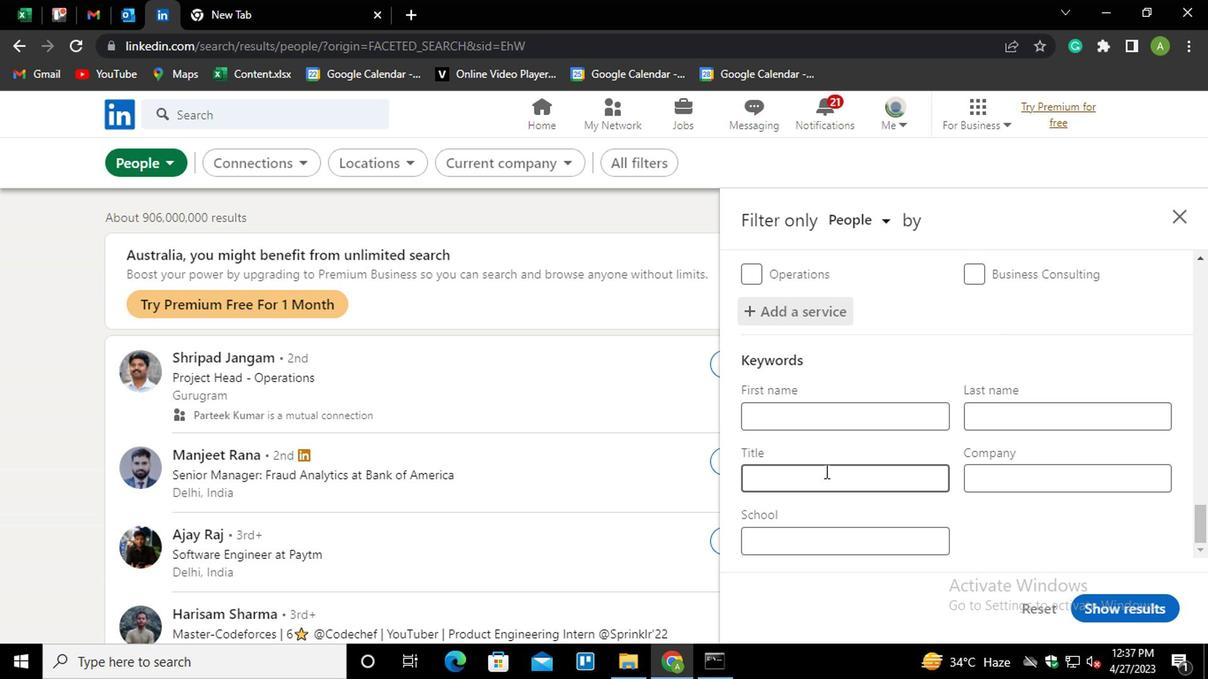 
Action: Mouse pressed left at (804, 476)
Screenshot: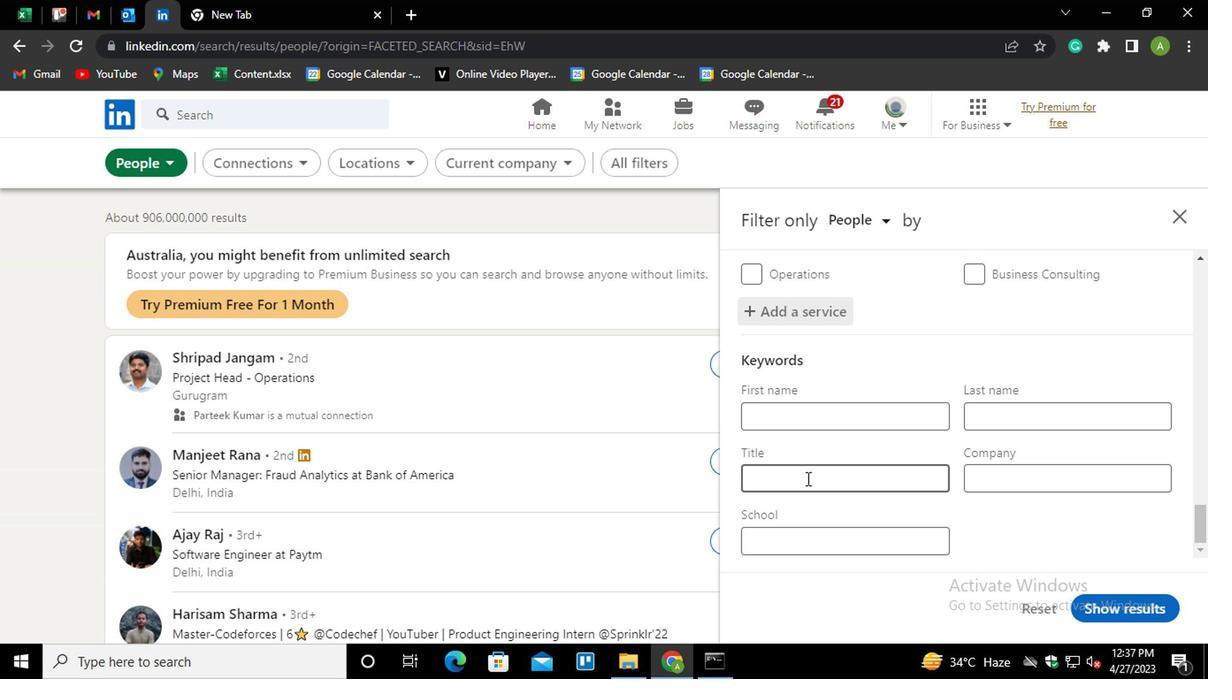 
Action: Mouse moved to (793, 481)
Screenshot: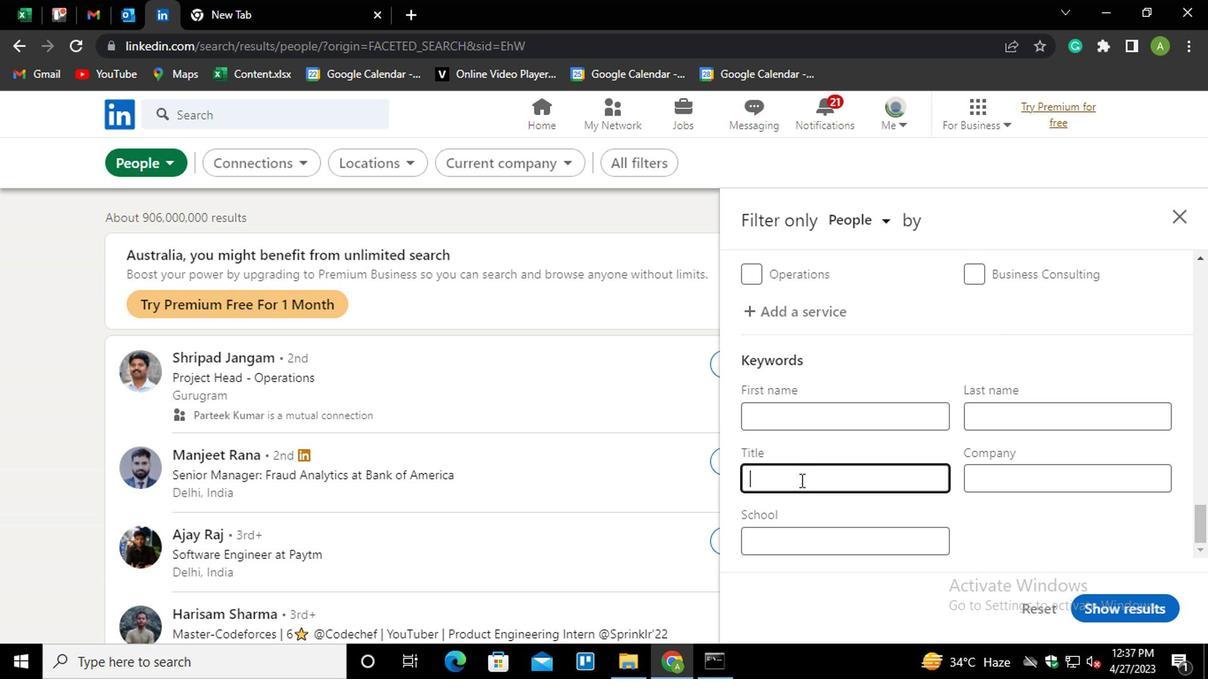 
Action: Key pressed <Key.shift>SOCIAL<Key.backspace><Key.backspace>OLOGISY<Key.backspace>T
Screenshot: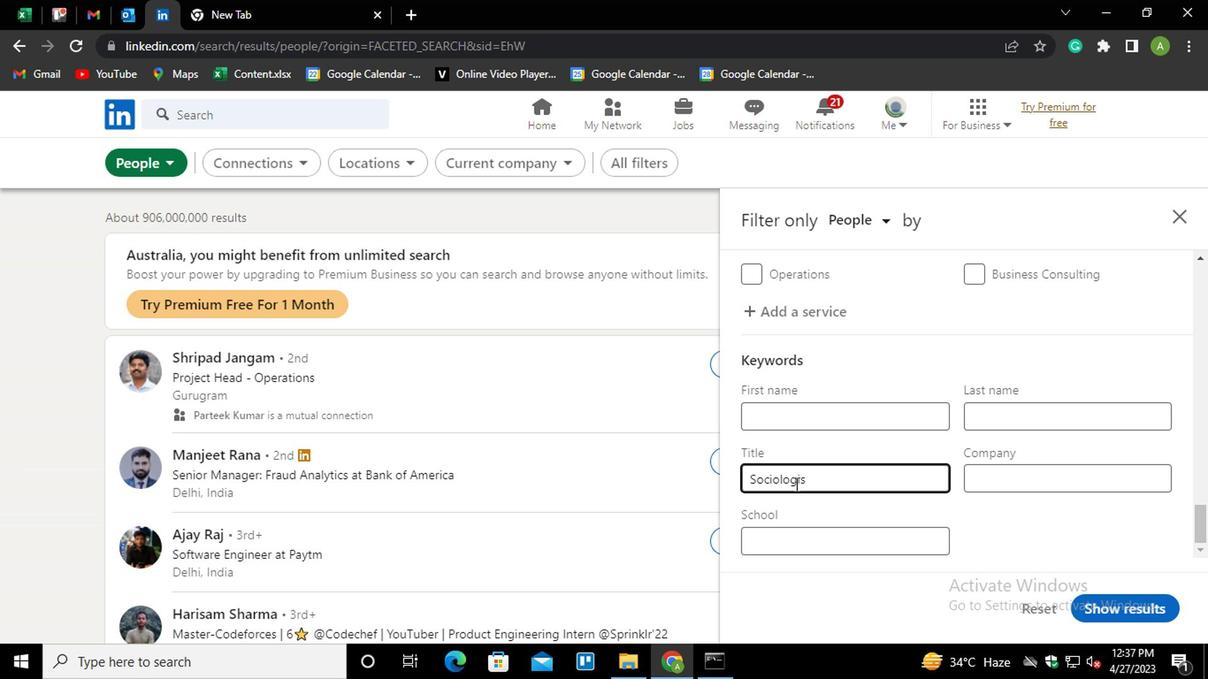
Action: Mouse moved to (1020, 518)
Screenshot: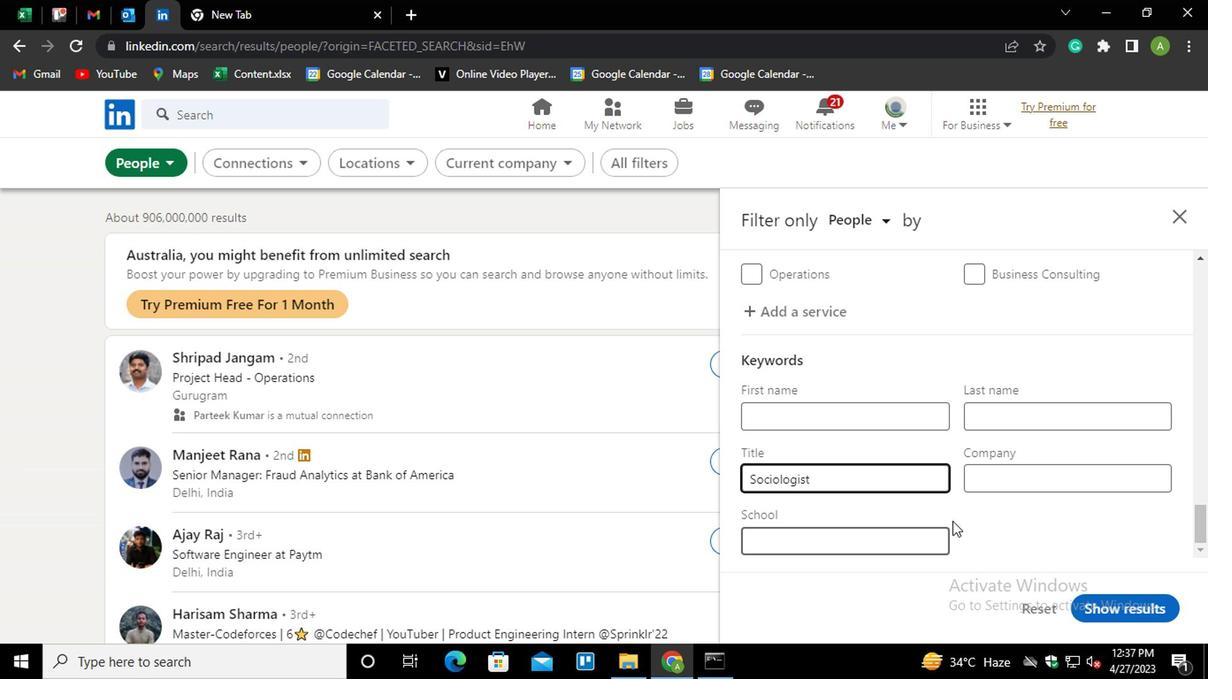 
Action: Mouse pressed left at (1020, 518)
Screenshot: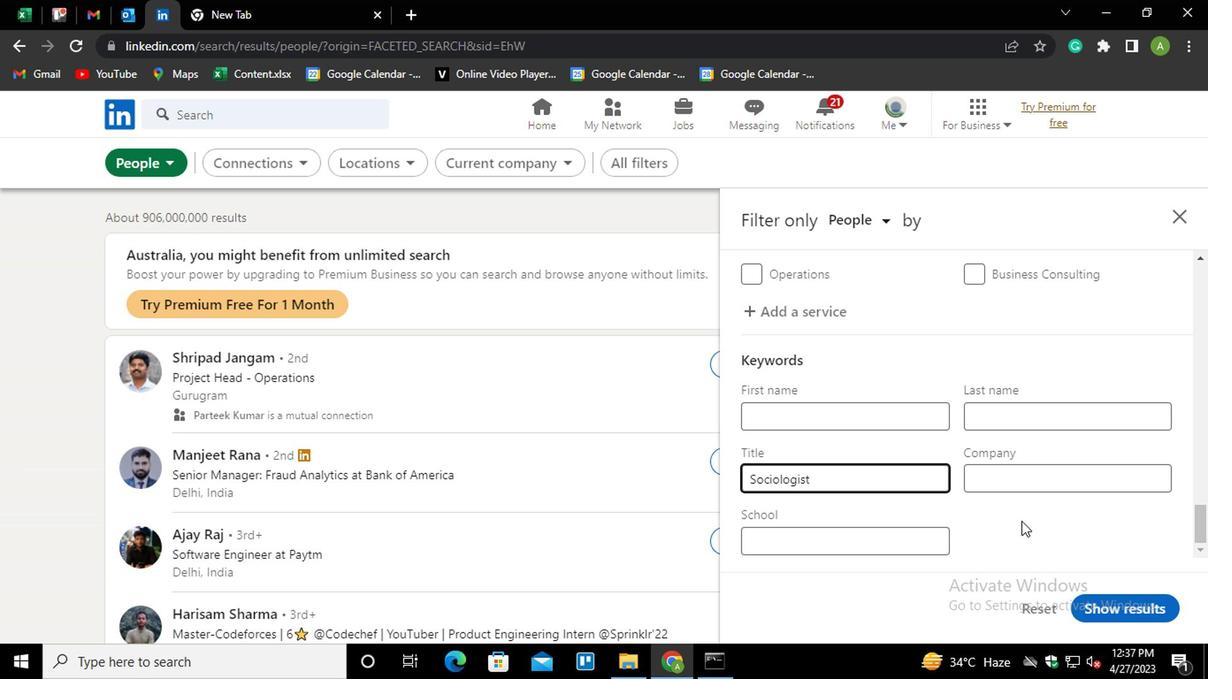 
Action: Mouse moved to (1119, 602)
Screenshot: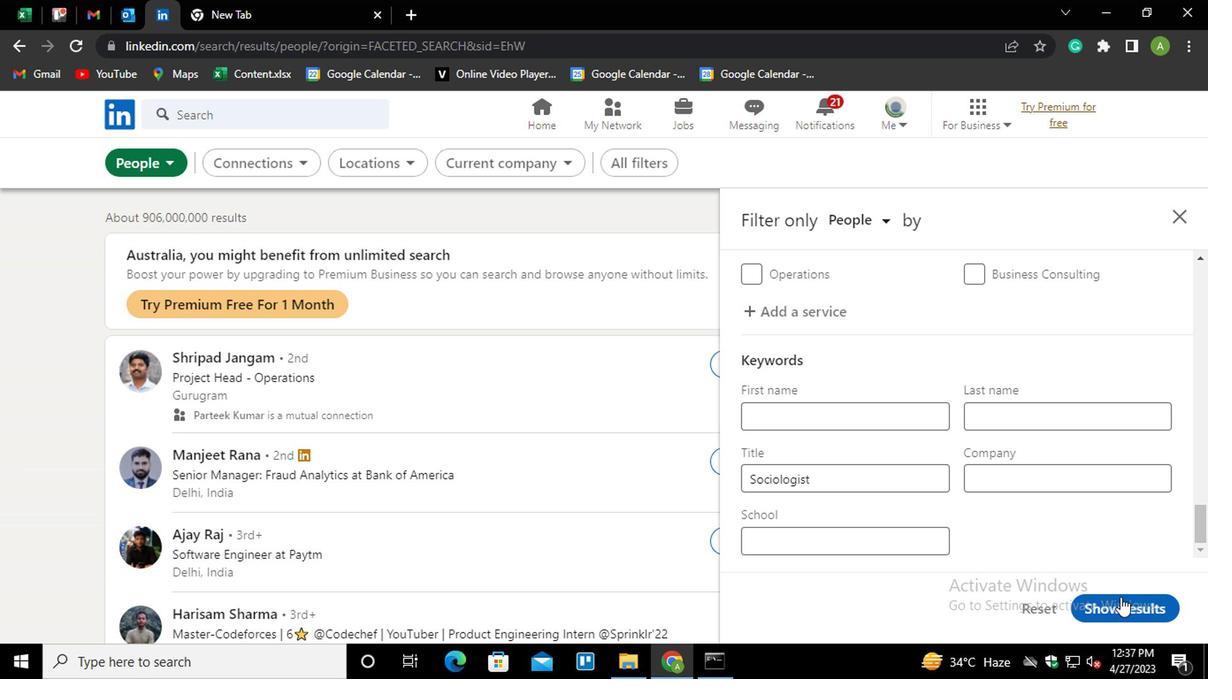 
Action: Mouse pressed left at (1119, 602)
Screenshot: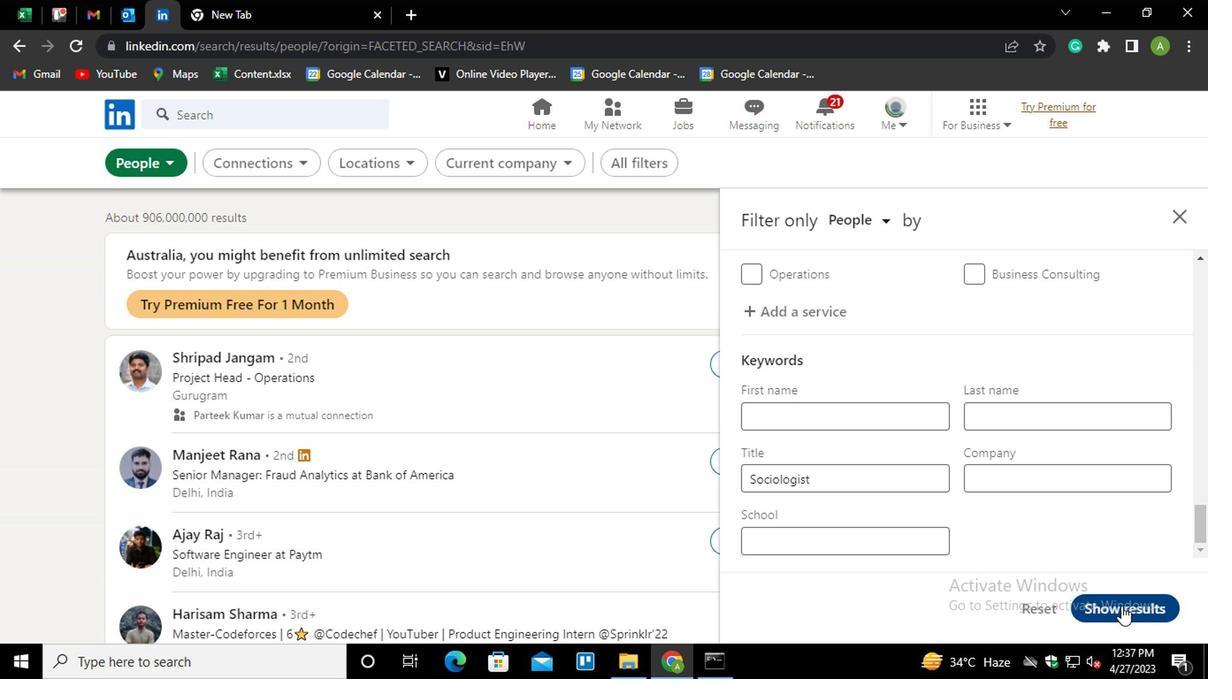 
